 Task: Find connections with filter location Pare with filter topic #careertips with filter profile language French with filter current company Brillio with filter school Indian Institute of Management Kashipur with filter industry Alternative Dispute Resolution with filter service category Portrait Photography with filter keywords title Cosmetologist
Action: Mouse moved to (669, 60)
Screenshot: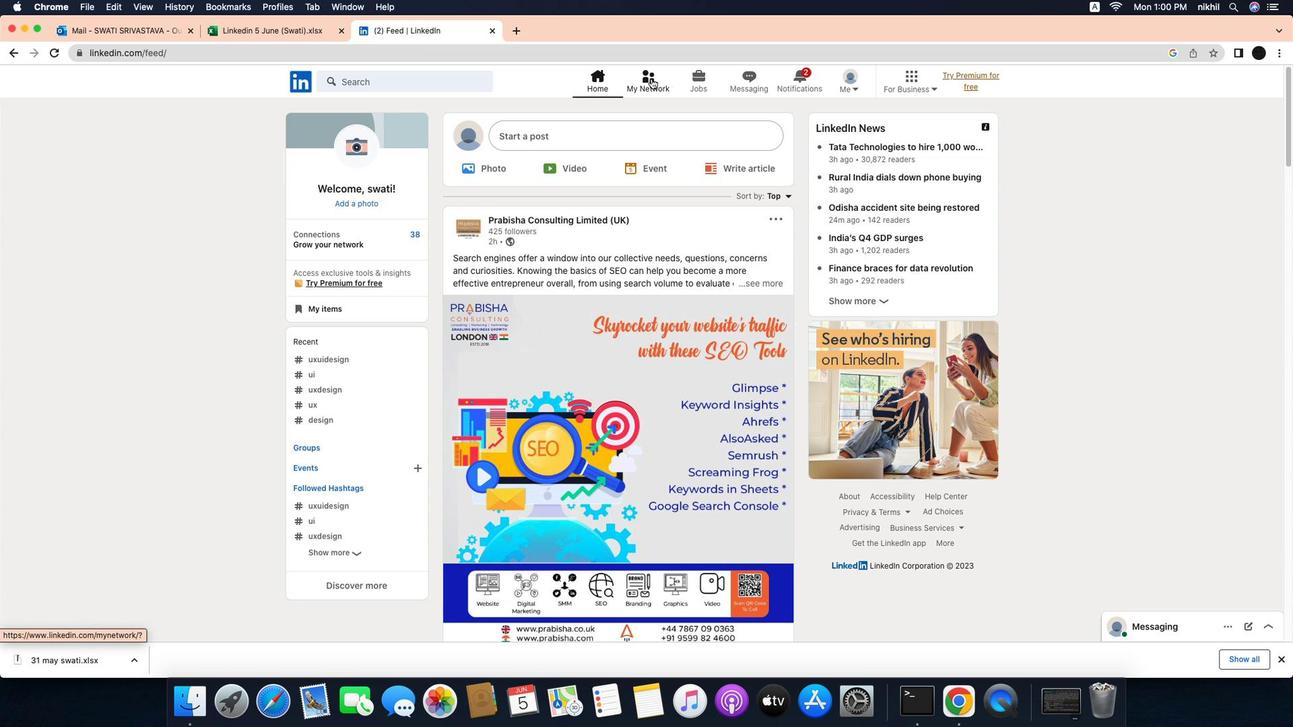 
Action: Mouse pressed left at (669, 60)
Screenshot: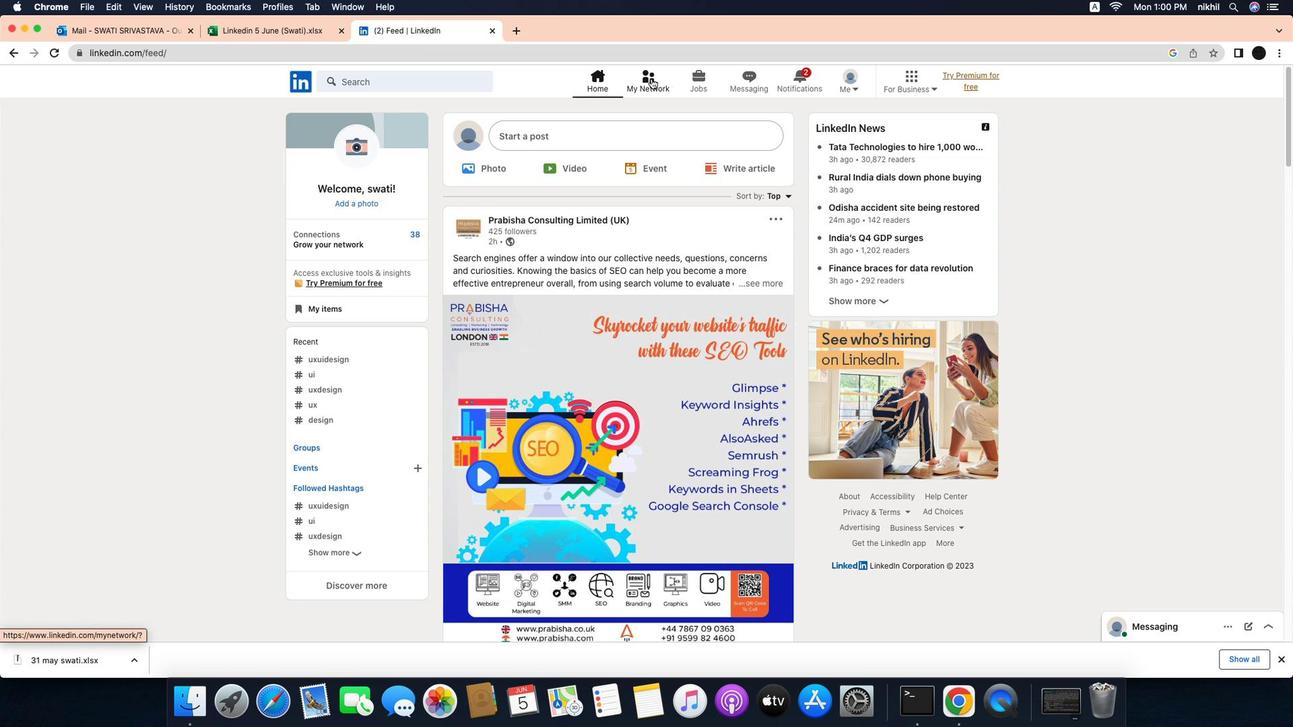 
Action: Mouse moved to (663, 51)
Screenshot: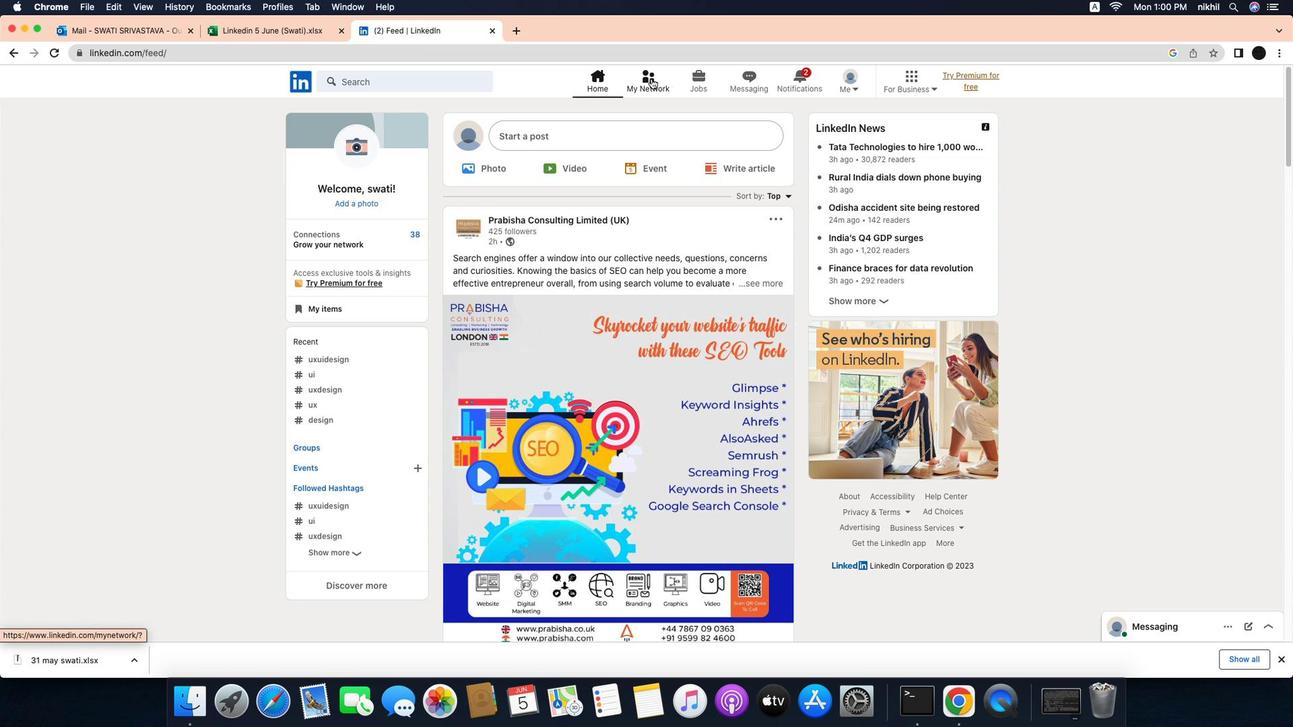 
Action: Mouse pressed left at (663, 51)
Screenshot: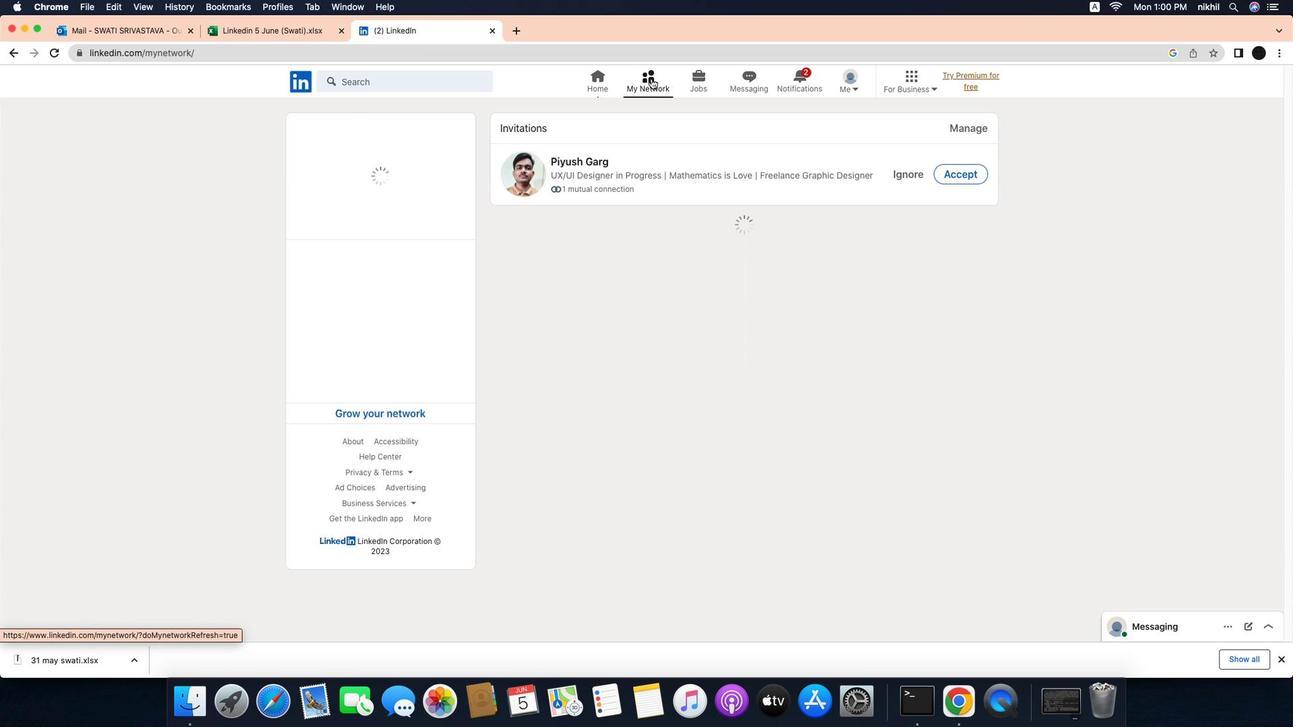 
Action: Mouse moved to (411, 128)
Screenshot: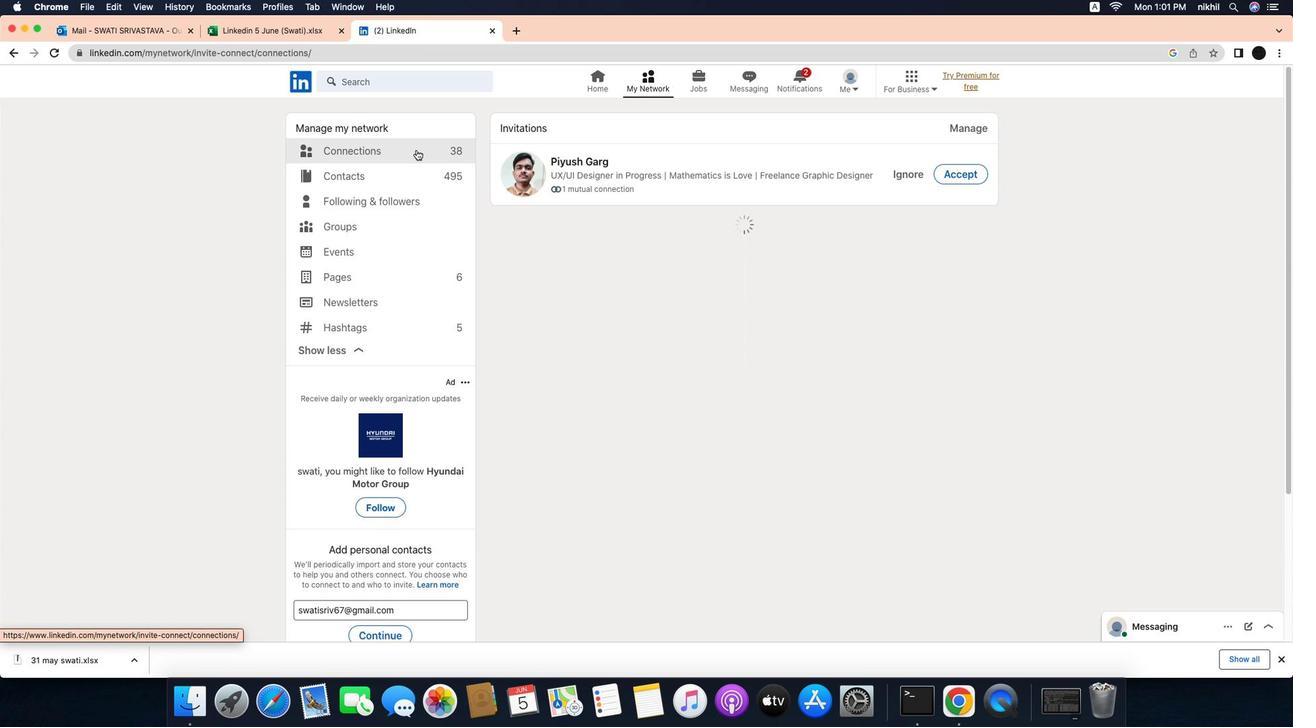
Action: Mouse pressed left at (411, 128)
Screenshot: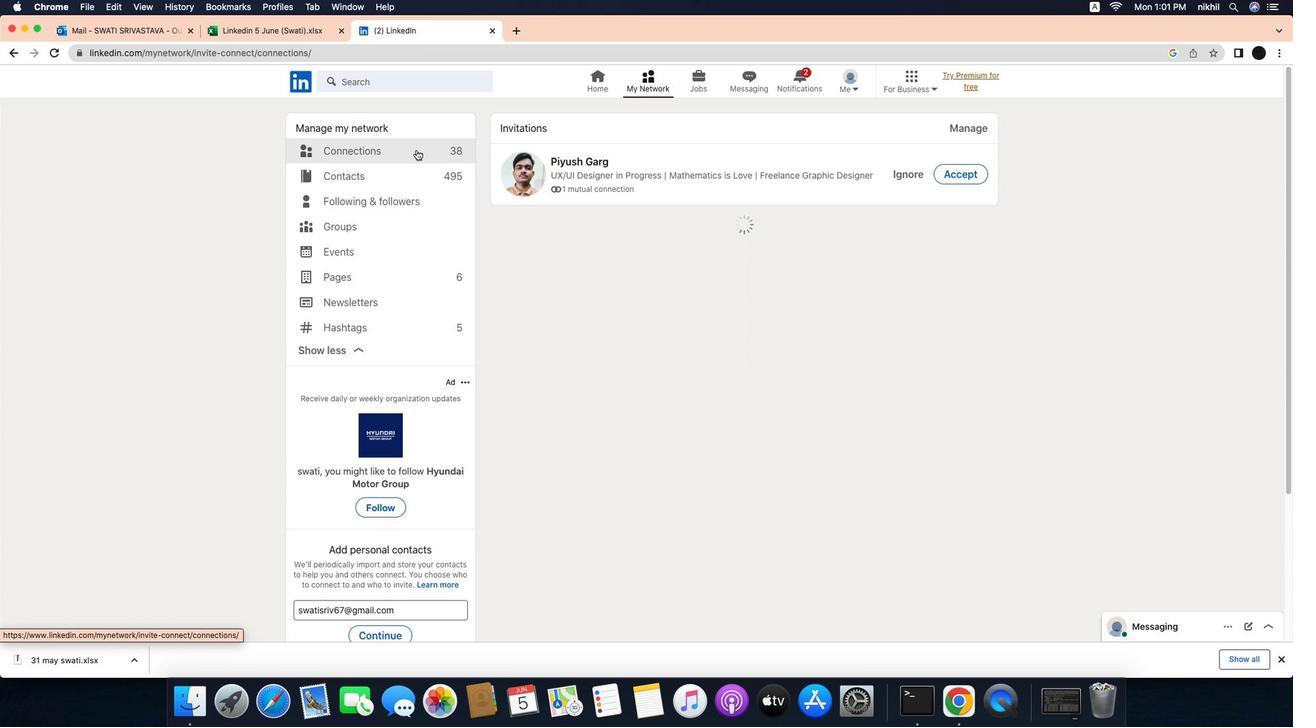 
Action: Mouse moved to (764, 131)
Screenshot: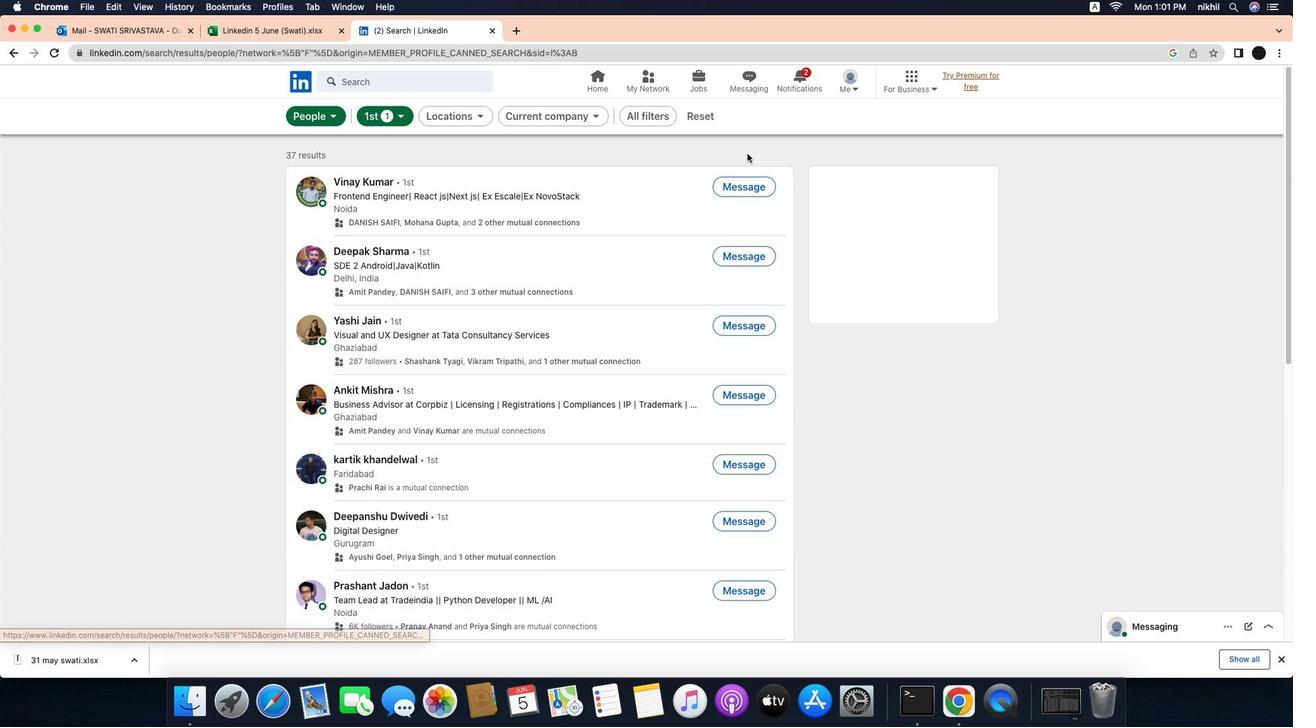 
Action: Mouse pressed left at (764, 131)
Screenshot: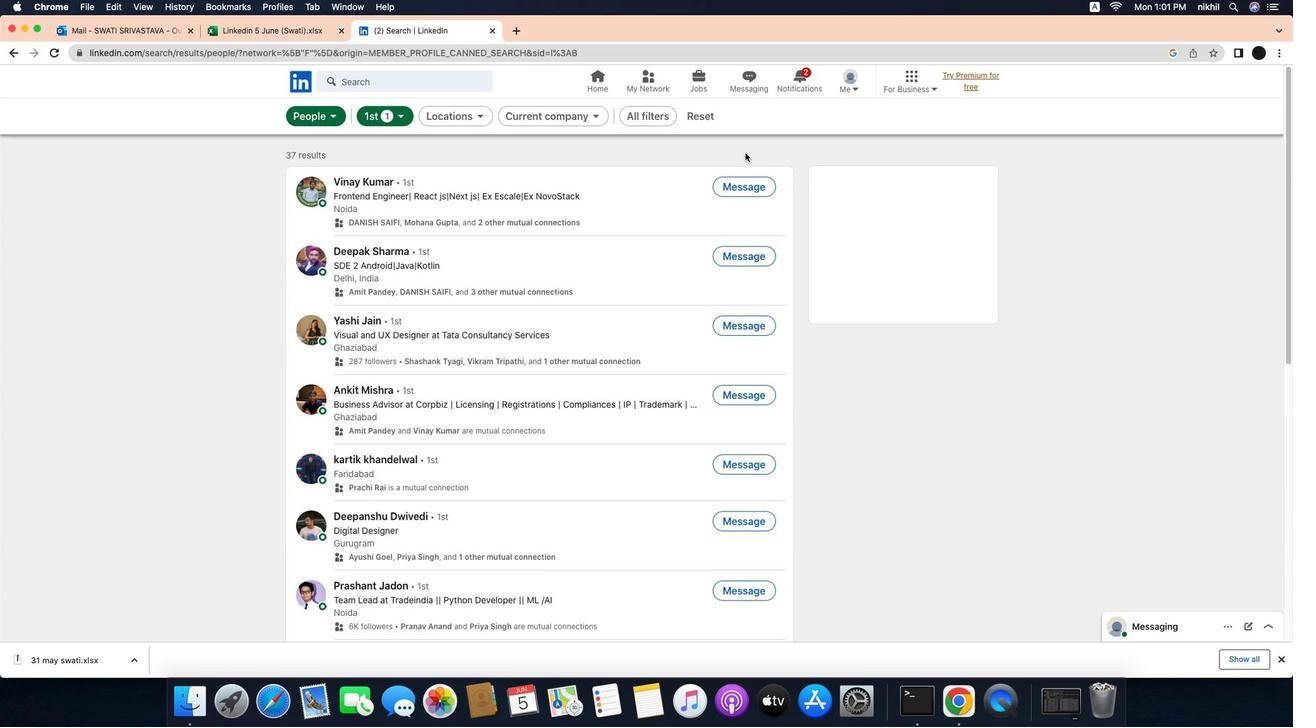 
Action: Mouse moved to (721, 92)
Screenshot: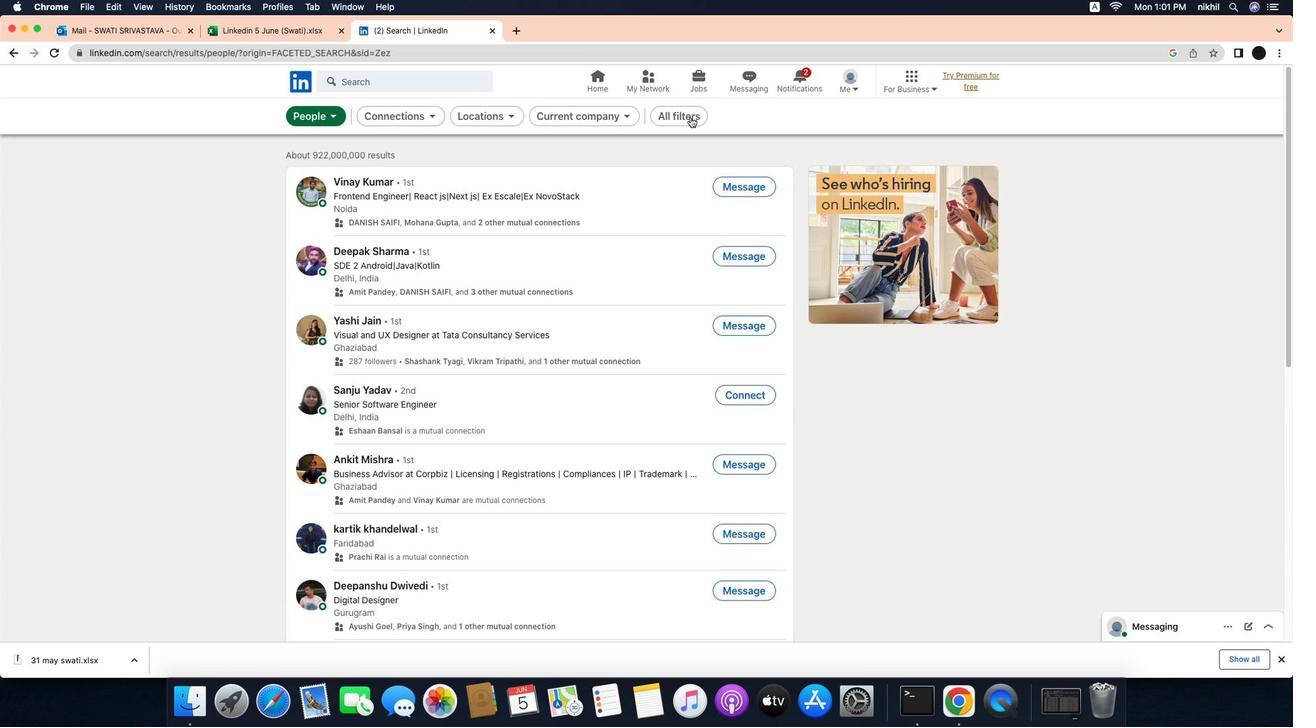 
Action: Mouse pressed left at (721, 92)
Screenshot: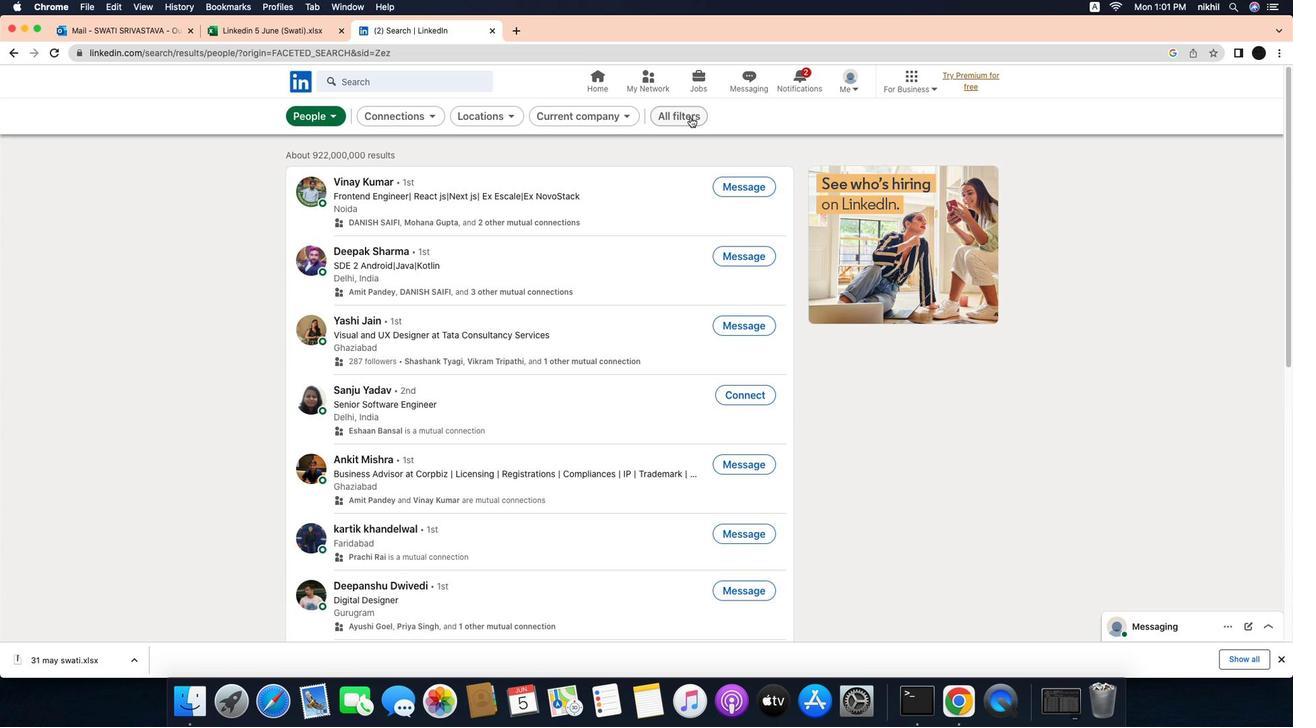 
Action: Mouse moved to (704, 92)
Screenshot: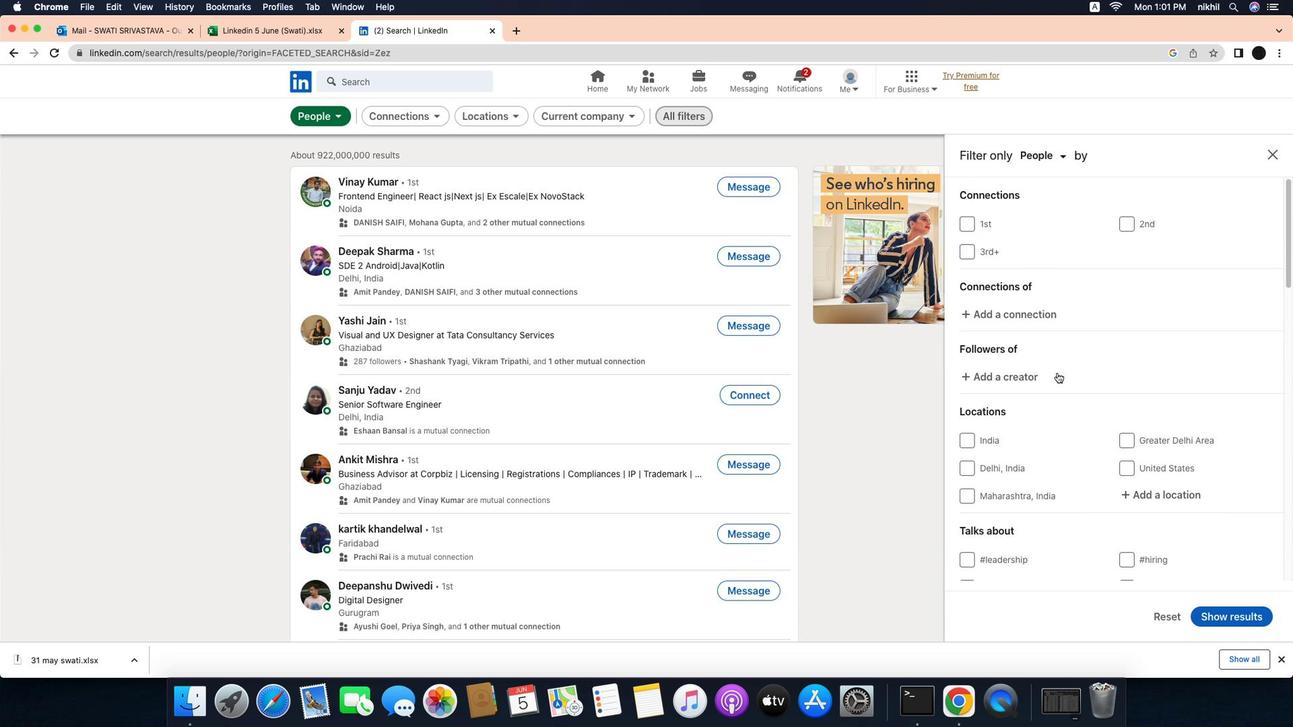 
Action: Mouse pressed left at (704, 92)
Screenshot: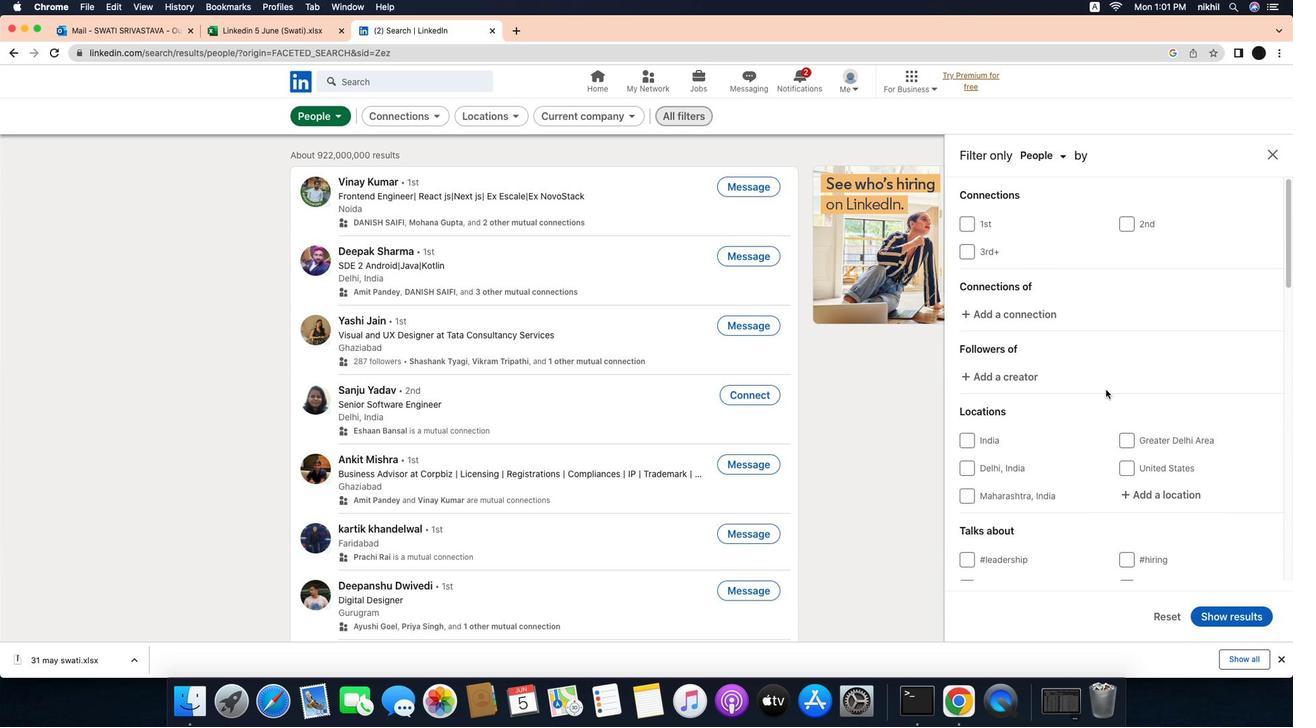 
Action: Mouse moved to (1147, 371)
Screenshot: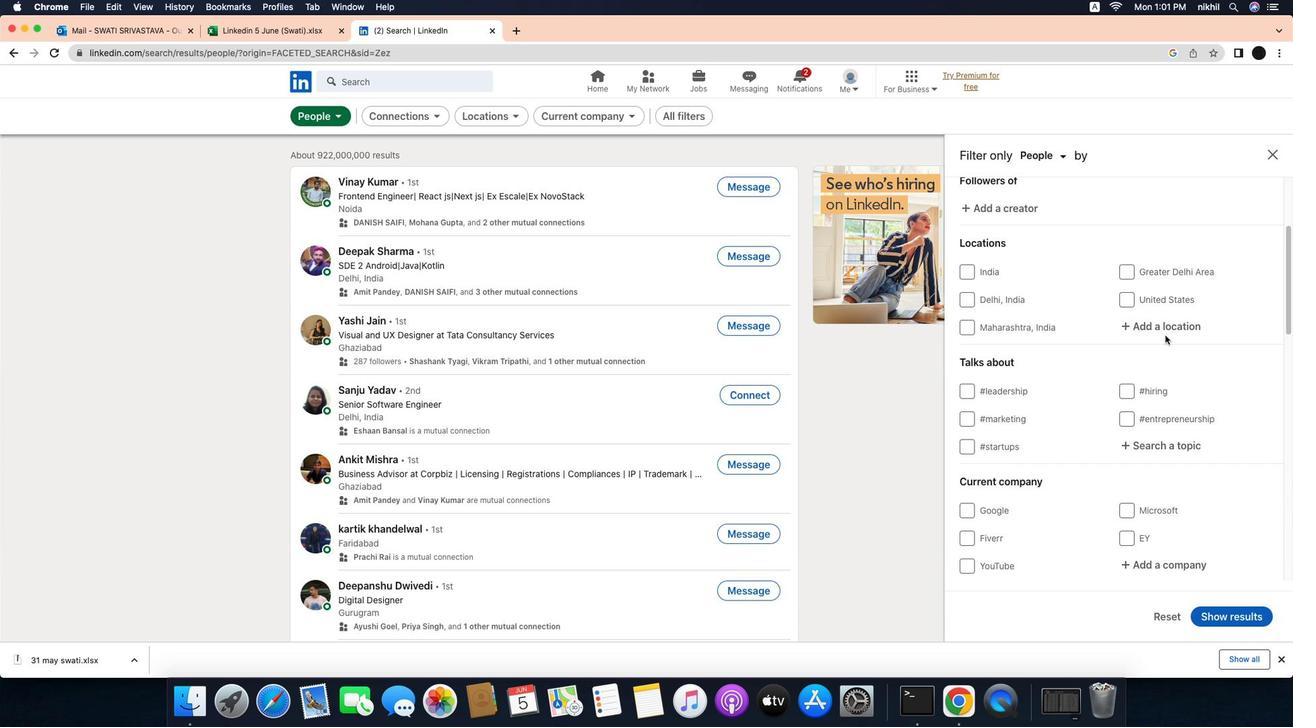 
Action: Mouse scrolled (1147, 371) with delta (-31, -32)
Screenshot: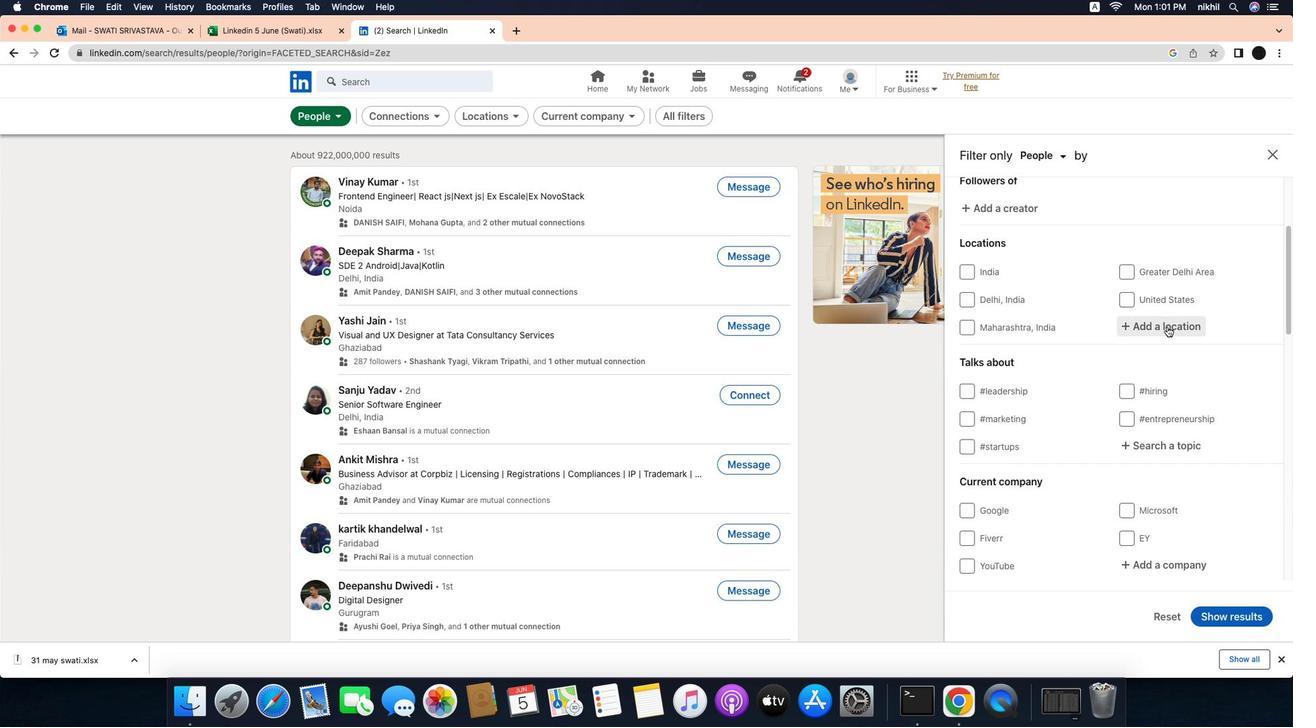 
Action: Mouse scrolled (1147, 371) with delta (-31, -32)
Screenshot: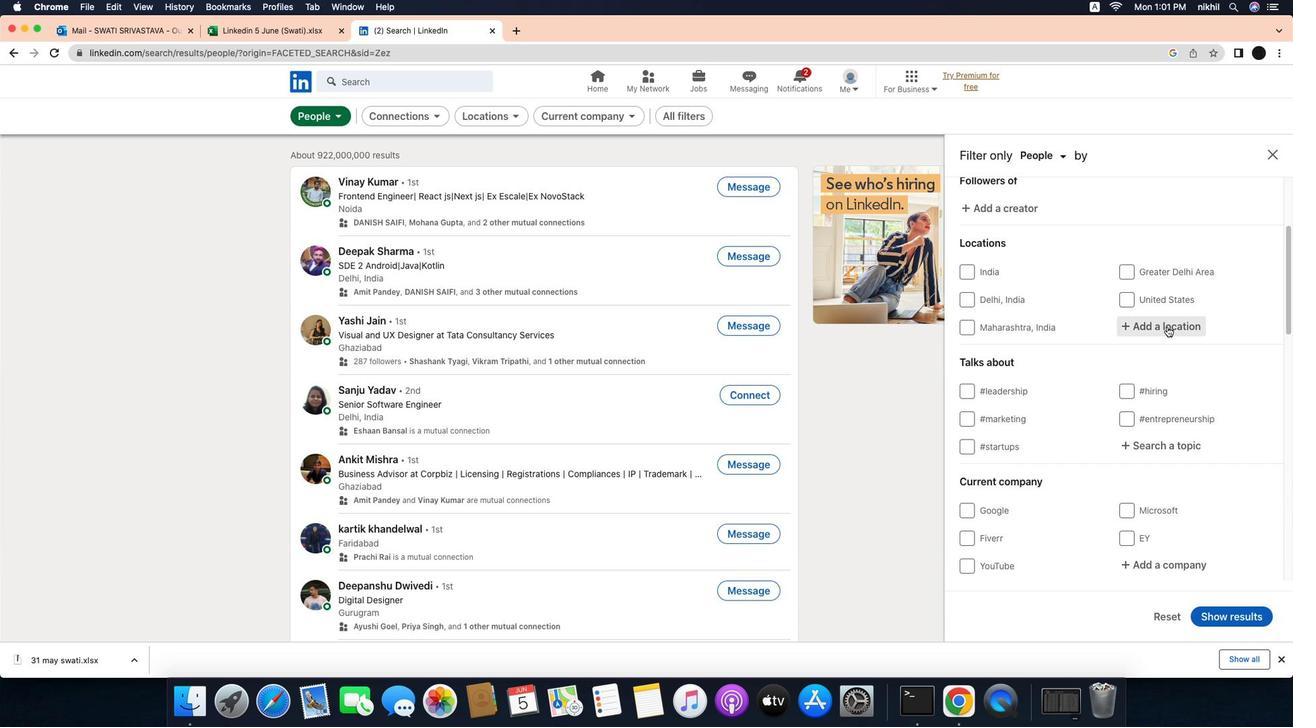 
Action: Mouse scrolled (1147, 371) with delta (-31, -33)
Screenshot: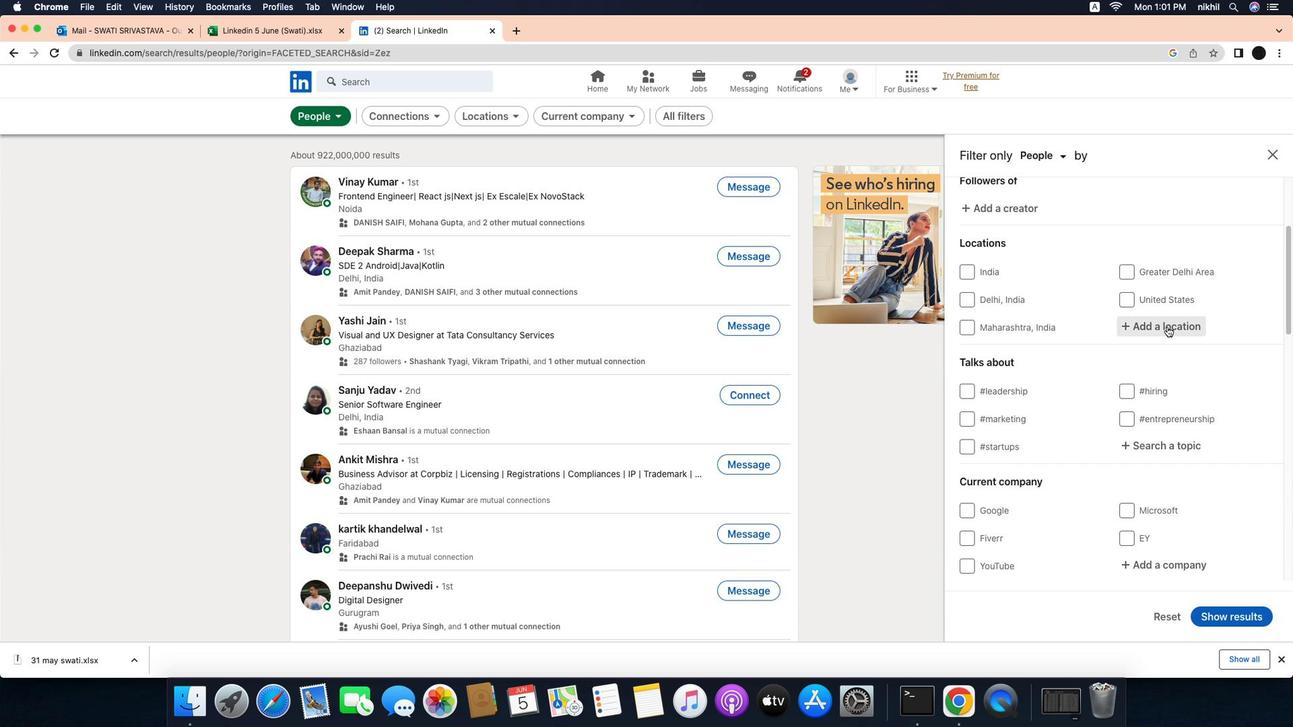 
Action: Mouse scrolled (1147, 371) with delta (-31, -33)
Screenshot: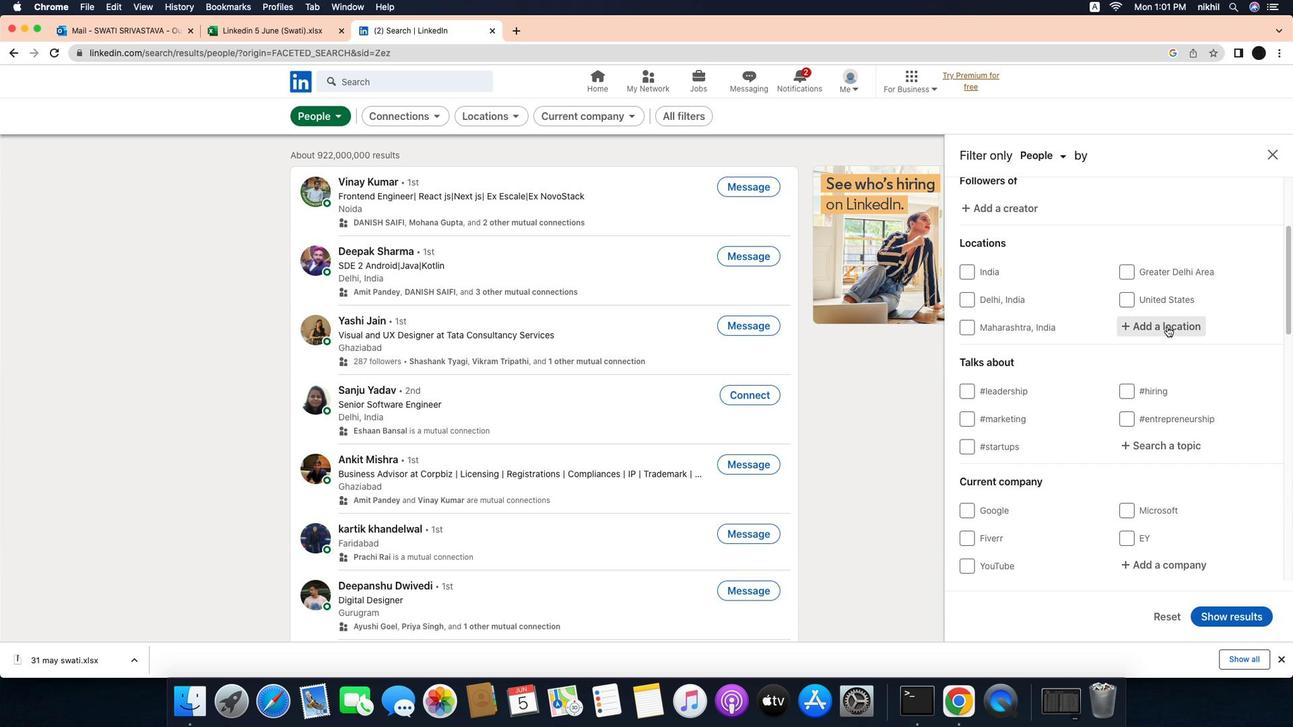 
Action: Mouse moved to (1212, 316)
Screenshot: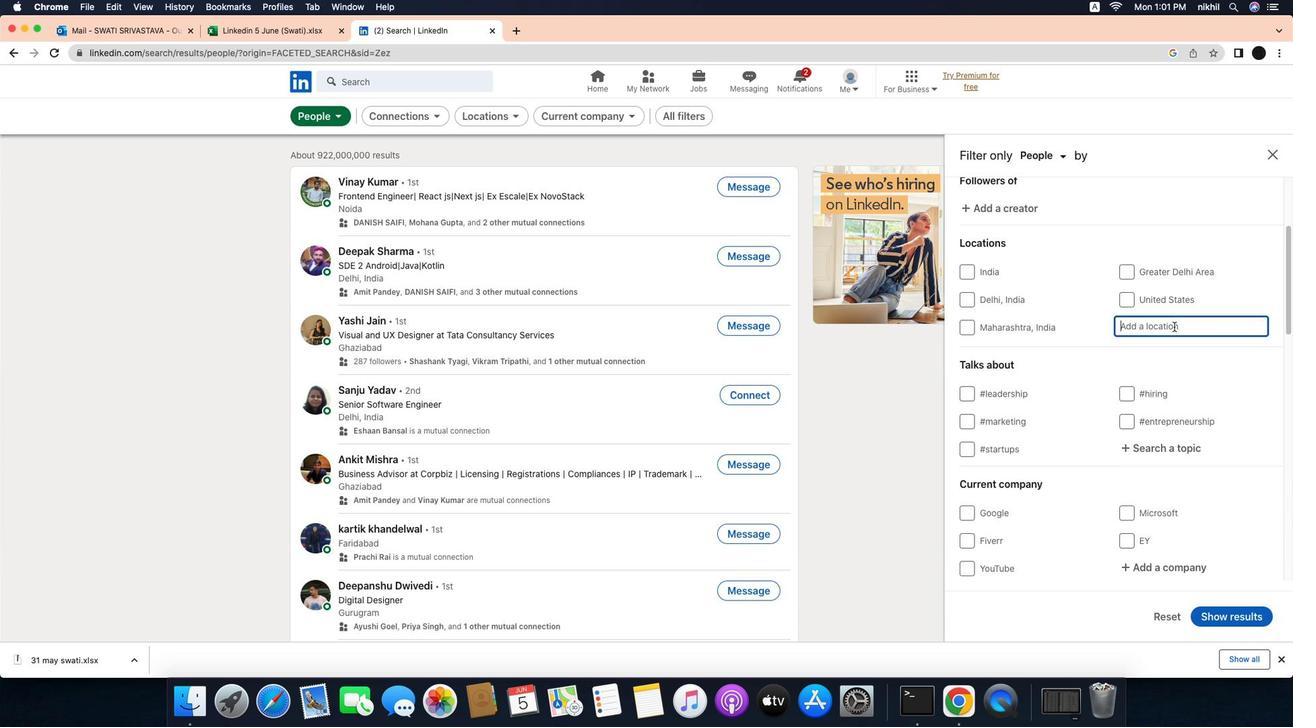 
Action: Mouse pressed left at (1212, 316)
Screenshot: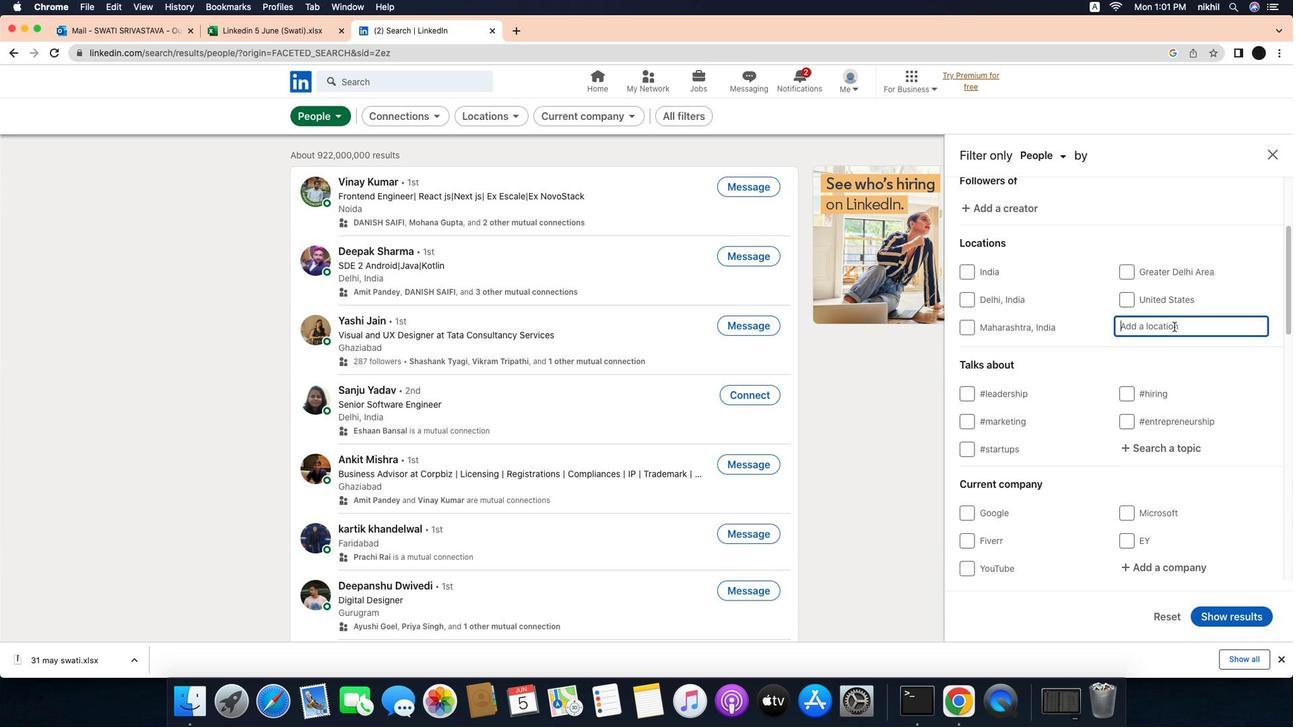 
Action: Mouse moved to (1220, 316)
Screenshot: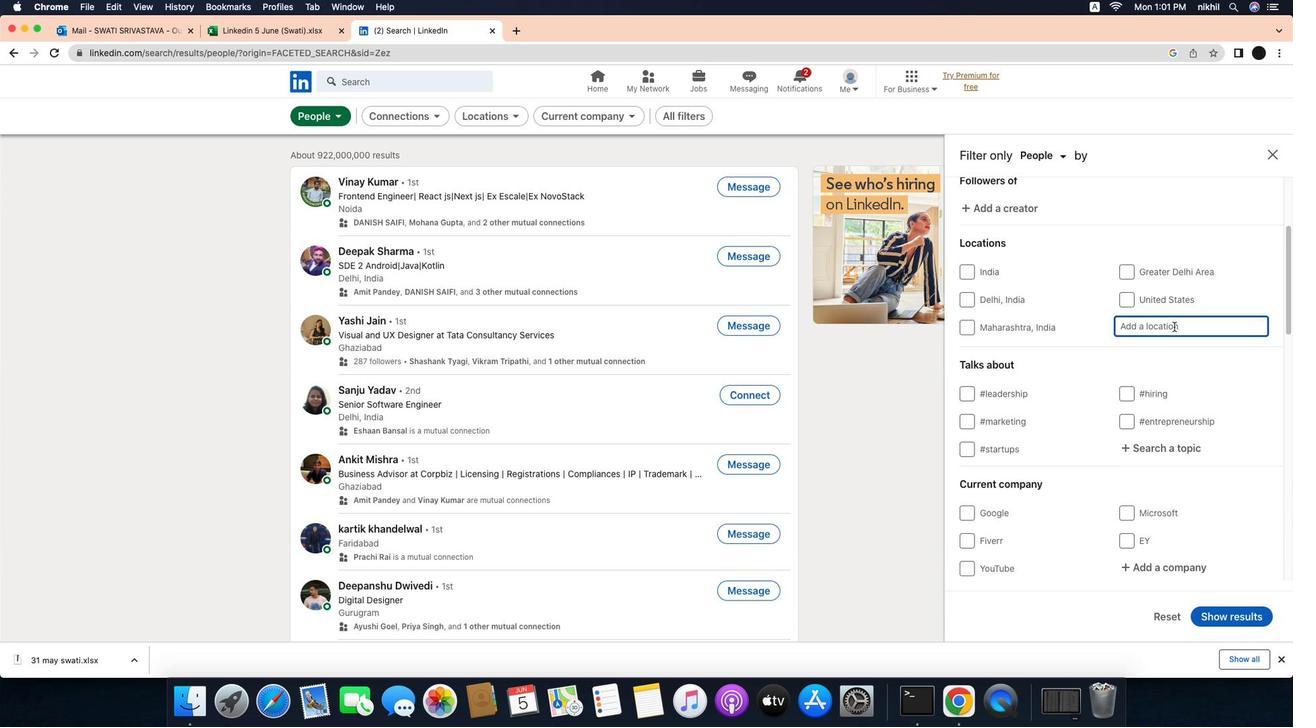 
Action: Mouse pressed left at (1220, 316)
Screenshot: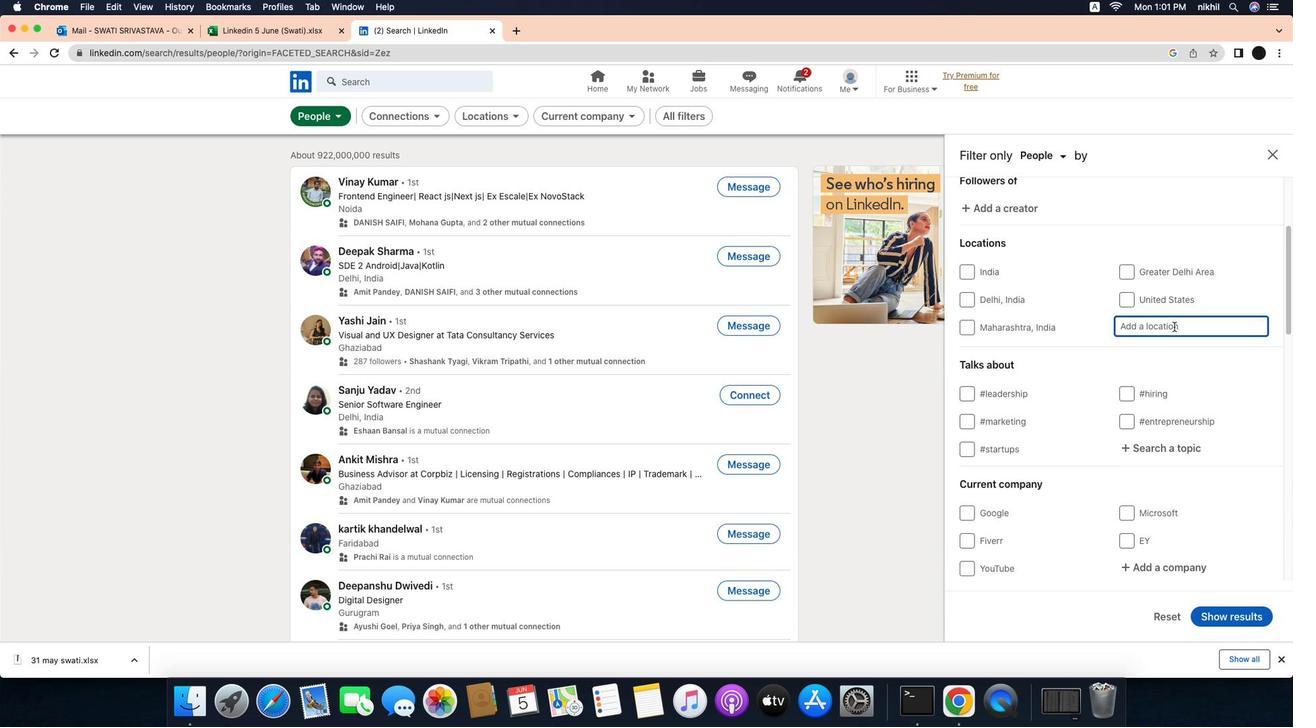 
Action: Key pressed Key.caps_lock'P'Key.caps_lock'a''r''e'Key.enter
Screenshot: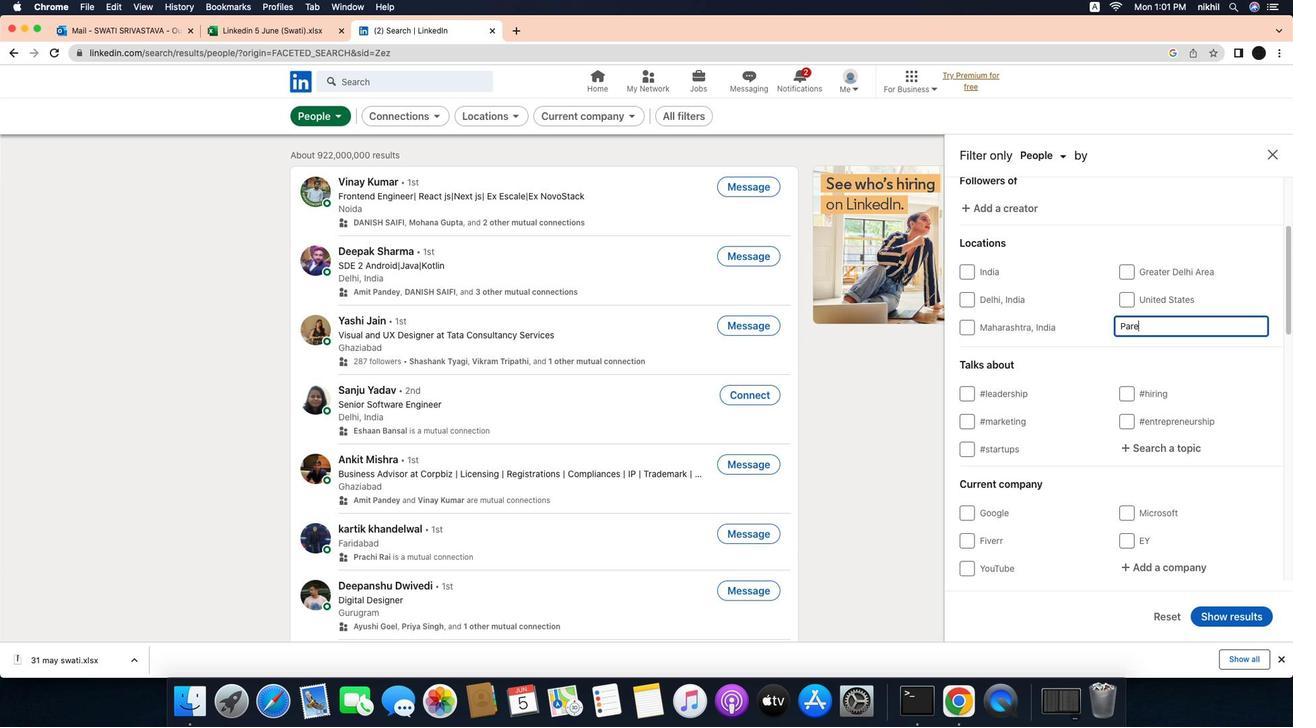 
Action: Mouse moved to (1159, 349)
Screenshot: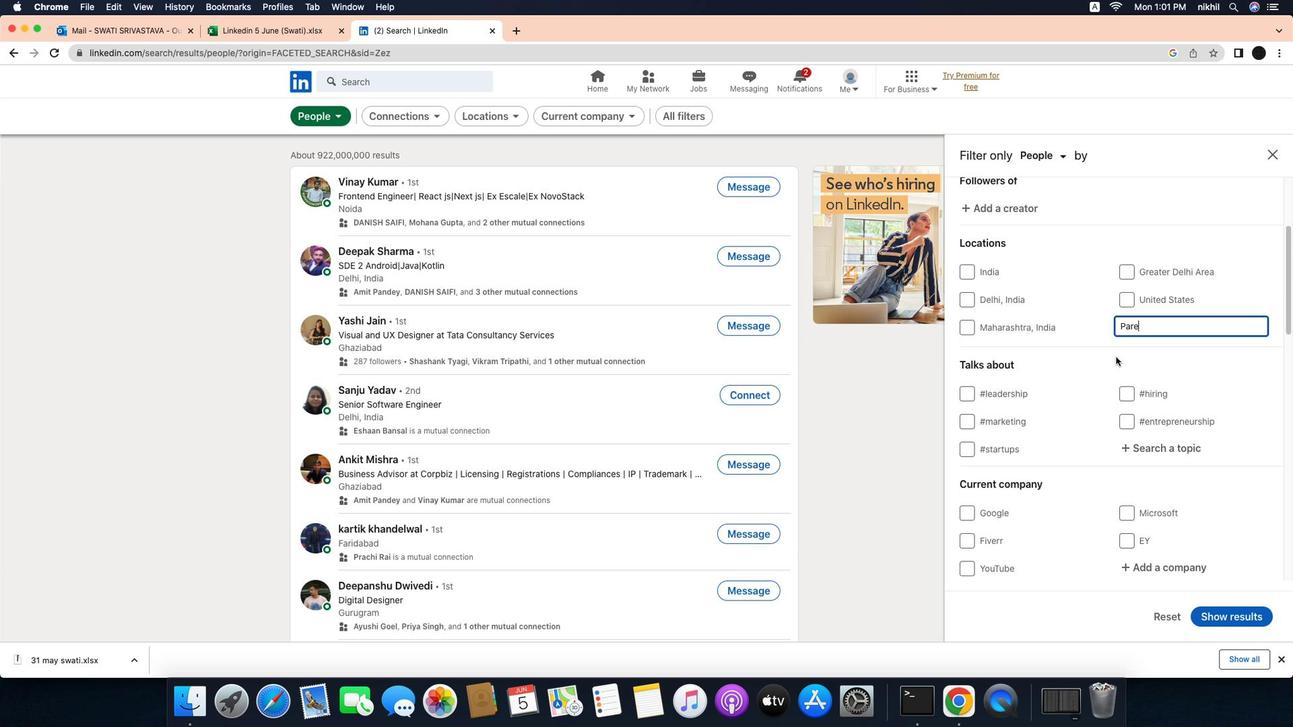 
Action: Mouse scrolled (1159, 349) with delta (-31, -32)
Screenshot: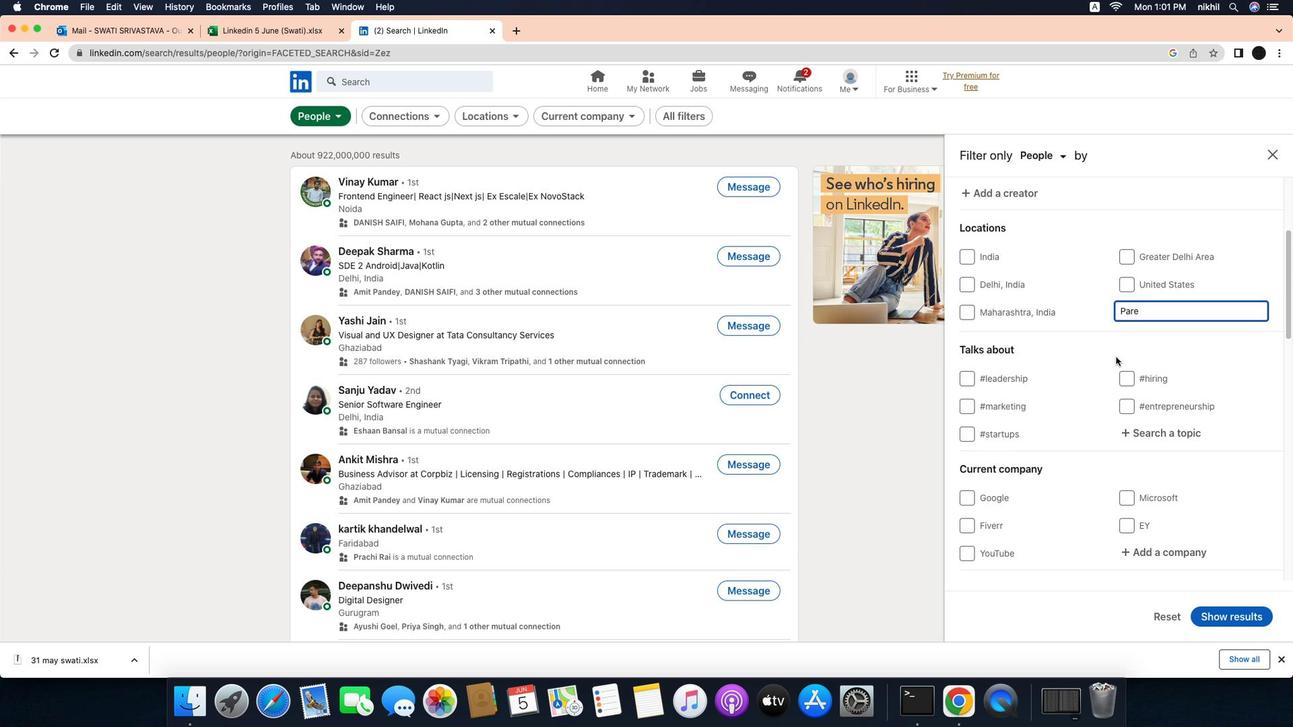 
Action: Mouse scrolled (1159, 349) with delta (-31, -32)
Screenshot: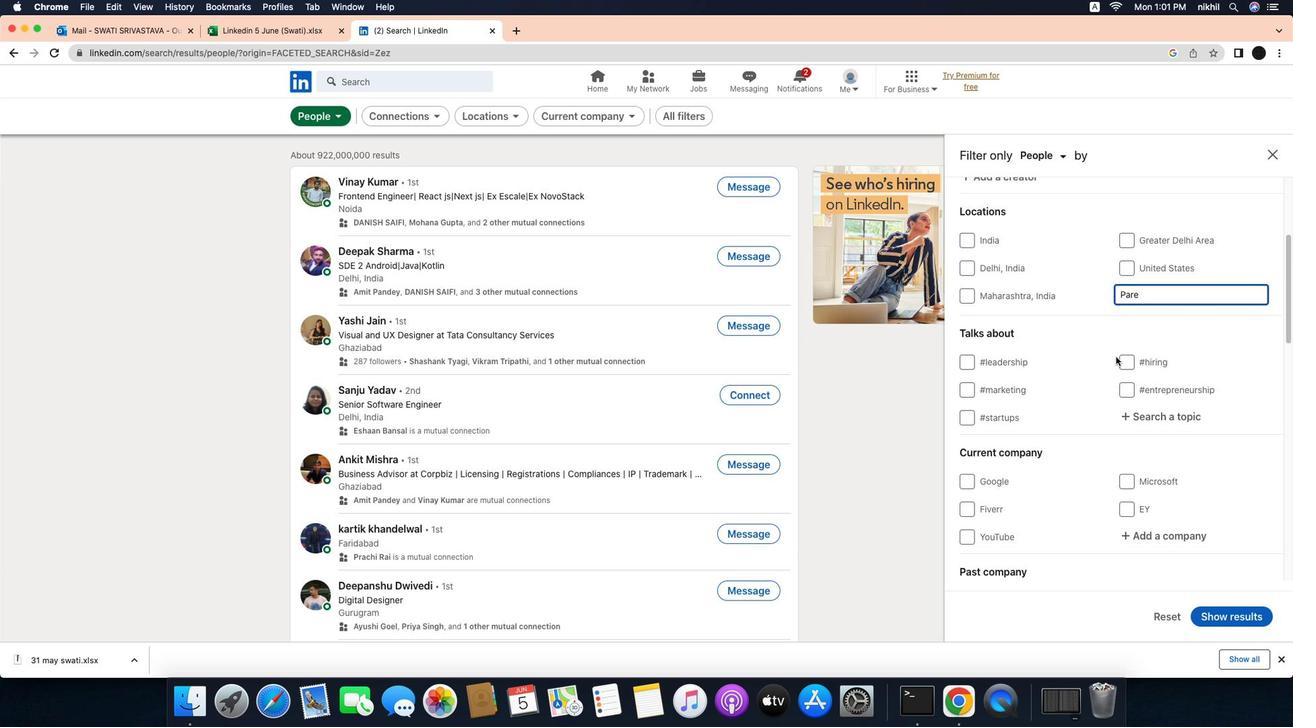 
Action: Mouse scrolled (1159, 349) with delta (-31, -32)
Screenshot: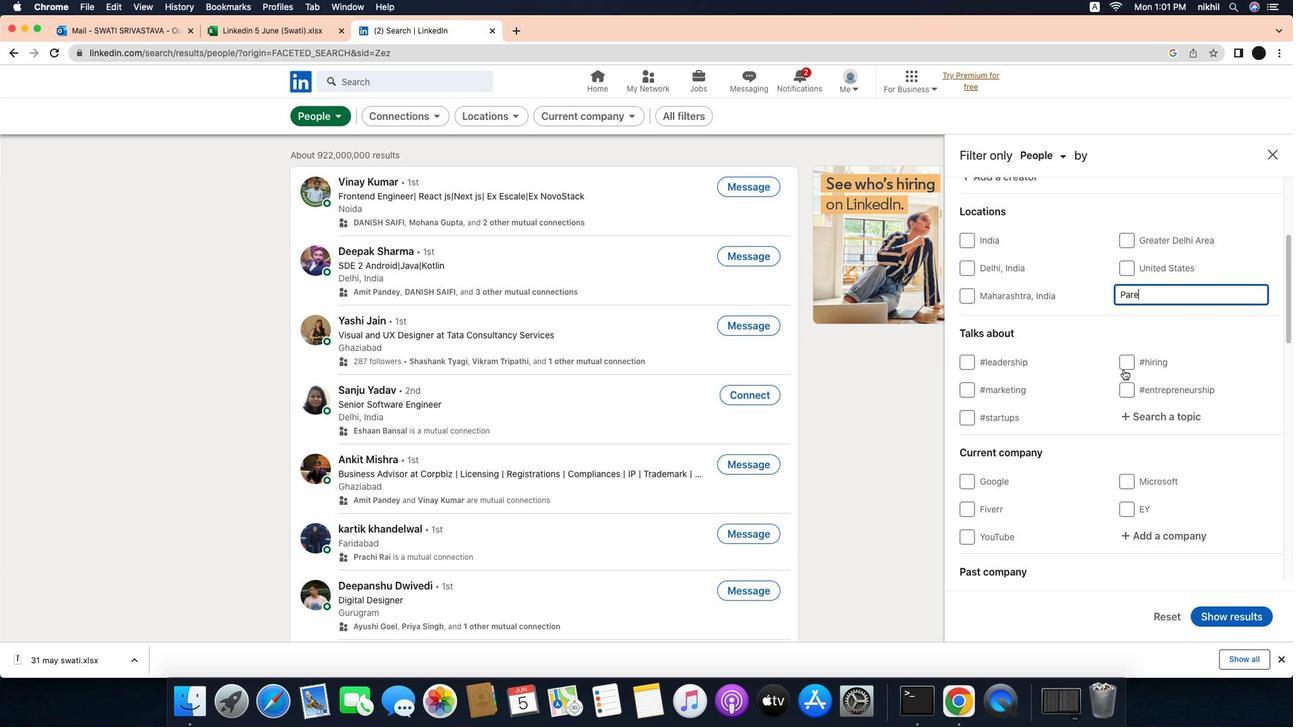 
Action: Mouse scrolled (1159, 349) with delta (-31, -32)
Screenshot: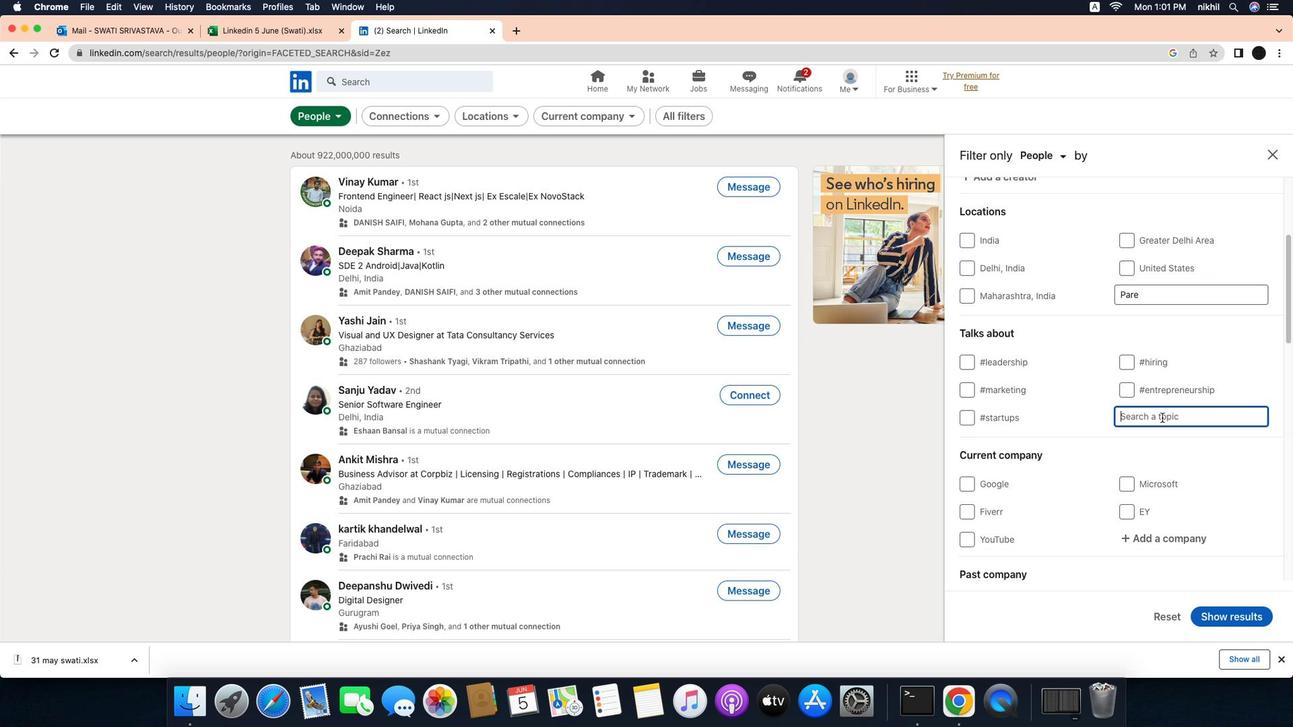 
Action: Mouse scrolled (1159, 349) with delta (-31, -32)
Screenshot: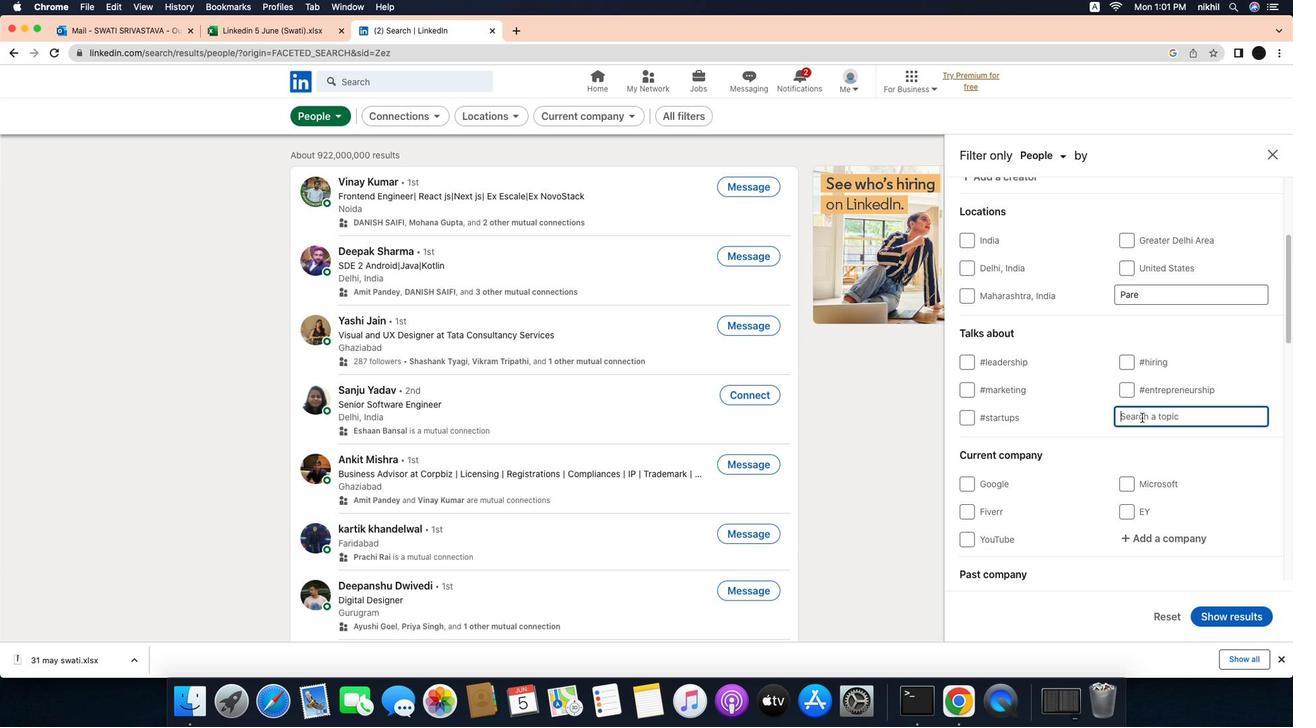 
Action: Mouse moved to (1219, 411)
Screenshot: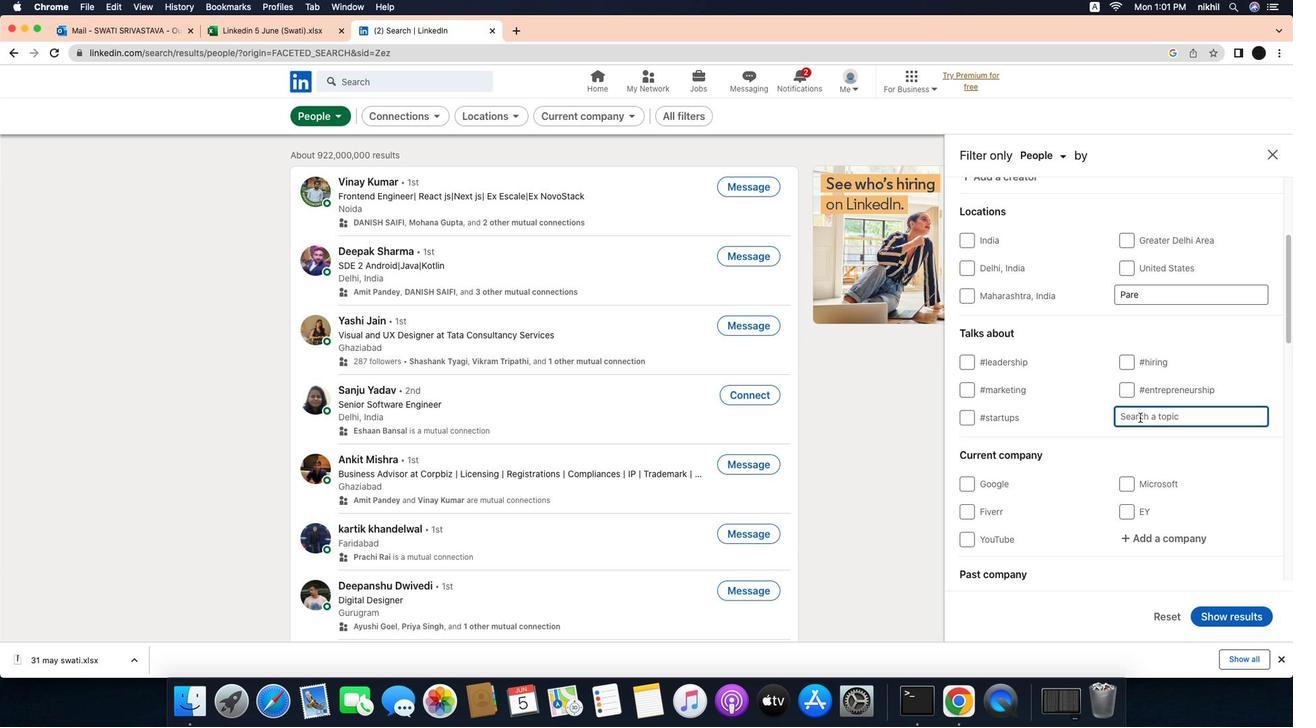 
Action: Mouse pressed left at (1219, 411)
Screenshot: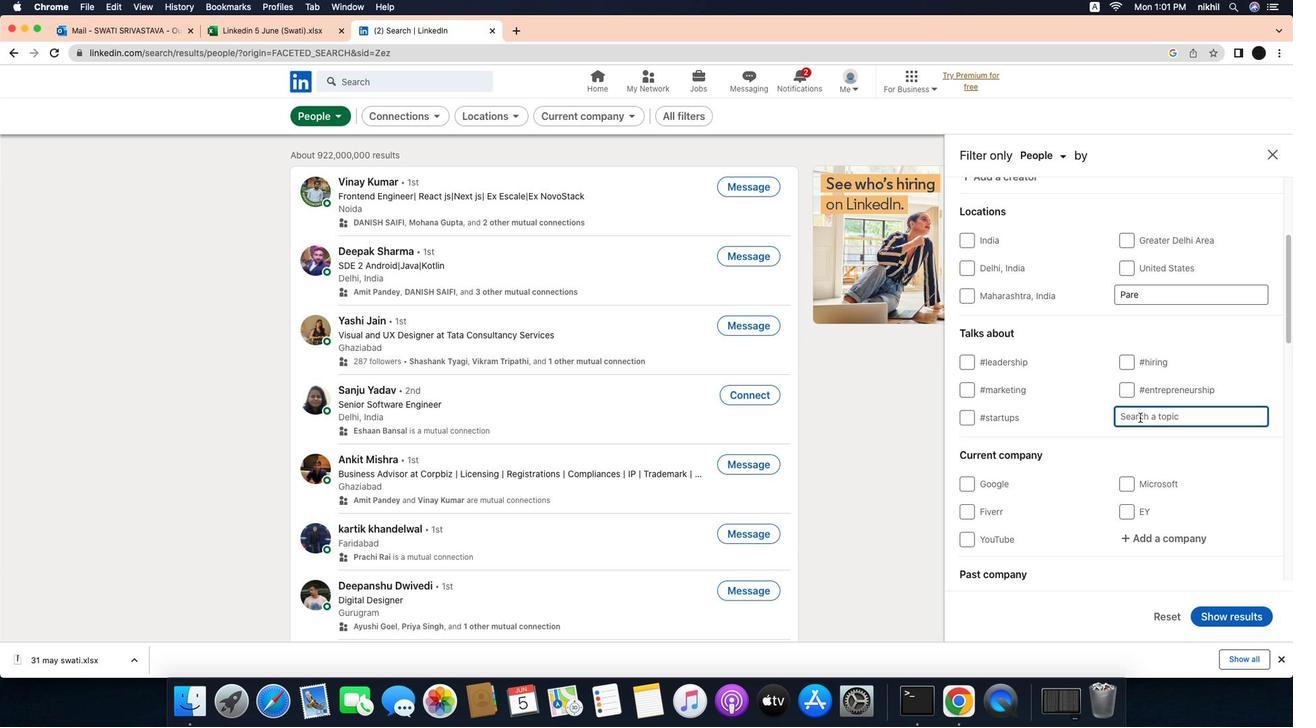
Action: Mouse moved to (1183, 413)
Screenshot: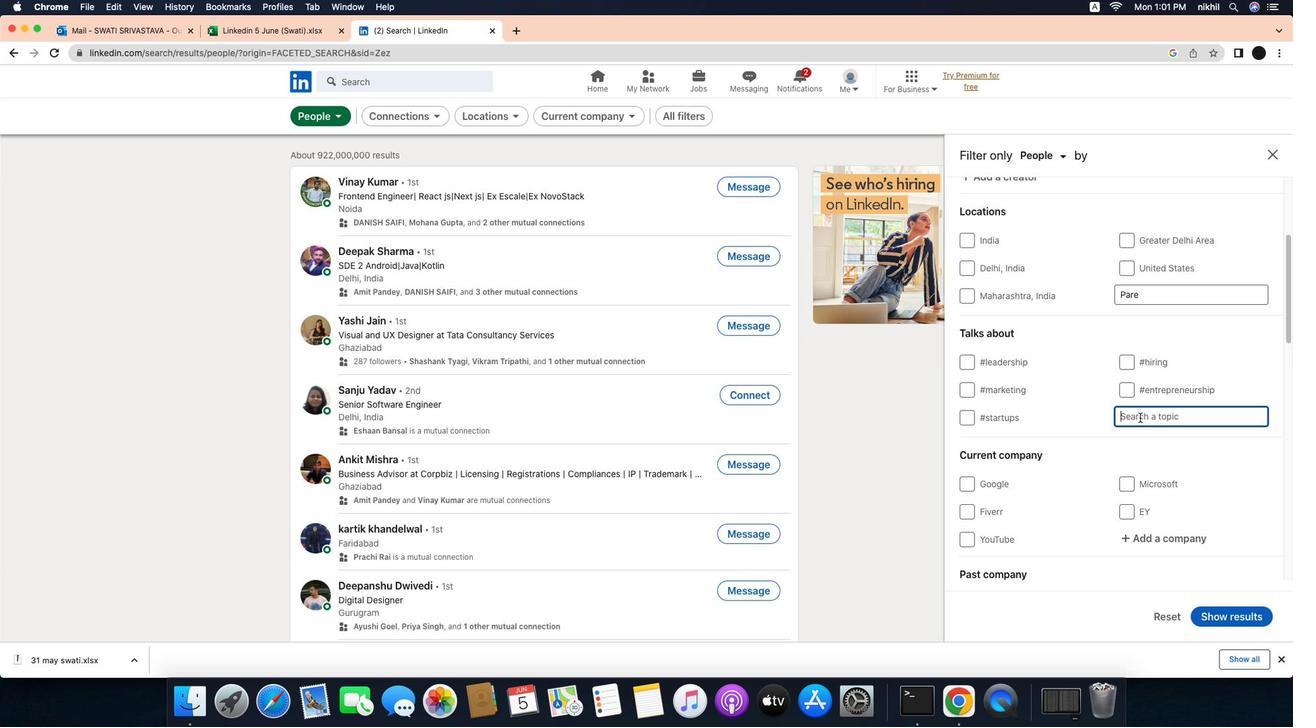 
Action: Mouse pressed left at (1183, 413)
Screenshot: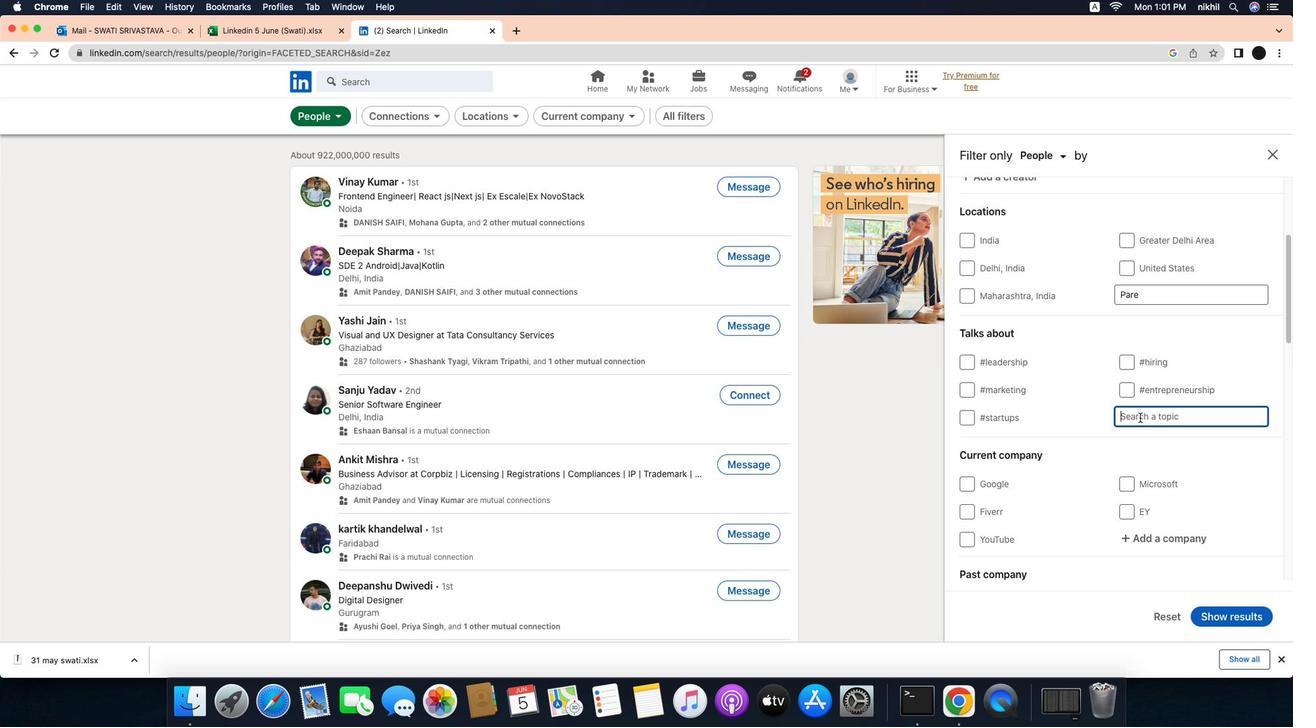
Action: Key pressed 'c''a''r''e''e''r''t''i''p''s'
Screenshot: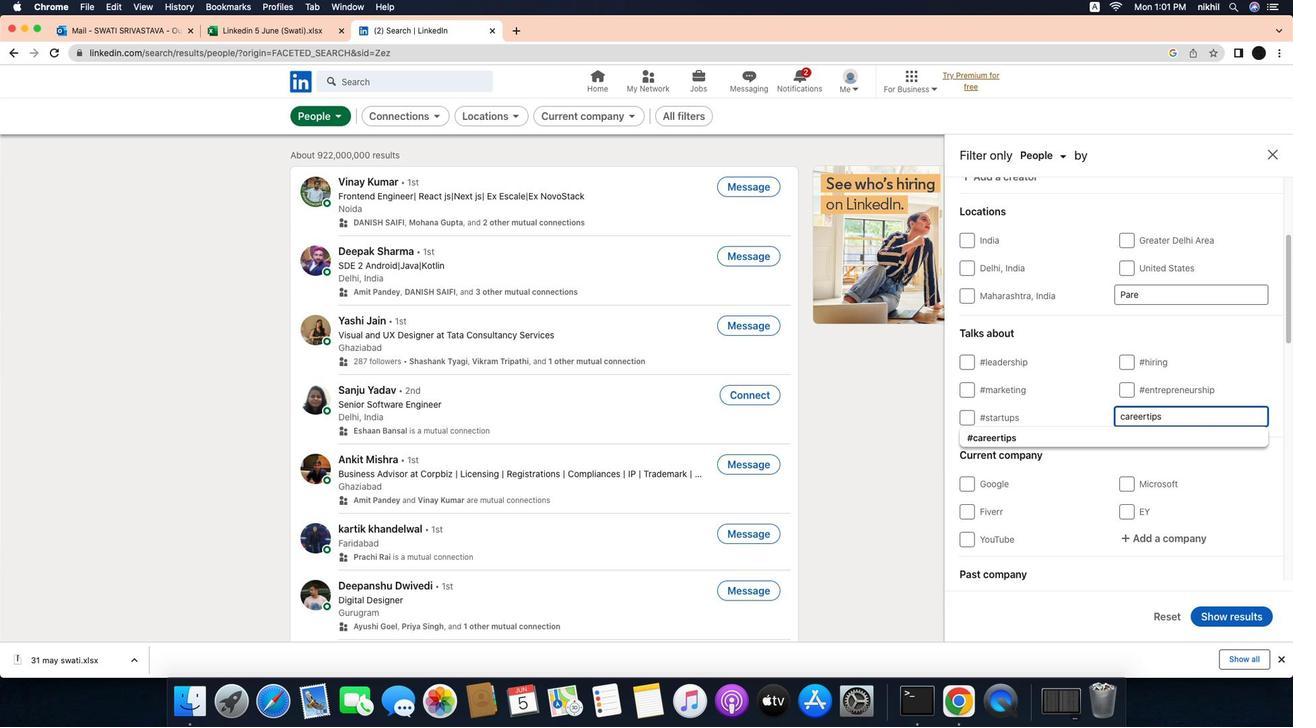 
Action: Mouse moved to (1153, 426)
Screenshot: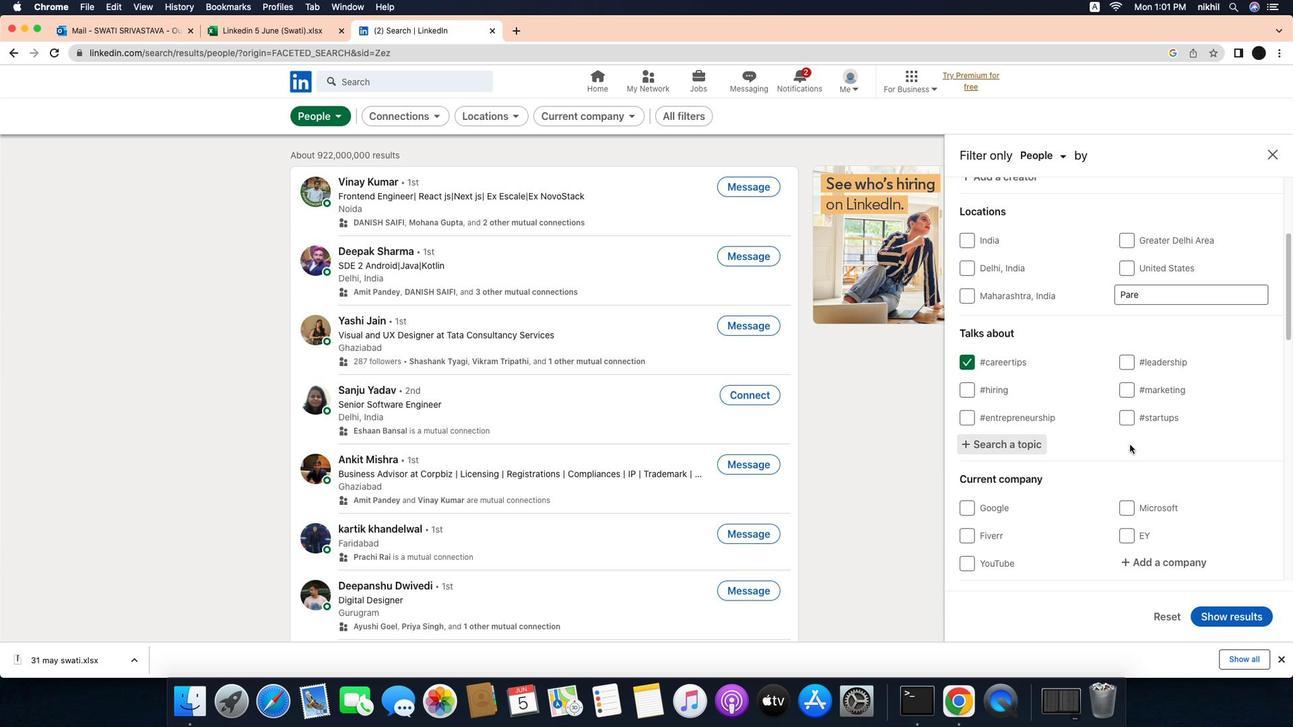 
Action: Mouse pressed left at (1153, 426)
Screenshot: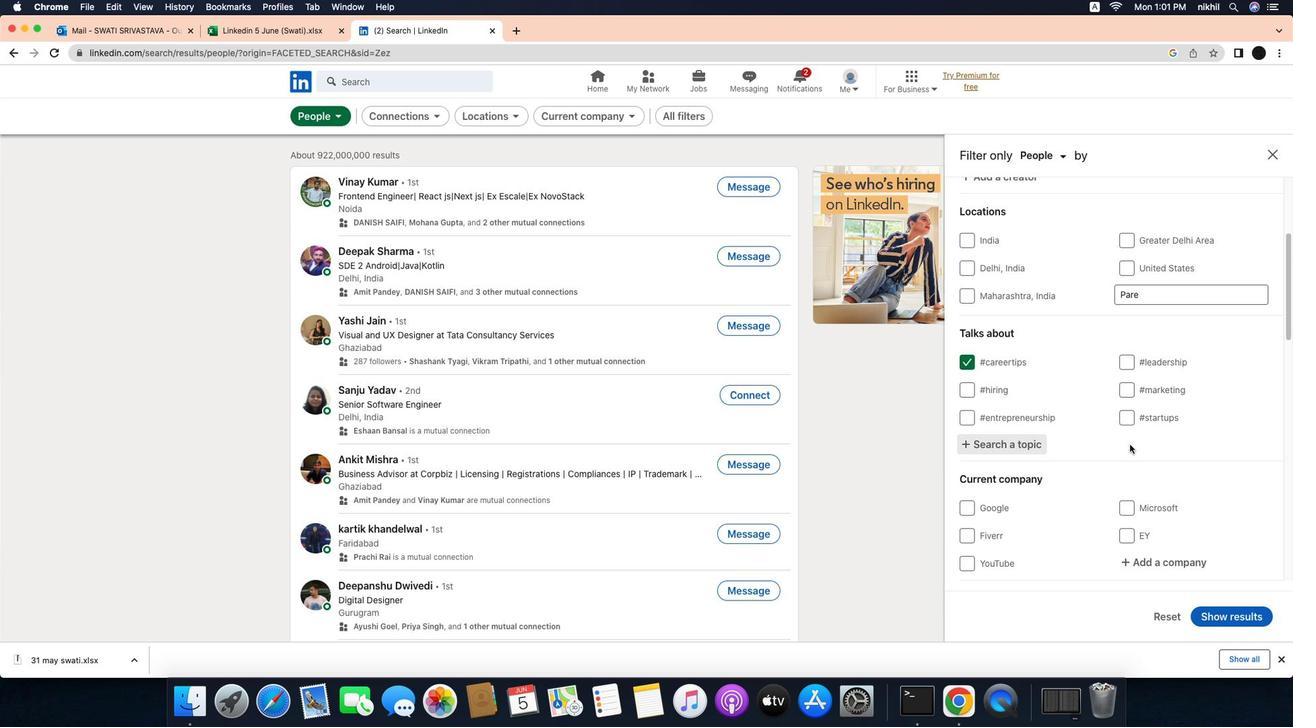 
Action: Mouse moved to (1173, 442)
Screenshot: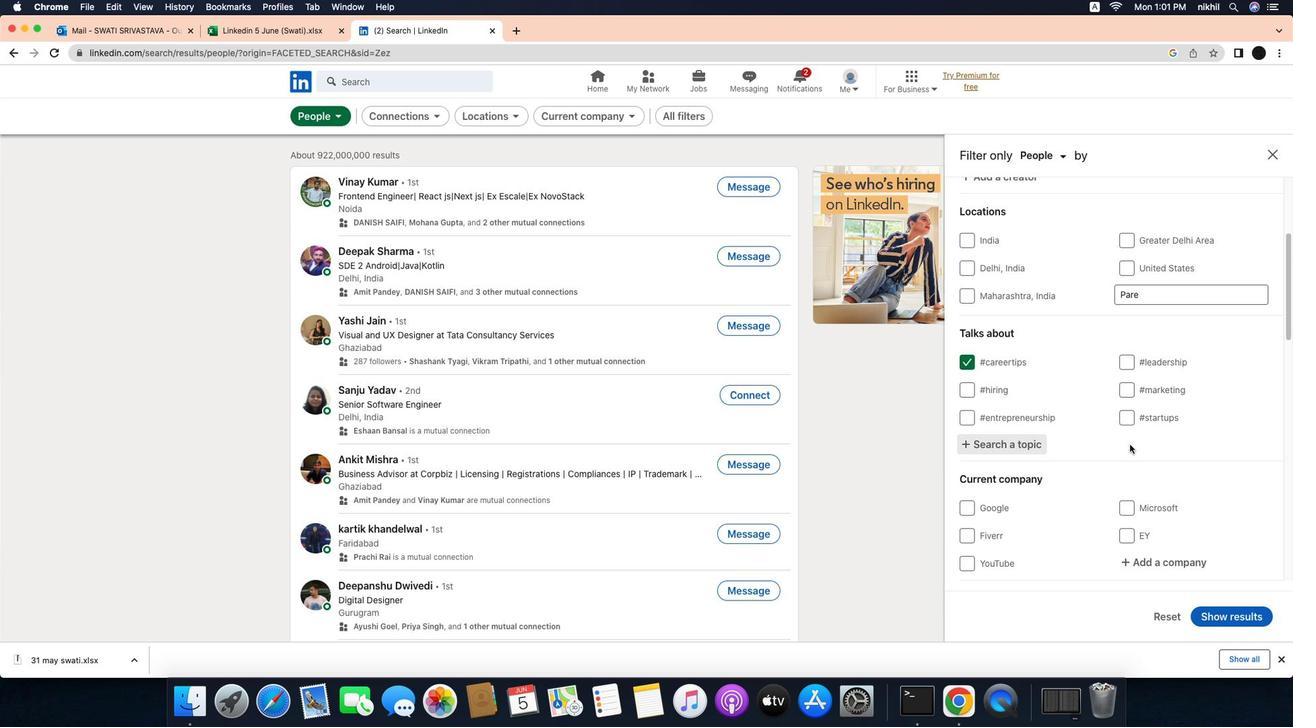 
Action: Mouse scrolled (1173, 442) with delta (-31, -32)
Screenshot: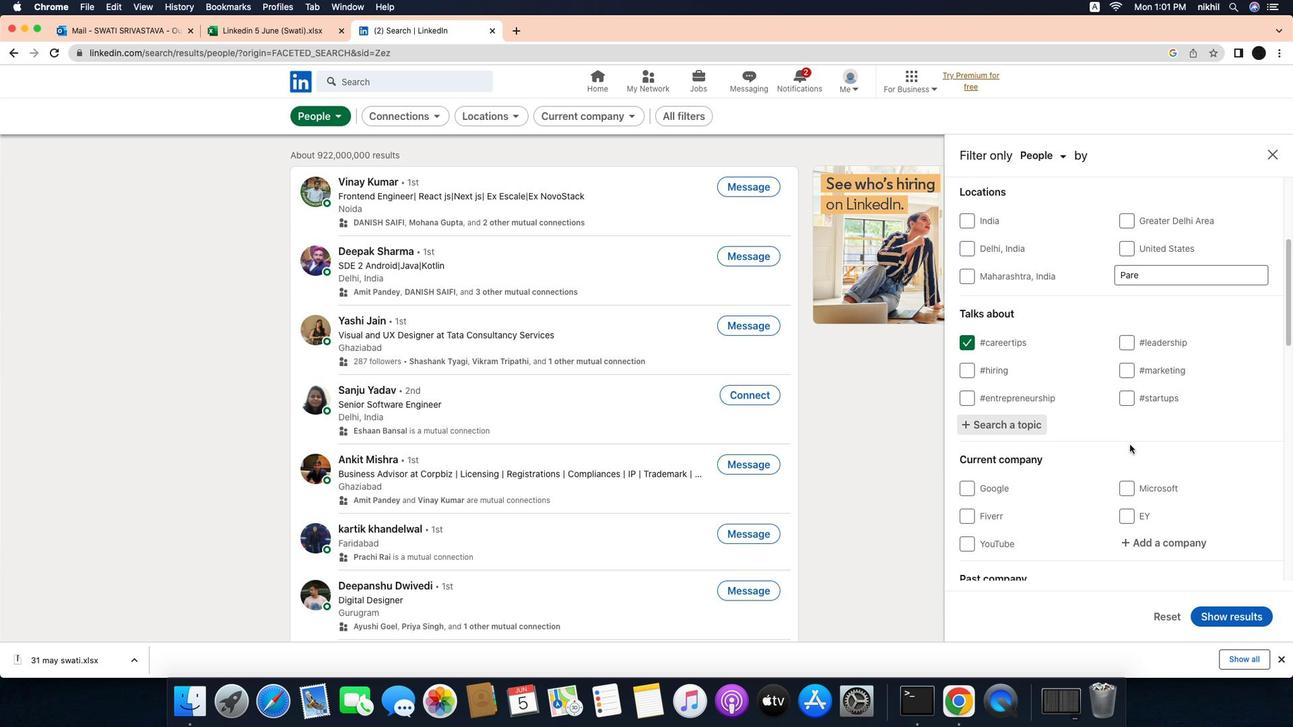
Action: Mouse scrolled (1173, 442) with delta (-31, -32)
Screenshot: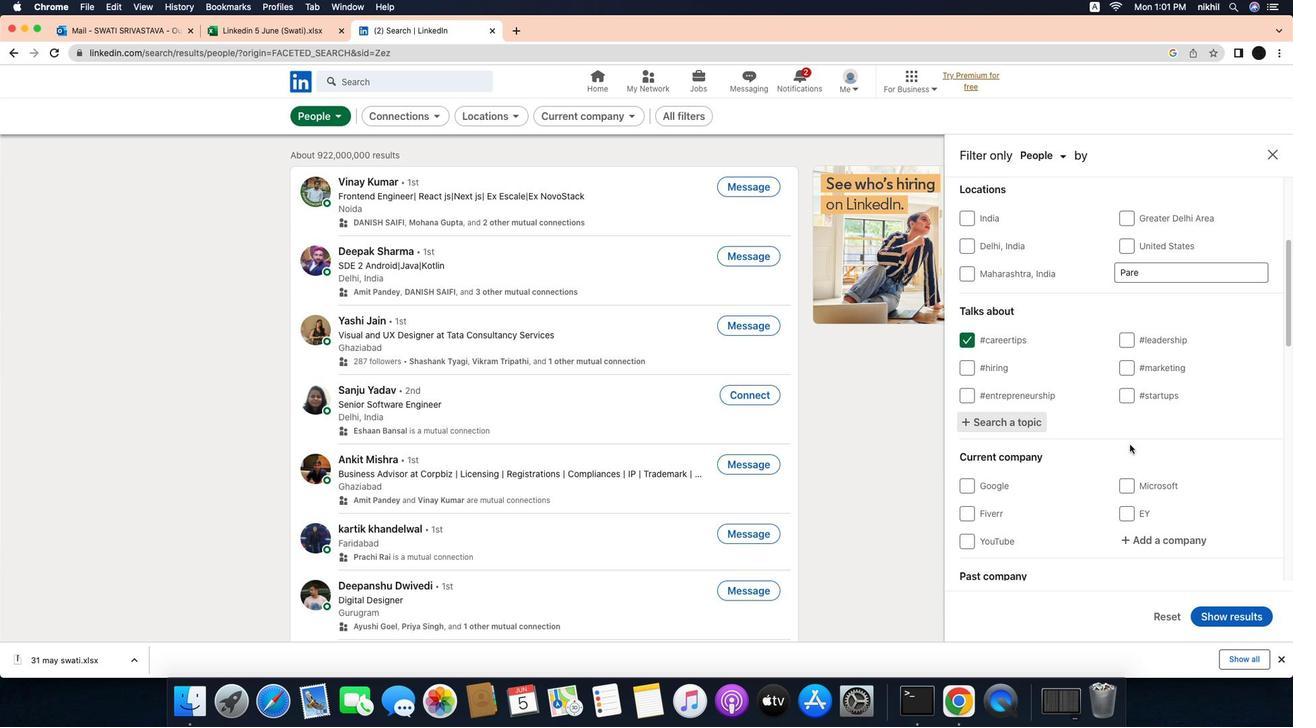 
Action: Mouse scrolled (1173, 442) with delta (-31, -32)
Screenshot: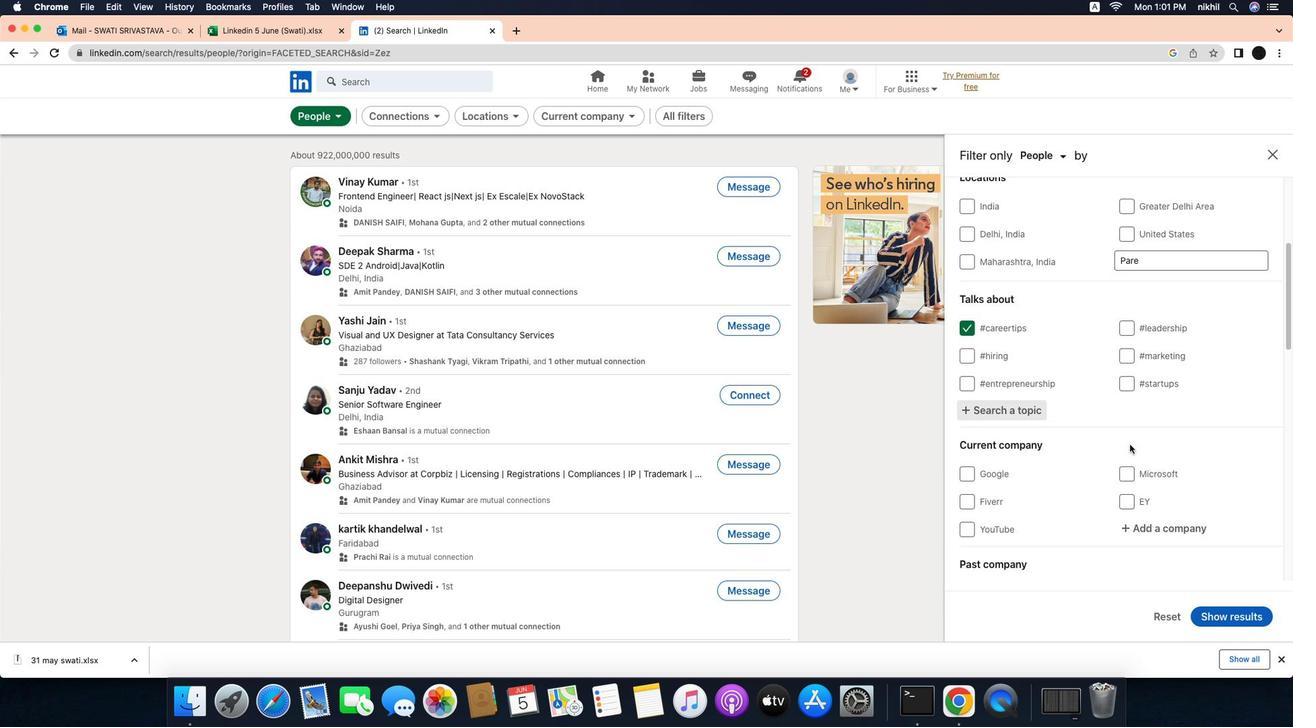 
Action: Mouse scrolled (1173, 442) with delta (-31, -32)
Screenshot: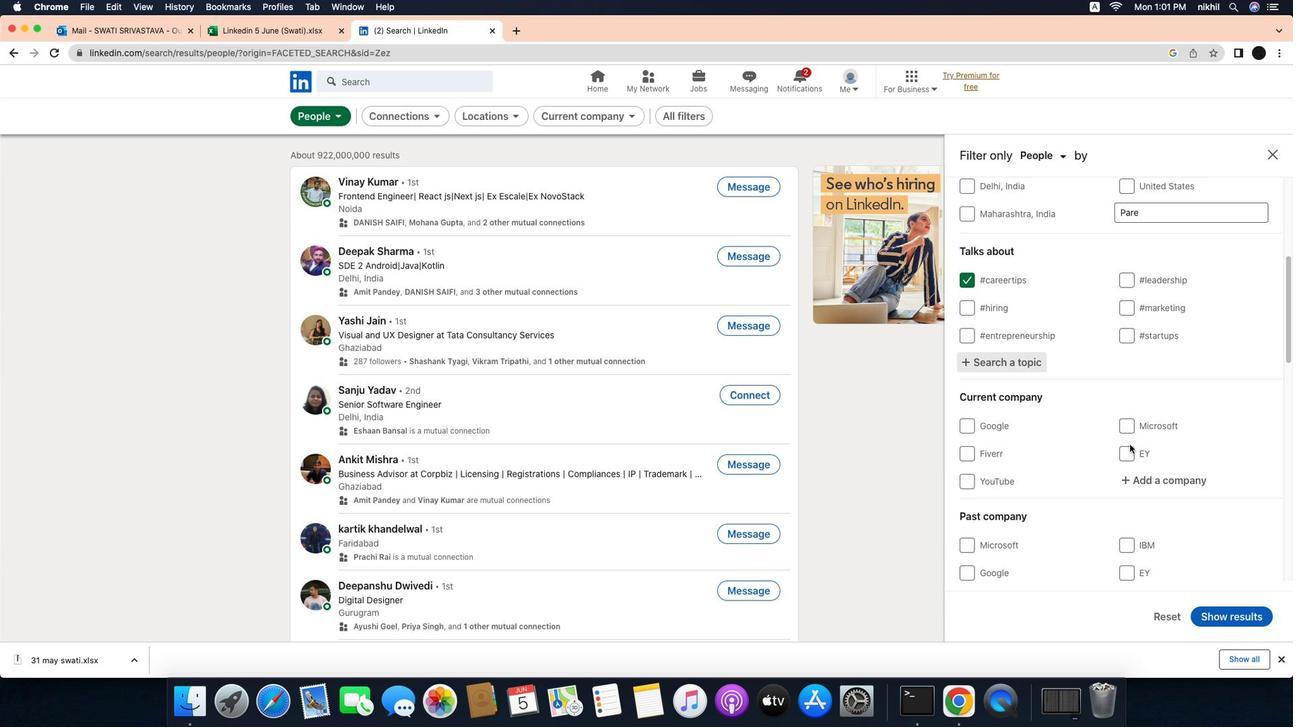 
Action: Mouse scrolled (1173, 442) with delta (-31, -32)
Screenshot: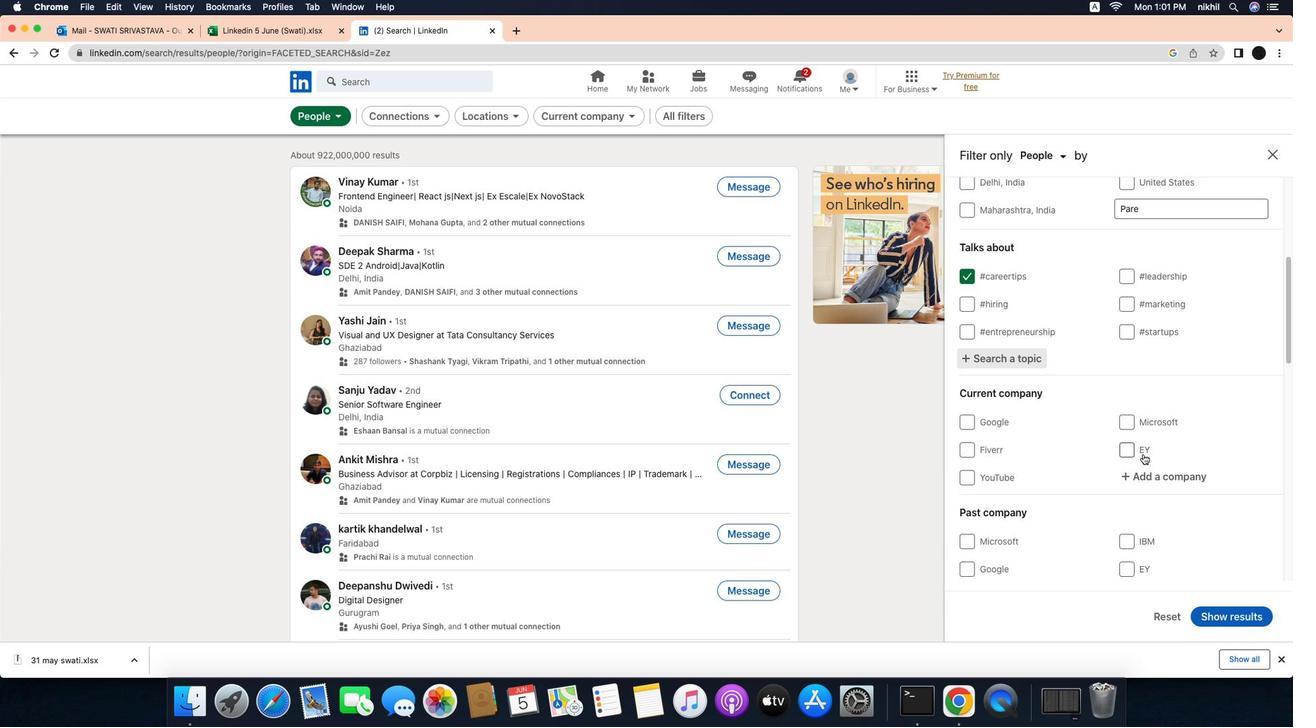 
Action: Mouse scrolled (1173, 442) with delta (-31, -32)
Screenshot: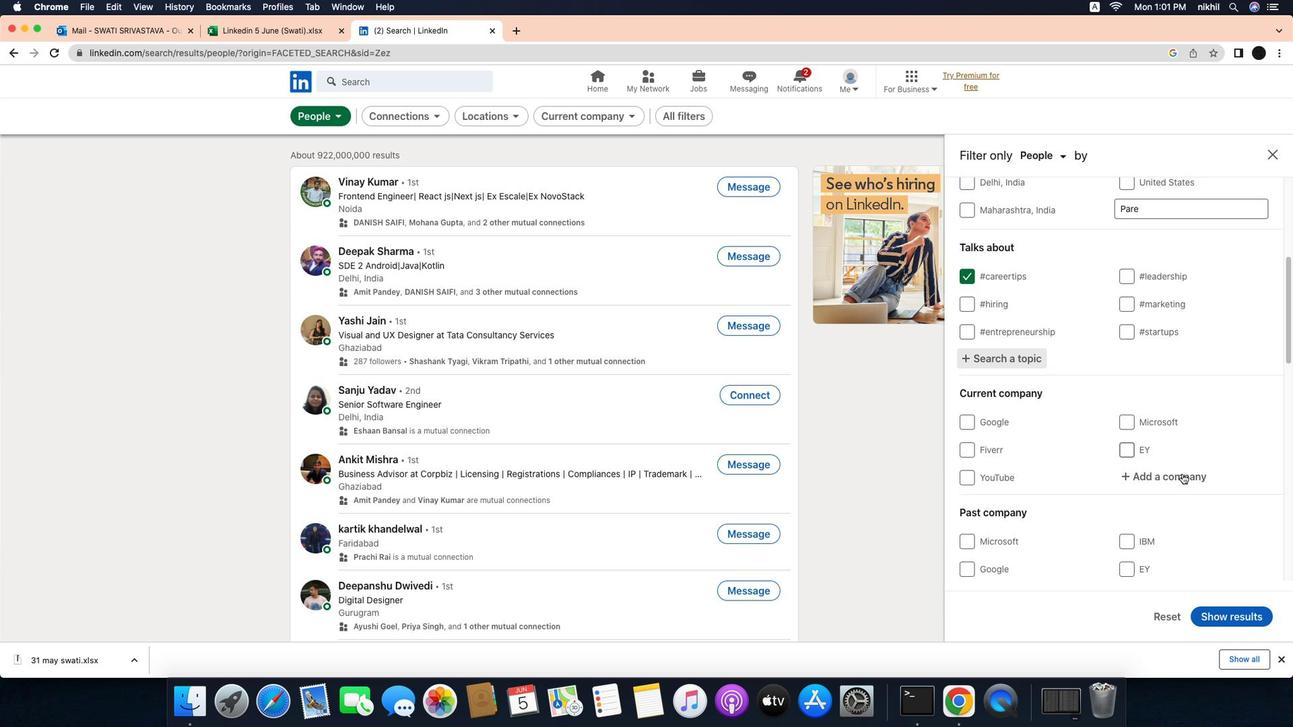 
Action: Mouse scrolled (1173, 442) with delta (-31, -32)
Screenshot: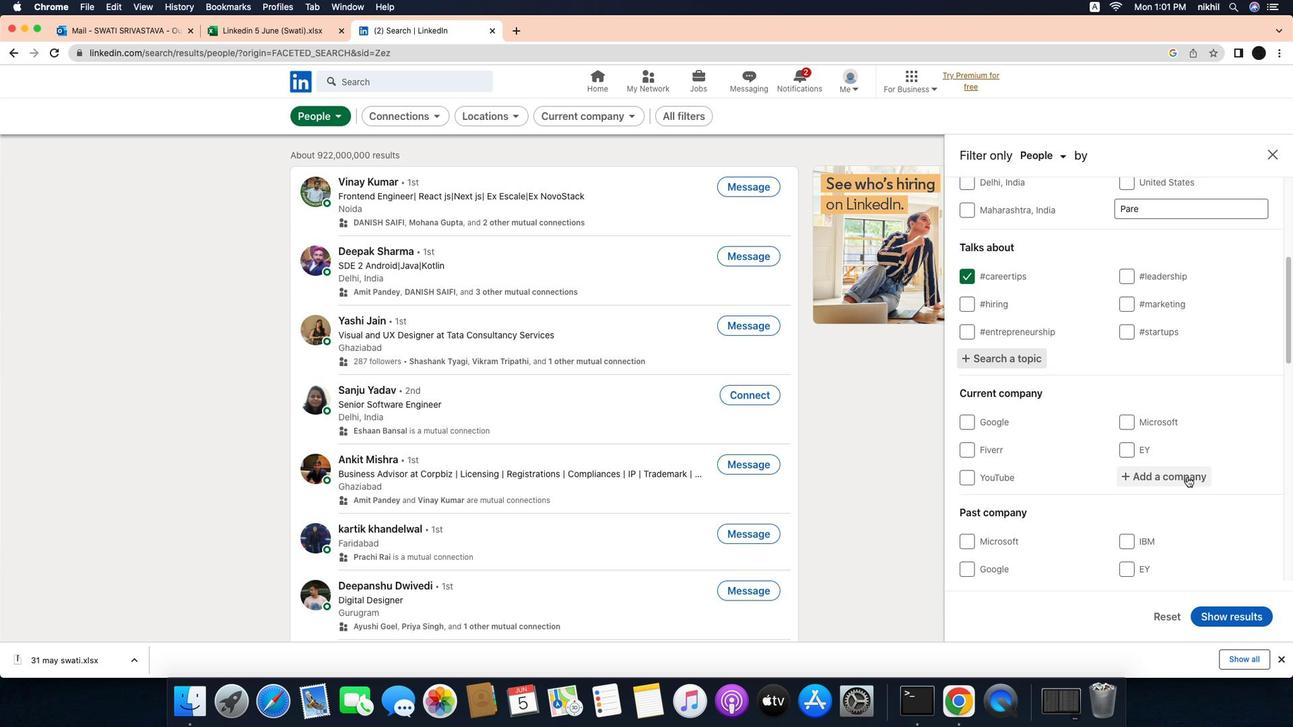 
Action: Mouse scrolled (1173, 442) with delta (-31, -32)
Screenshot: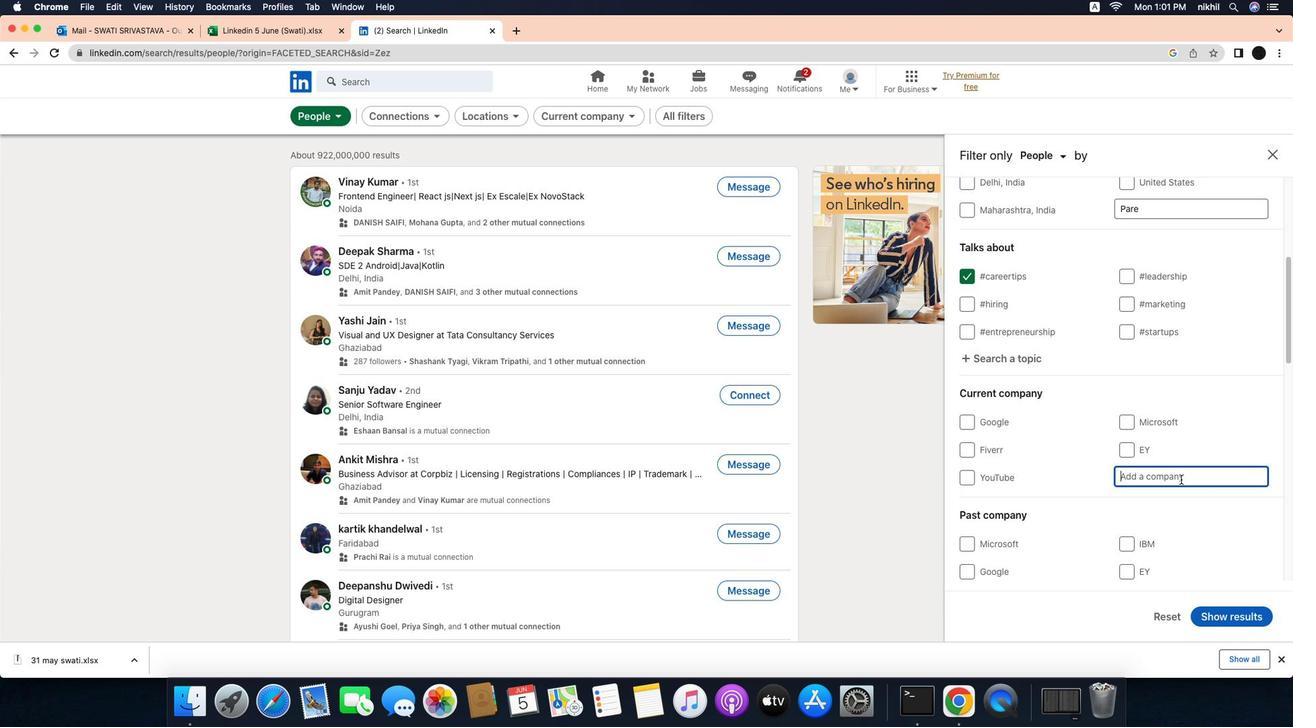 
Action: Mouse scrolled (1173, 442) with delta (-31, -32)
Screenshot: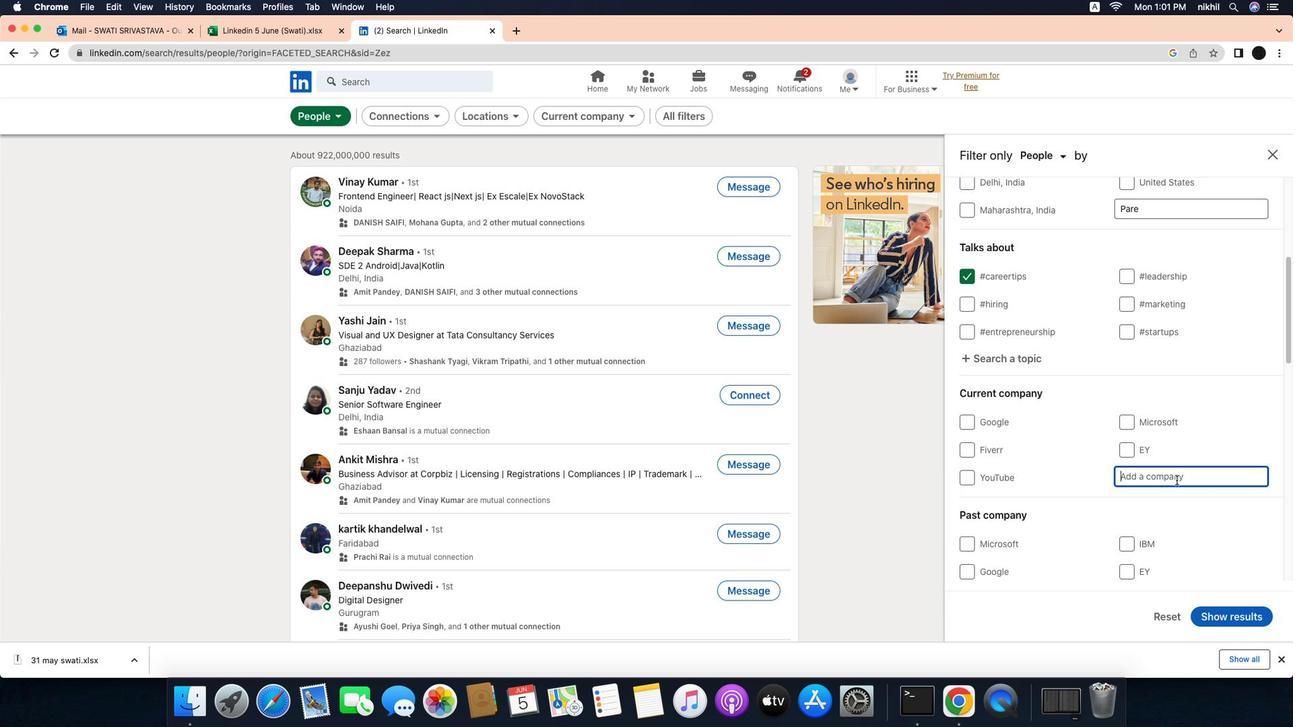 
Action: Mouse moved to (1234, 476)
Screenshot: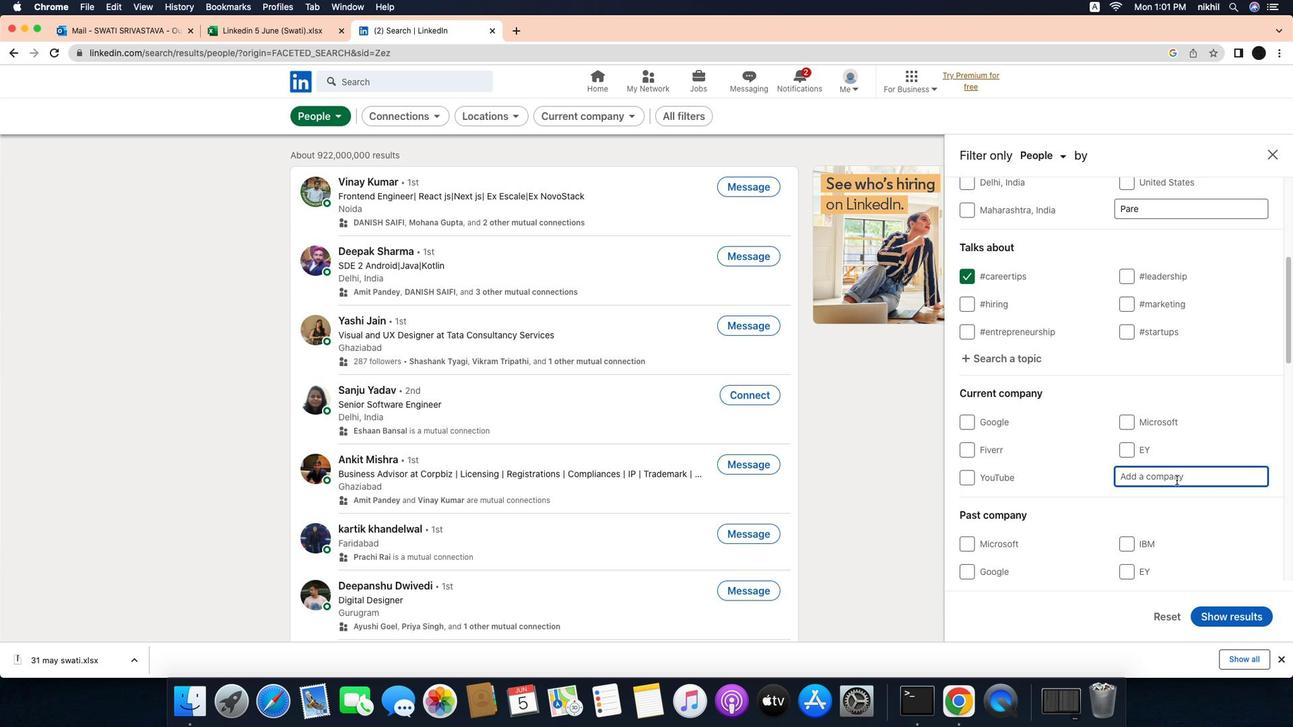 
Action: Mouse pressed left at (1234, 476)
Screenshot: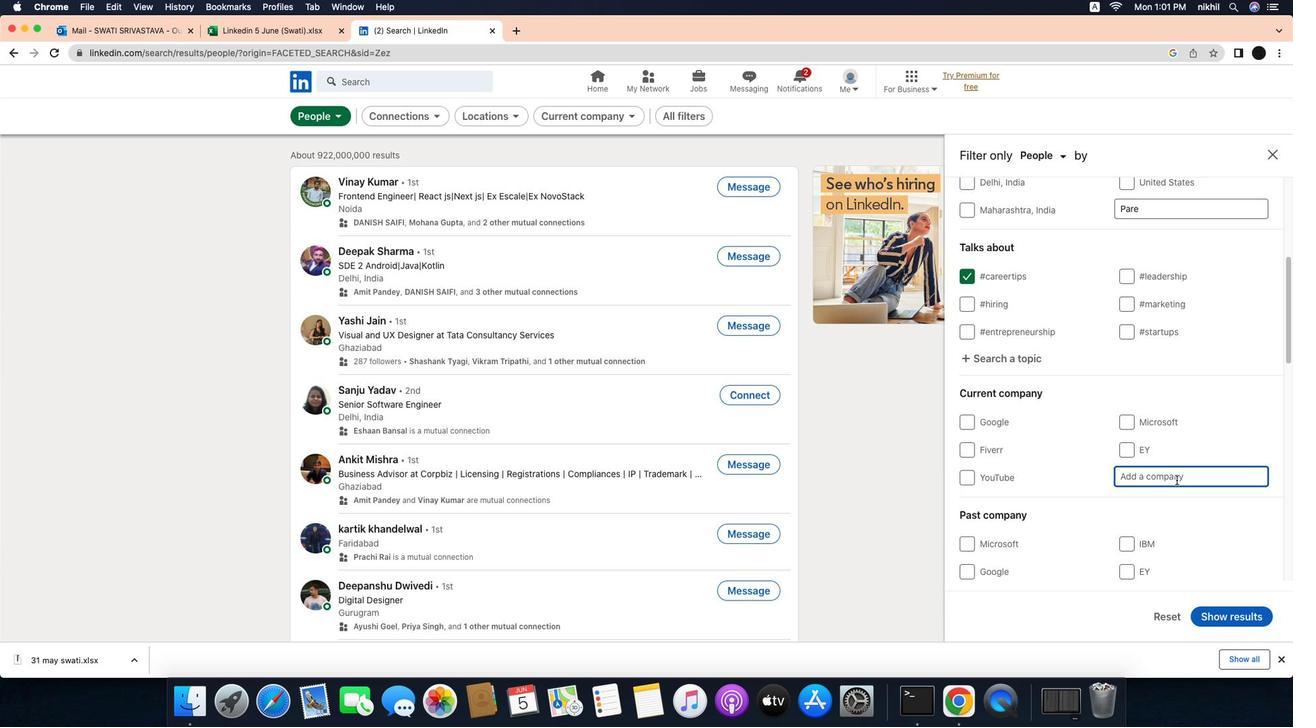 
Action: Mouse moved to (1223, 480)
Screenshot: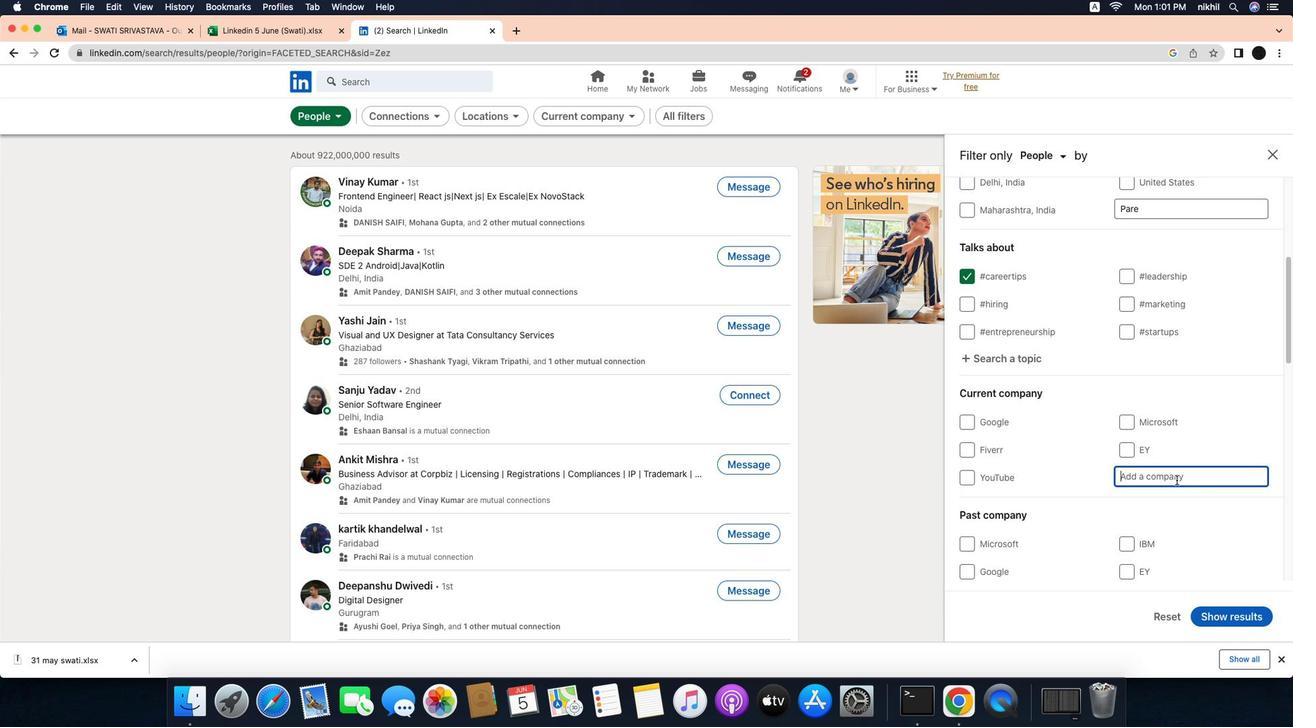 
Action: Mouse pressed left at (1223, 480)
Screenshot: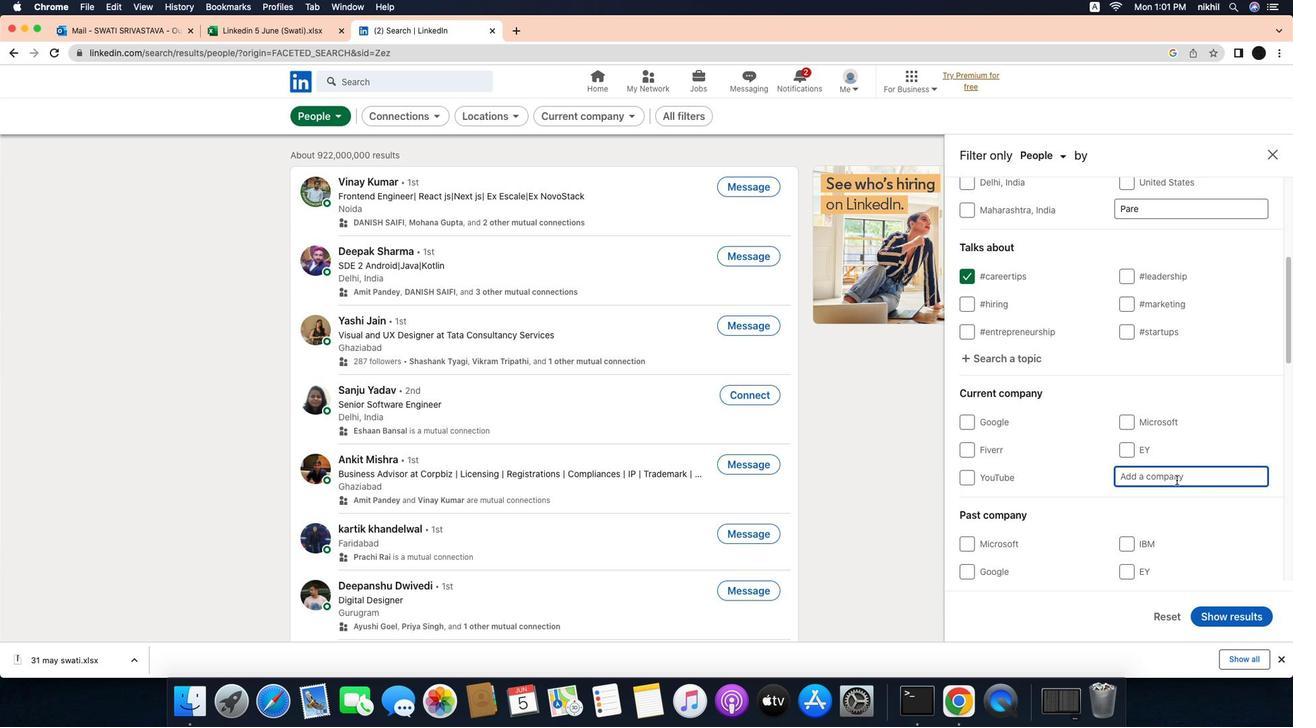 
Action: Key pressed Key.caps_lock'B'Key.caps_lock'r''i''l''l''i''o'
Screenshot: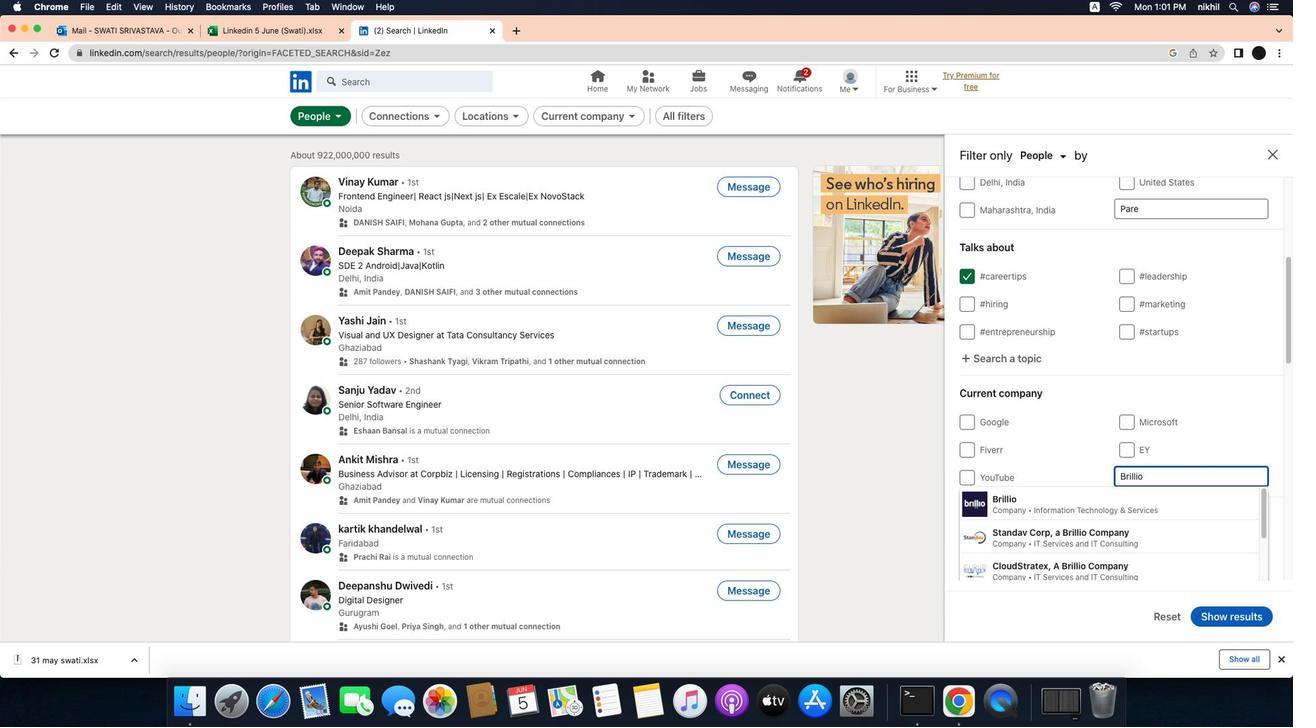 
Action: Mouse moved to (1189, 508)
Screenshot: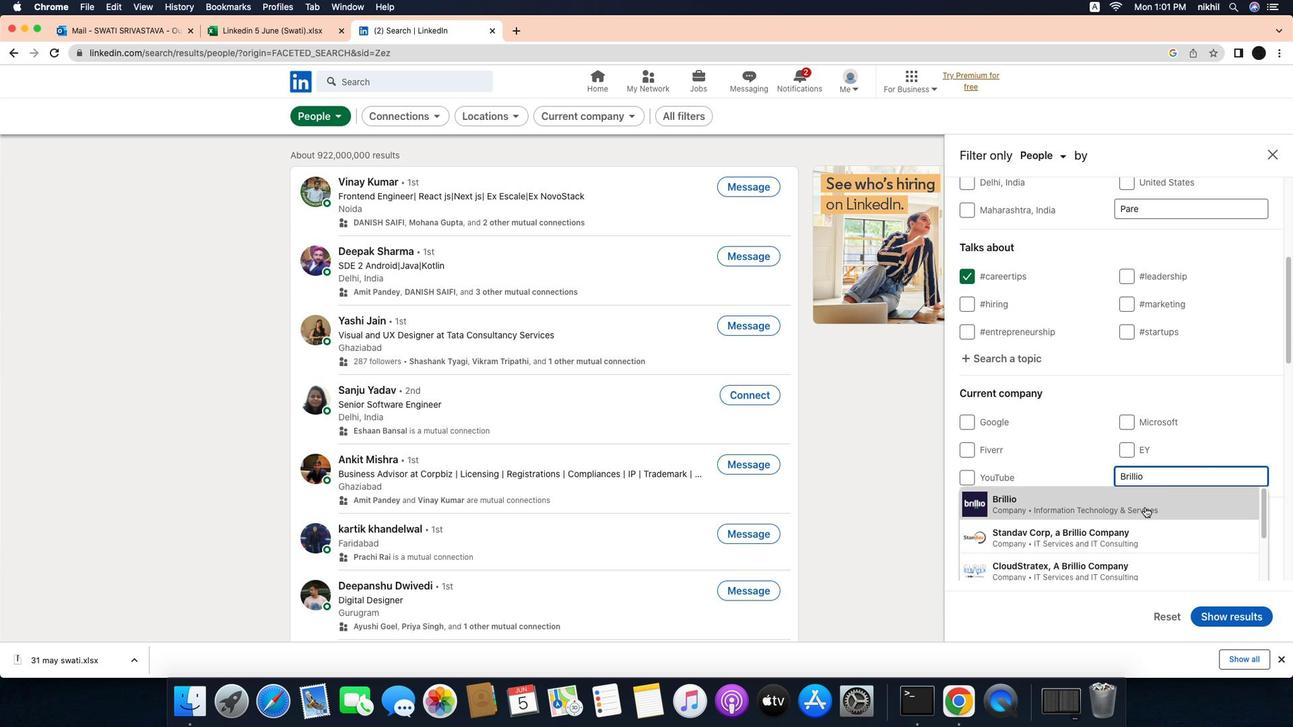 
Action: Mouse pressed left at (1189, 508)
Screenshot: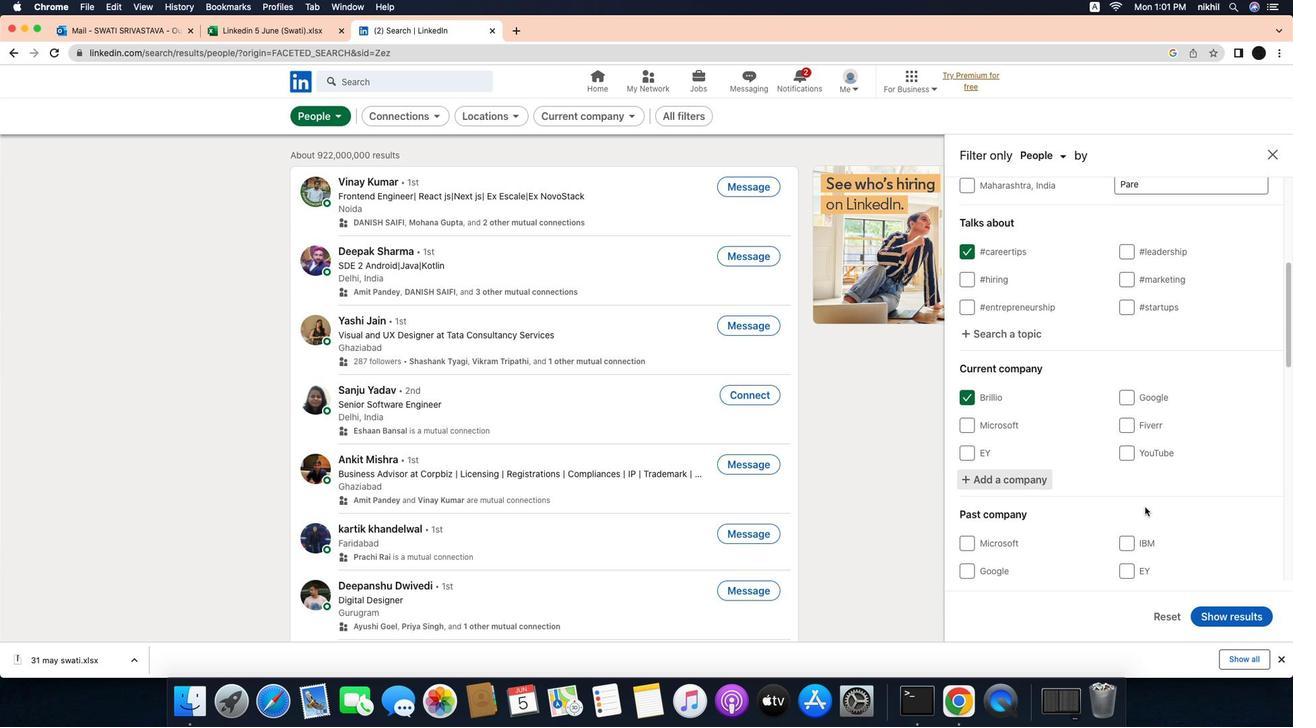 
Action: Mouse scrolled (1189, 508) with delta (-31, -32)
Screenshot: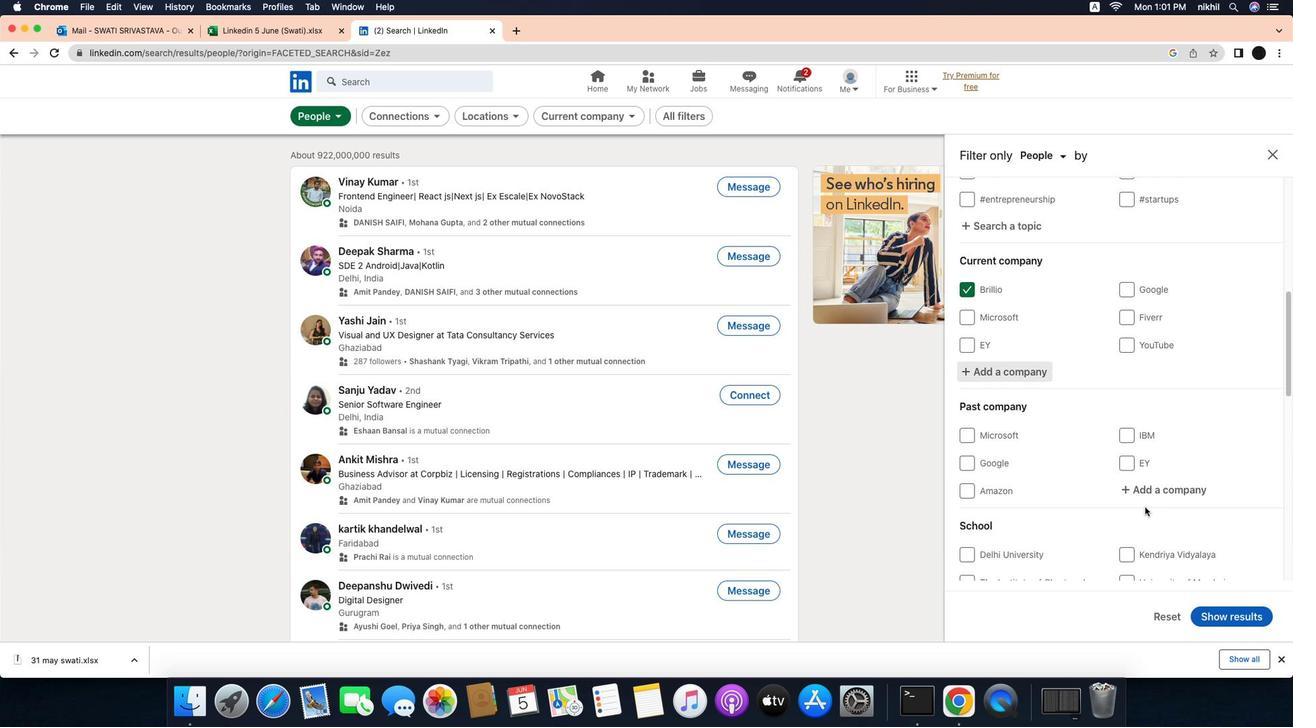 
Action: Mouse scrolled (1189, 508) with delta (-31, -32)
Screenshot: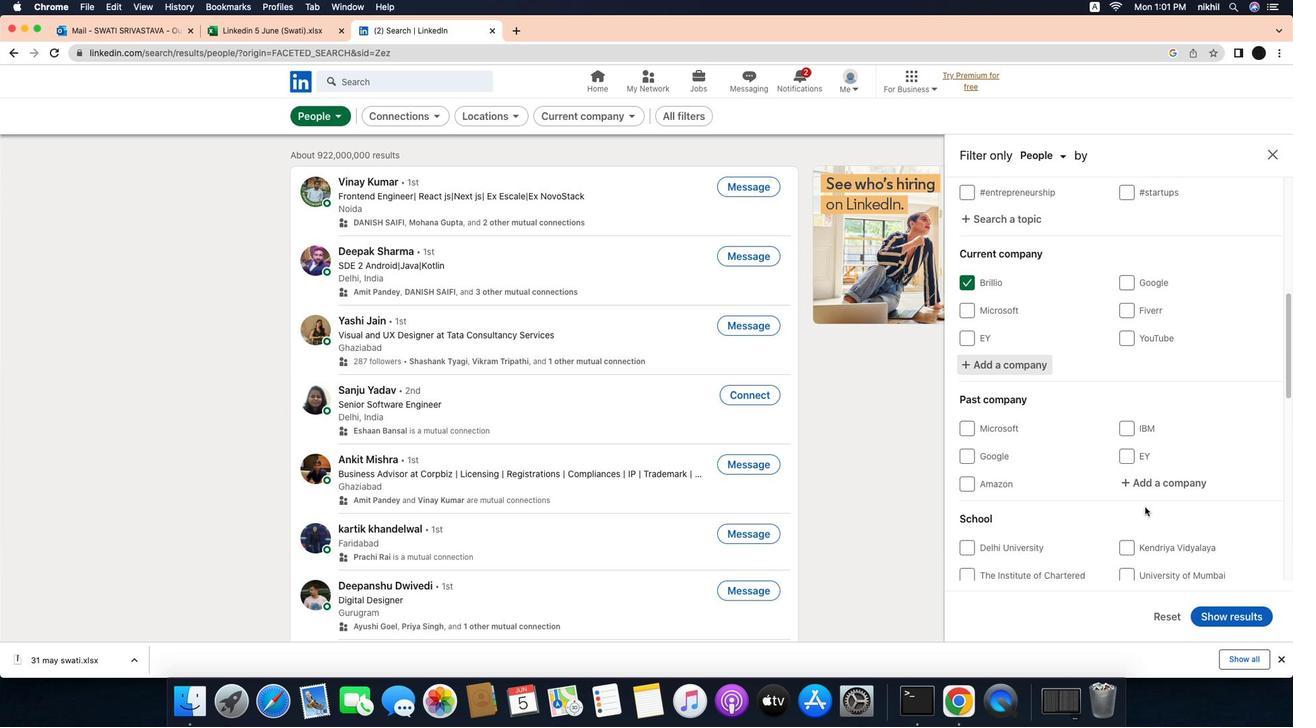 
Action: Mouse scrolled (1189, 508) with delta (-31, -32)
Screenshot: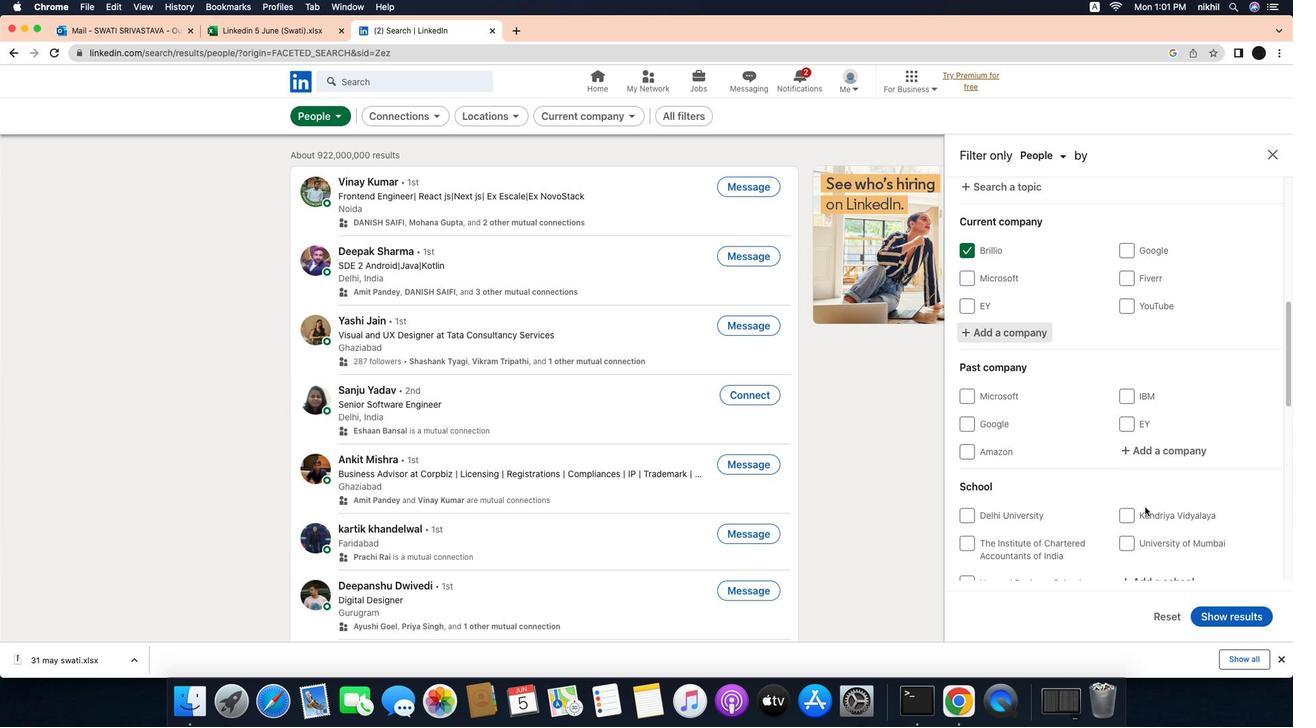 
Action: Mouse scrolled (1189, 508) with delta (-31, -33)
Screenshot: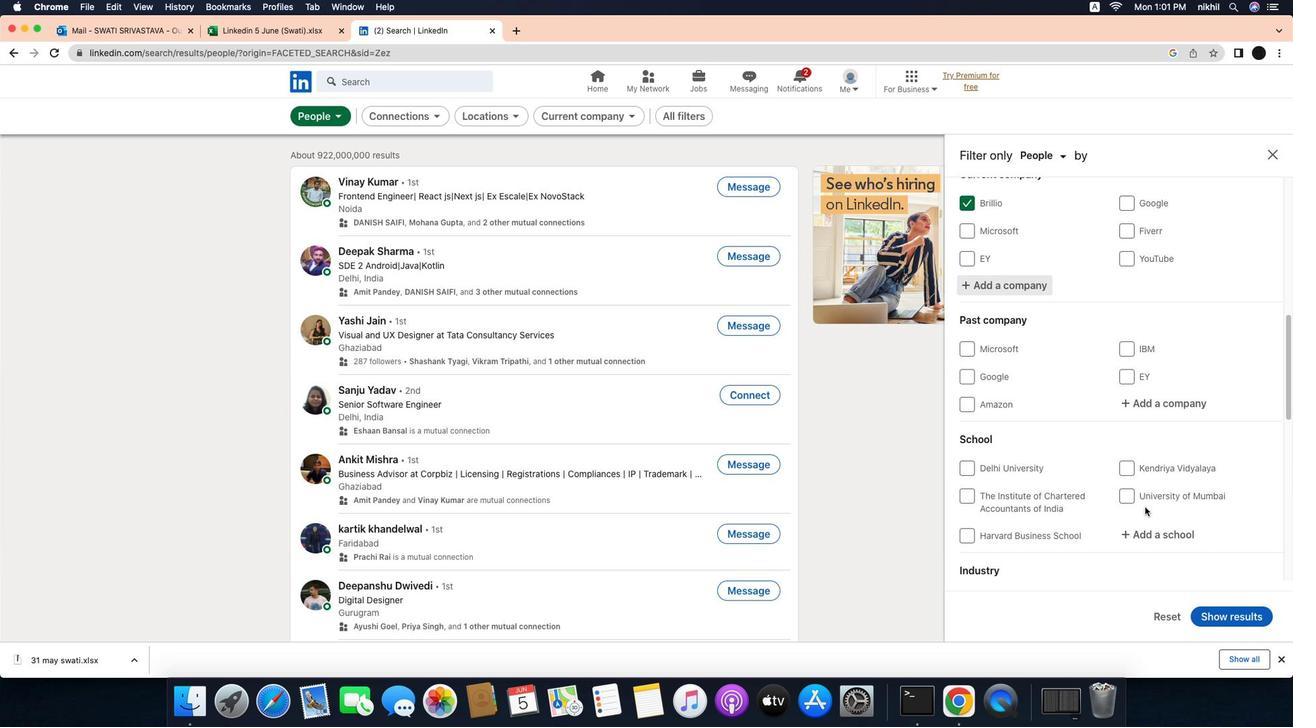 
Action: Mouse scrolled (1189, 508) with delta (-31, -32)
Screenshot: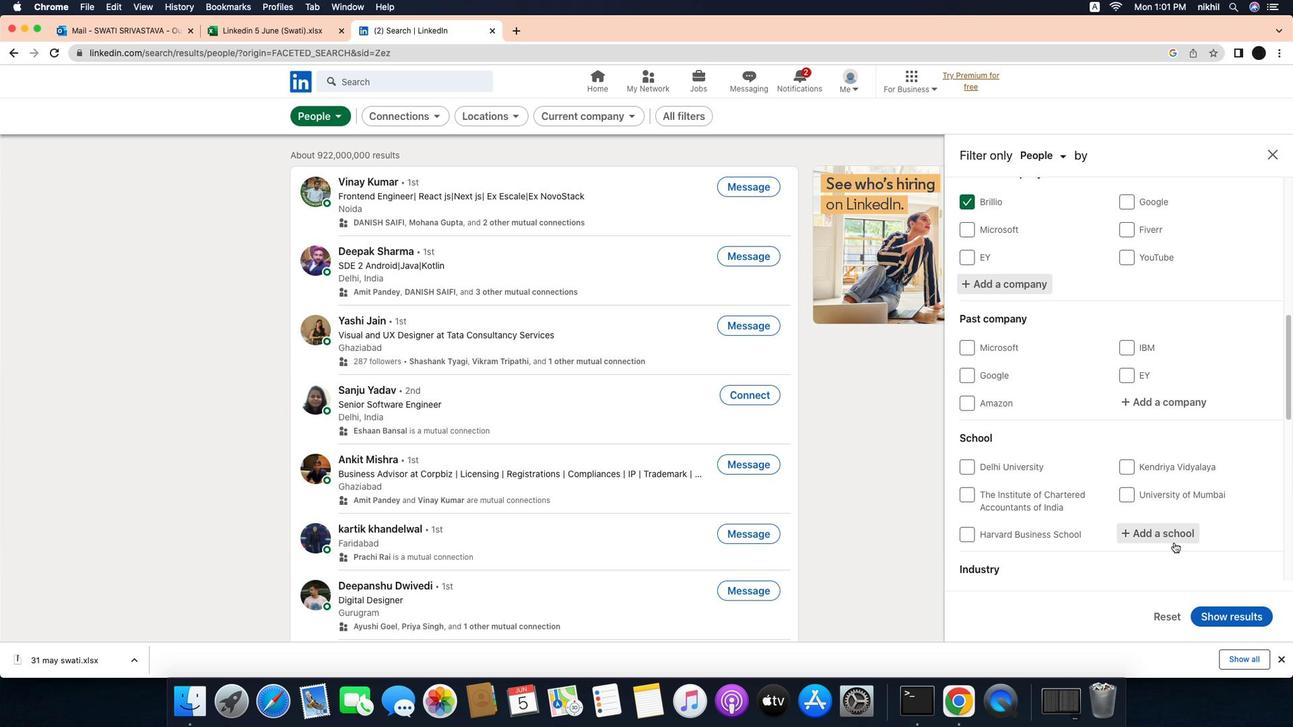
Action: Mouse scrolled (1189, 508) with delta (-31, -32)
Screenshot: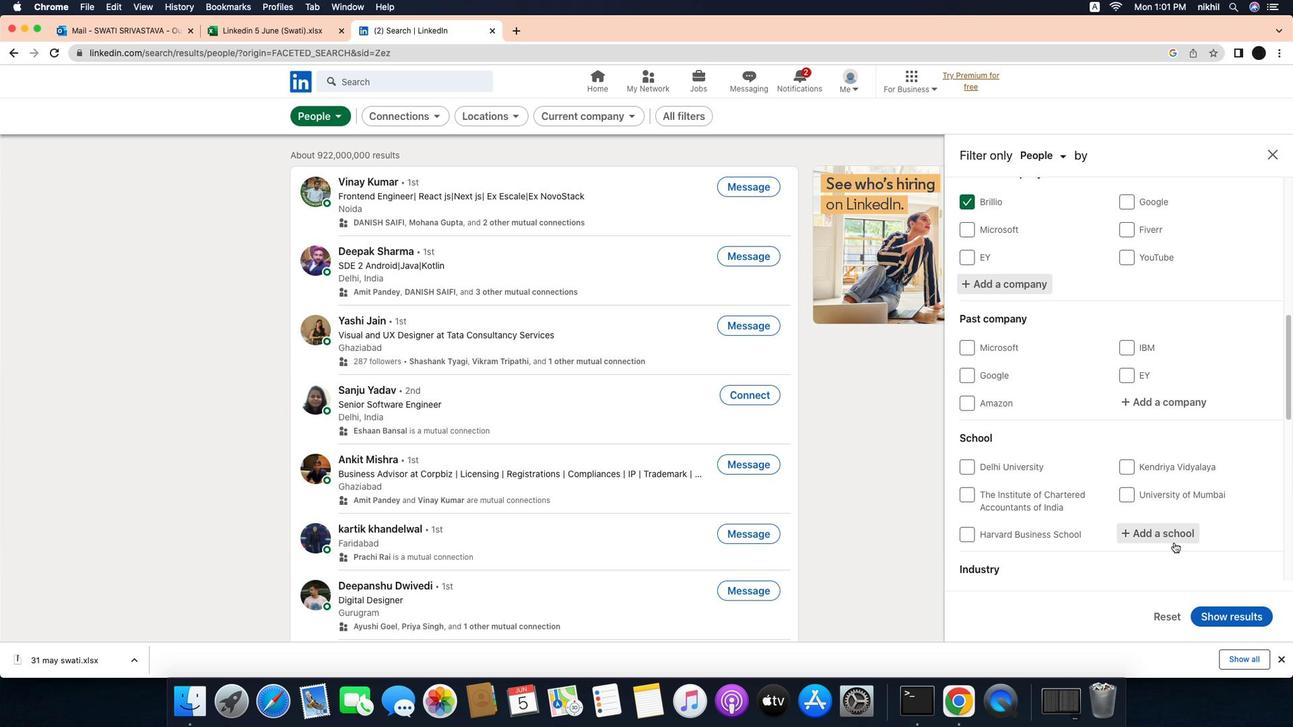 
Action: Mouse scrolled (1189, 508) with delta (-31, -32)
Screenshot: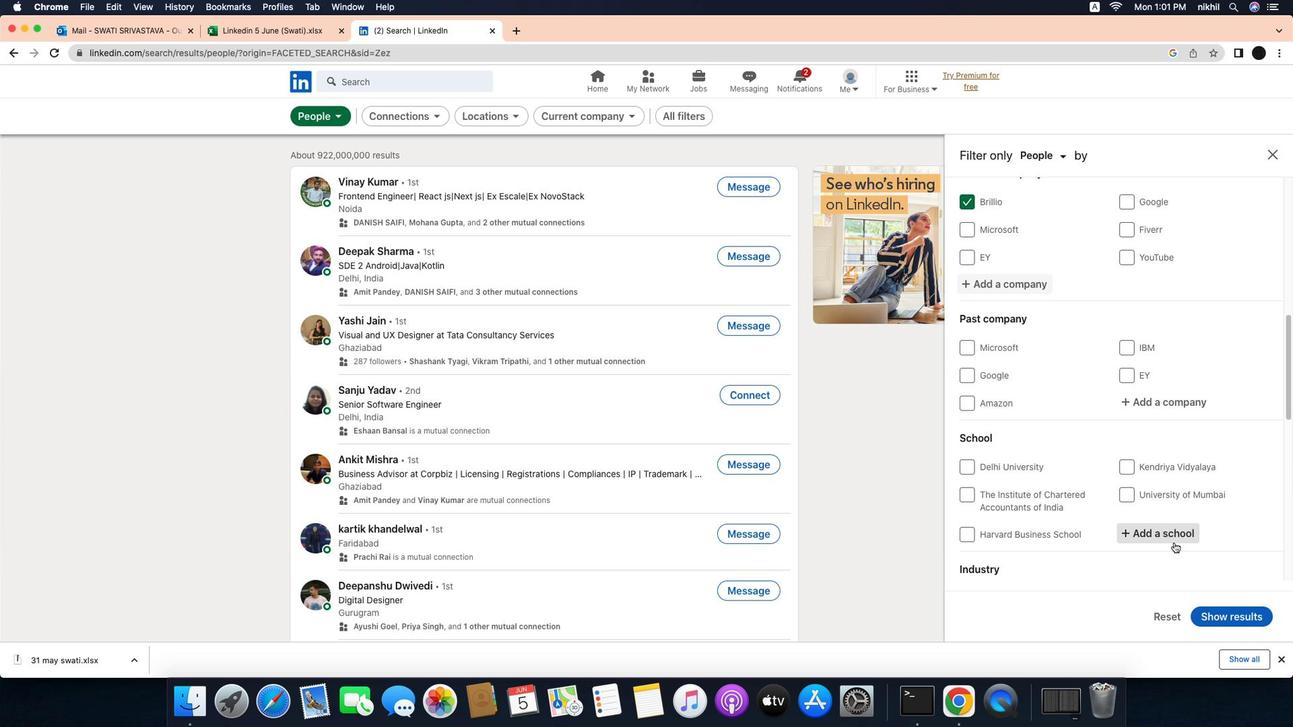 
Action: Mouse scrolled (1189, 508) with delta (-31, -33)
Screenshot: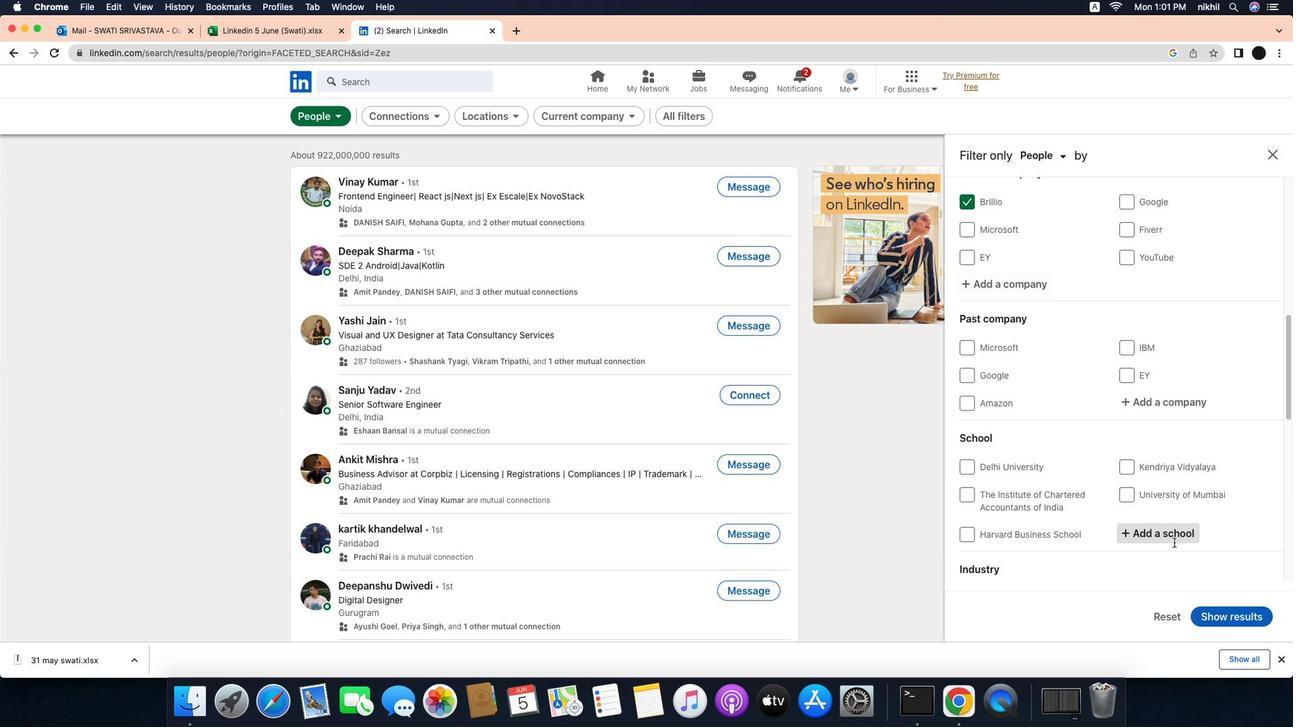 
Action: Mouse moved to (1220, 547)
Screenshot: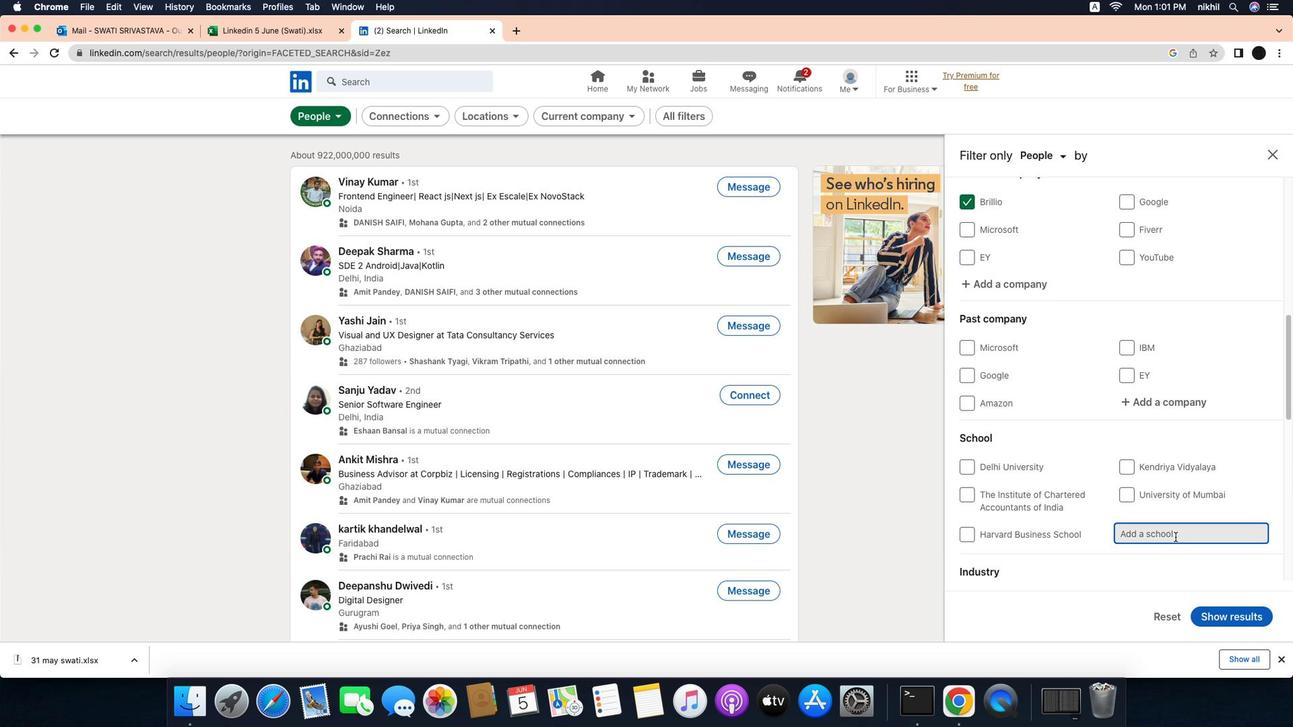 
Action: Mouse pressed left at (1220, 547)
Screenshot: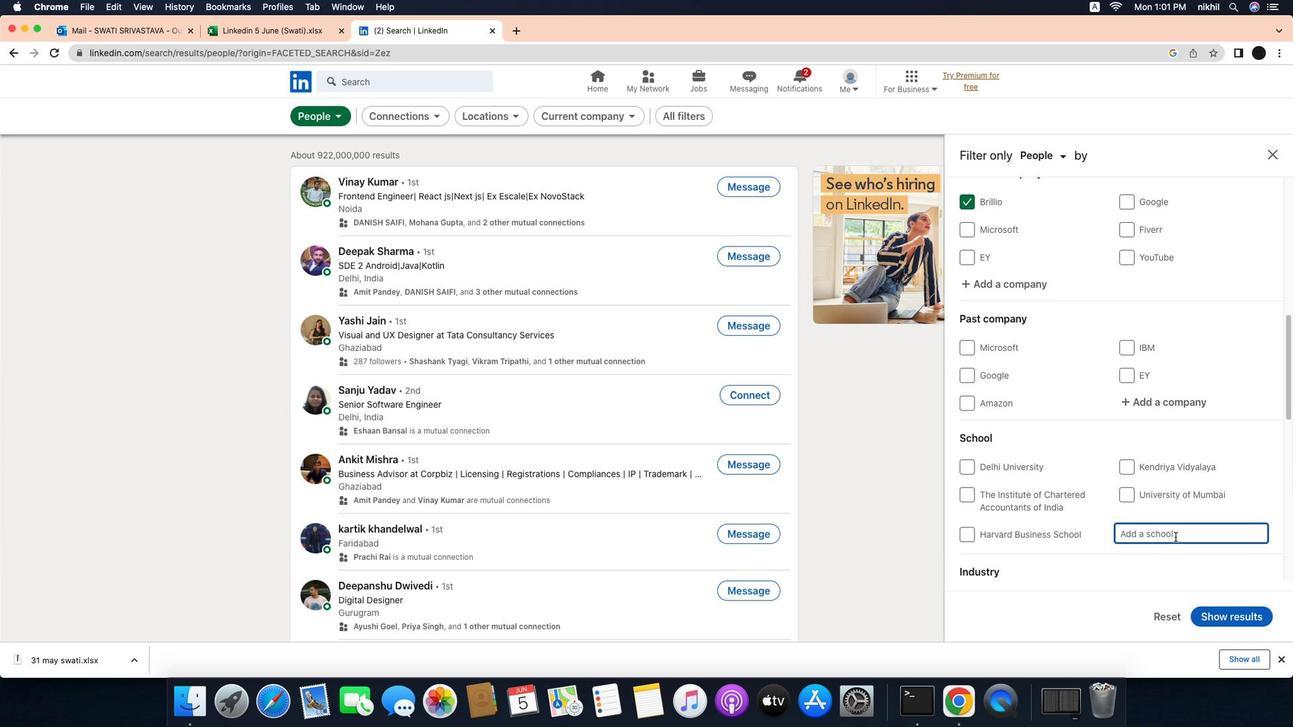 
Action: Mouse moved to (1222, 540)
Screenshot: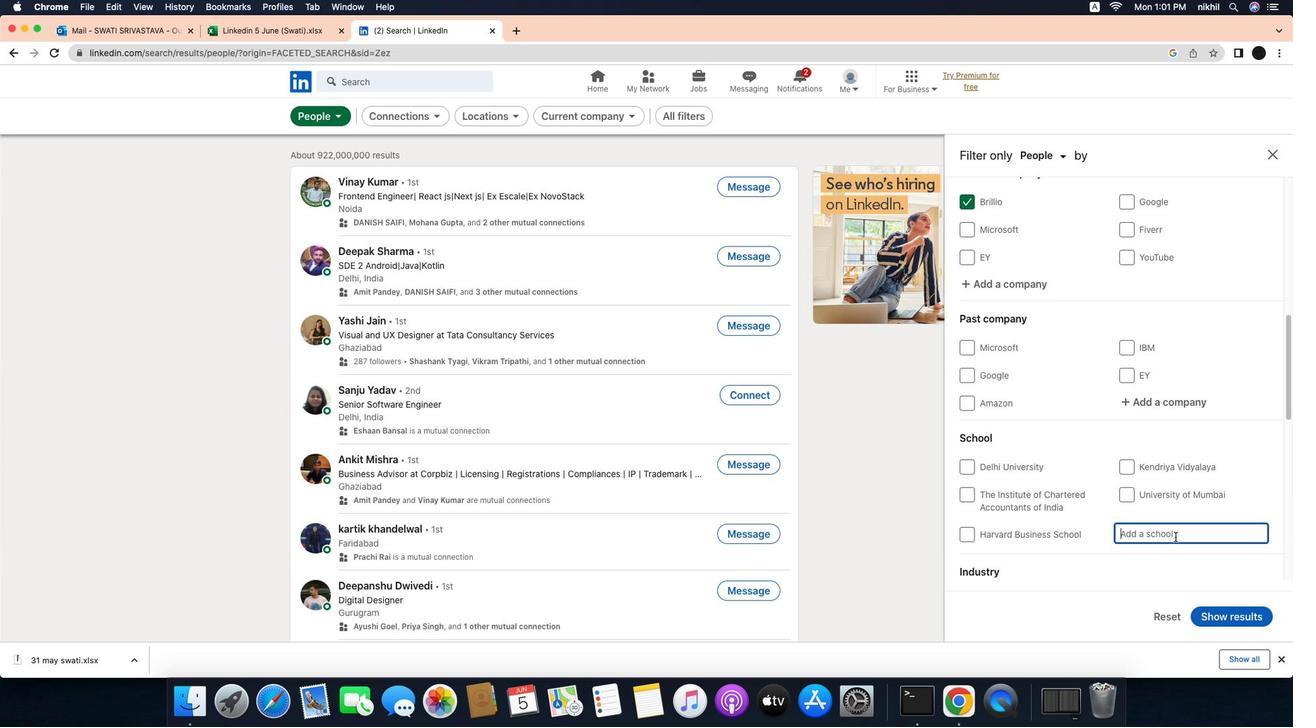 
Action: Mouse pressed left at (1222, 540)
Screenshot: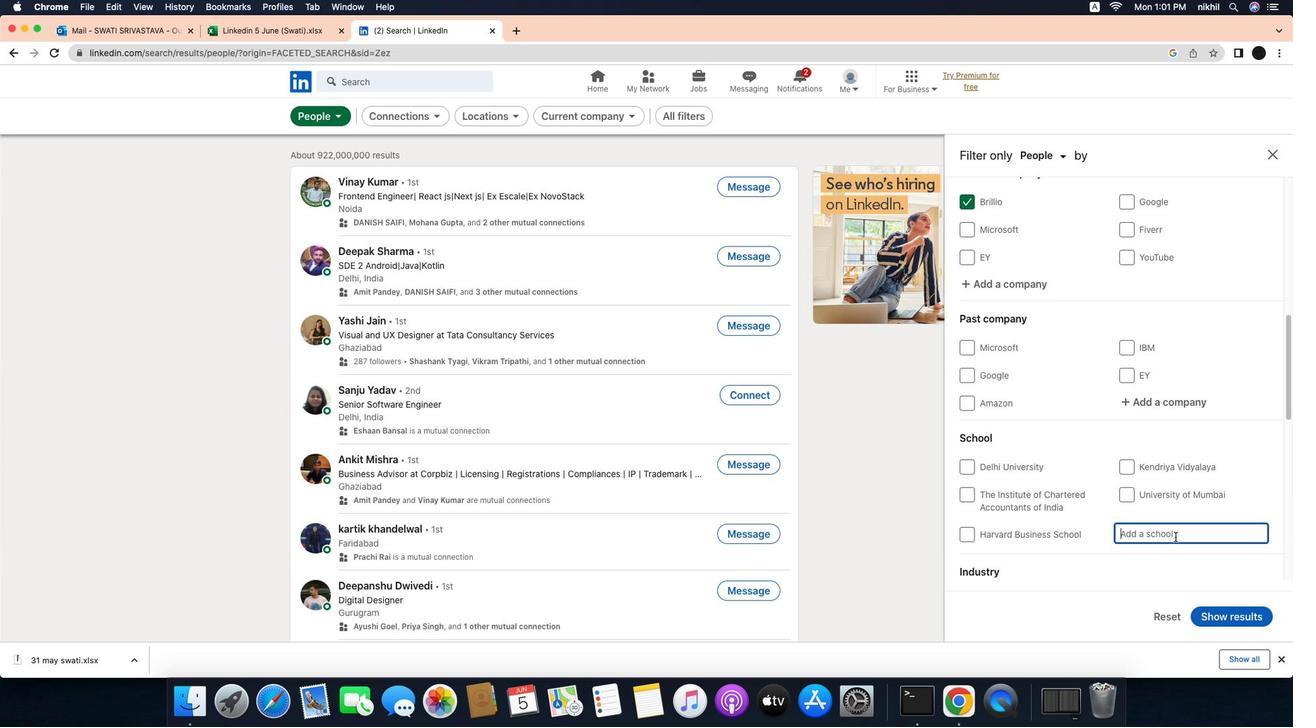 
Action: Key pressed Key.caps_lock'I'Key.caps_lock'n''d''i''a''n'Key.spaceKey.caps_lock'I'Key.caps_lock'n''s''t''i''t''u''t''e'Key.space'o''f'Key.spaceKey.caps_lock'M'Key.caps_lock'a''n''a''g''e''m''e''n''t'Key.spaceKey.caps_lock'K'Key.caps_lock'a''h''i''p''u''r'
Screenshot: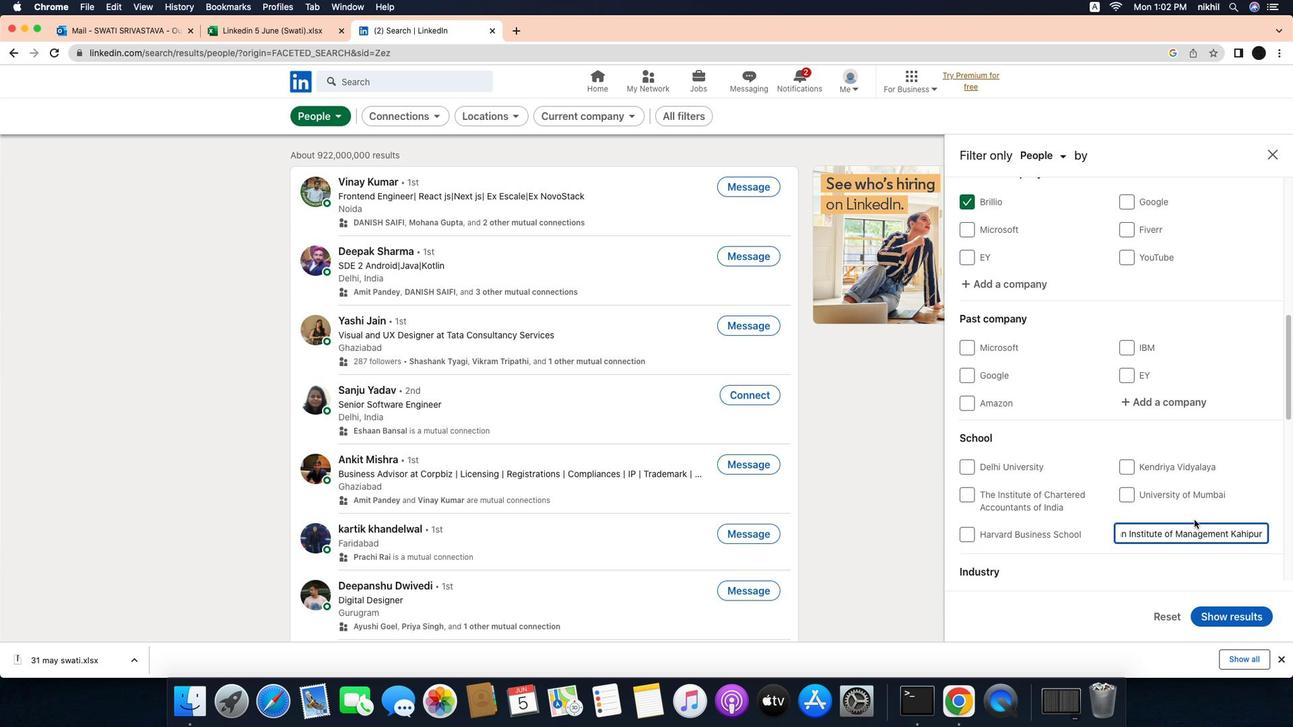 
Action: Mouse moved to (1241, 535)
Screenshot: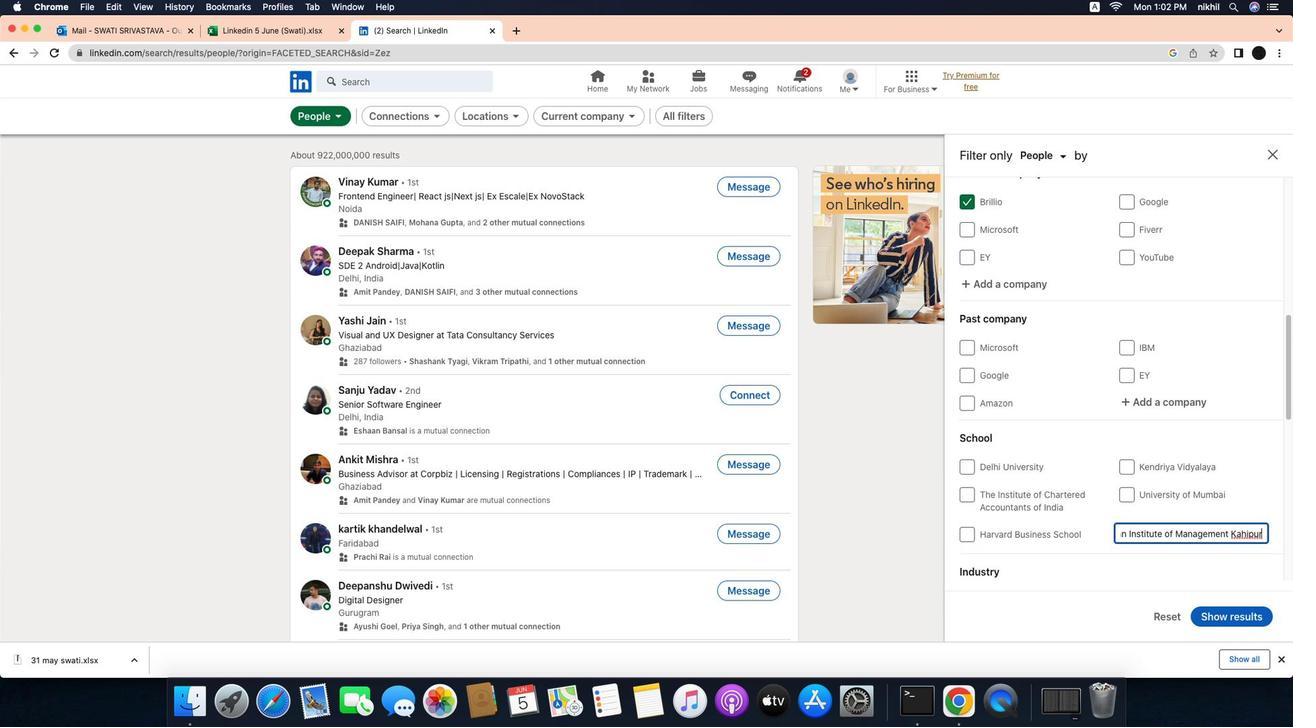 
Action: Key pressed Key.enter
Screenshot: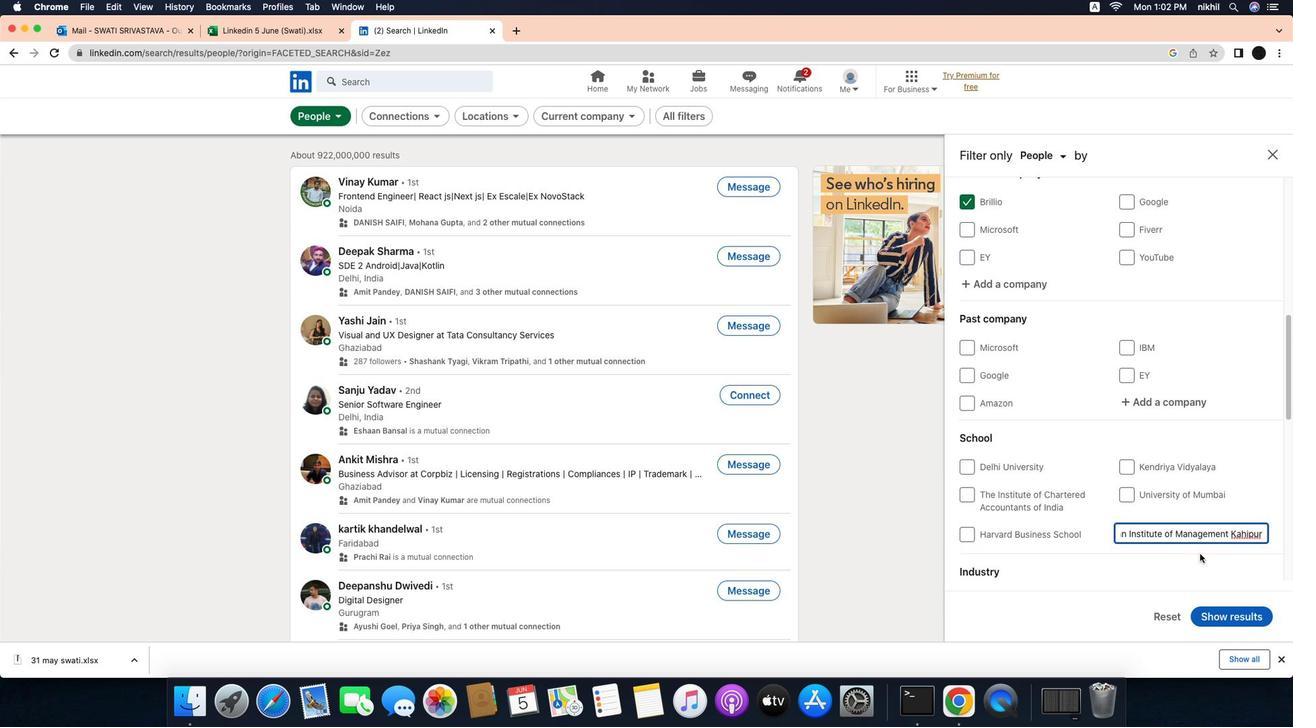 
Action: Mouse moved to (1248, 559)
Screenshot: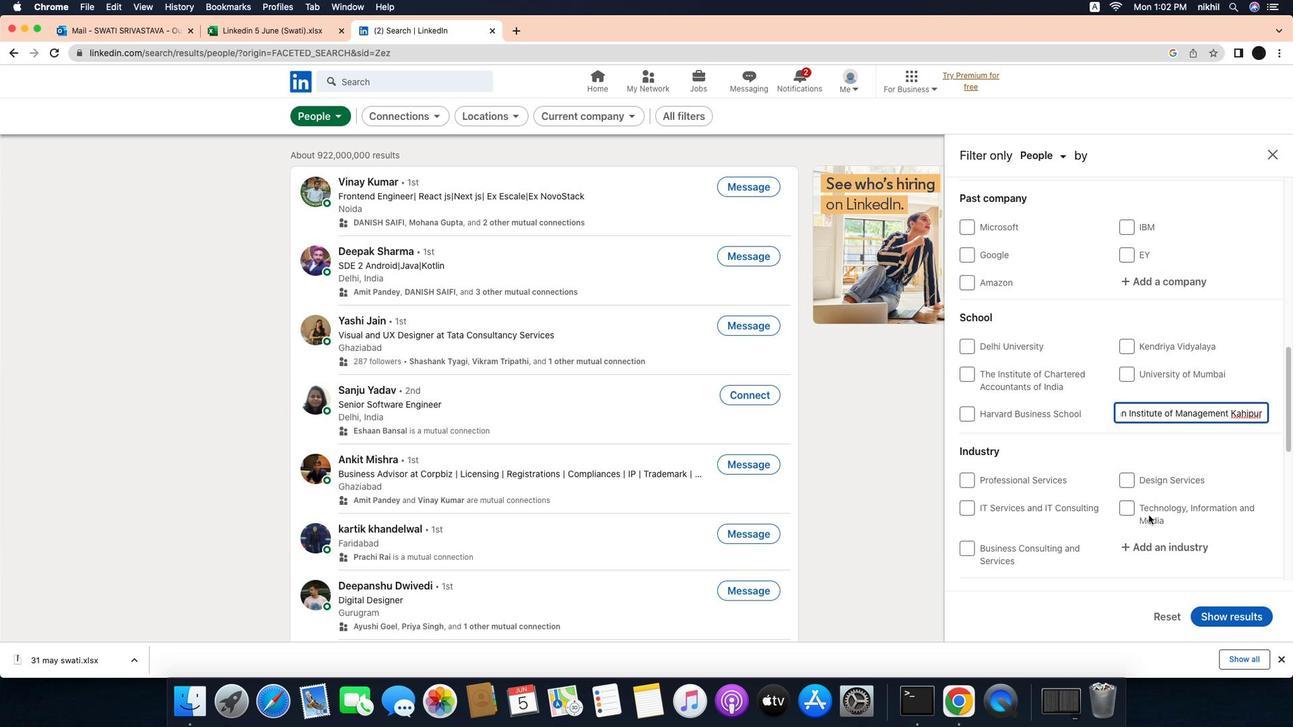 
Action: Mouse scrolled (1248, 559) with delta (-31, -32)
Screenshot: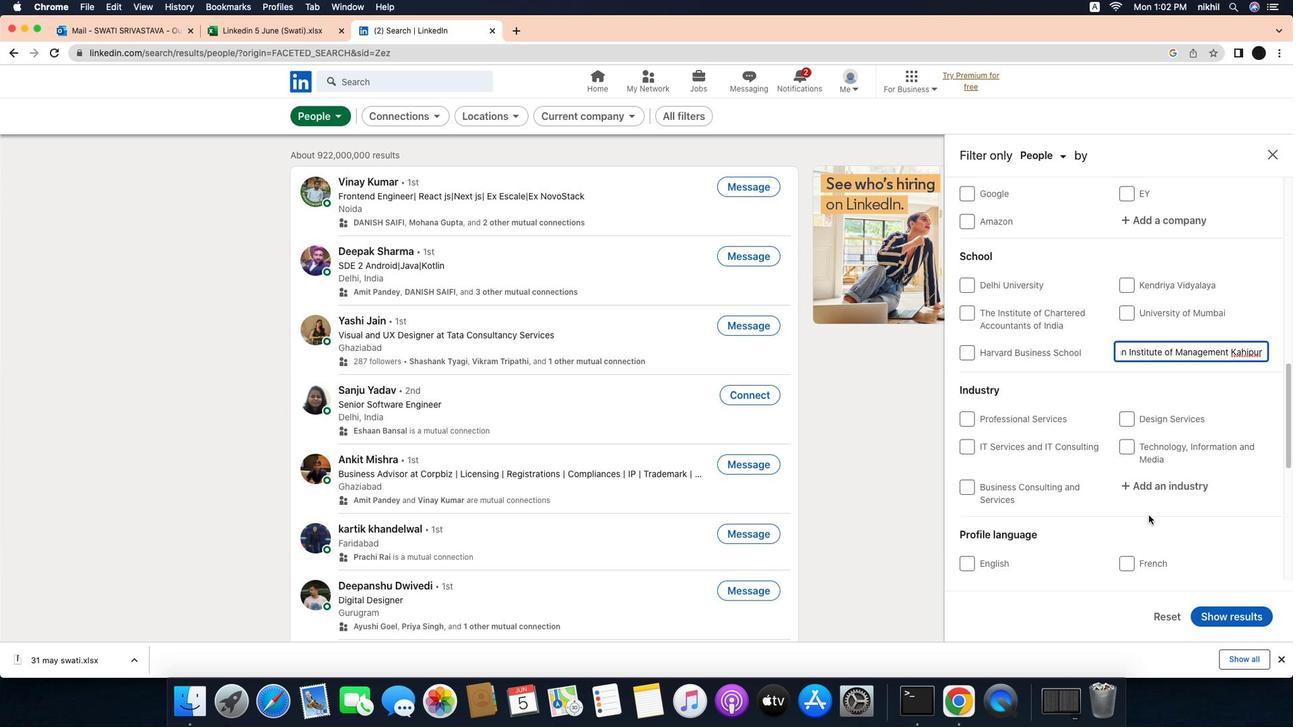 
Action: Mouse scrolled (1248, 559) with delta (-31, -32)
Screenshot: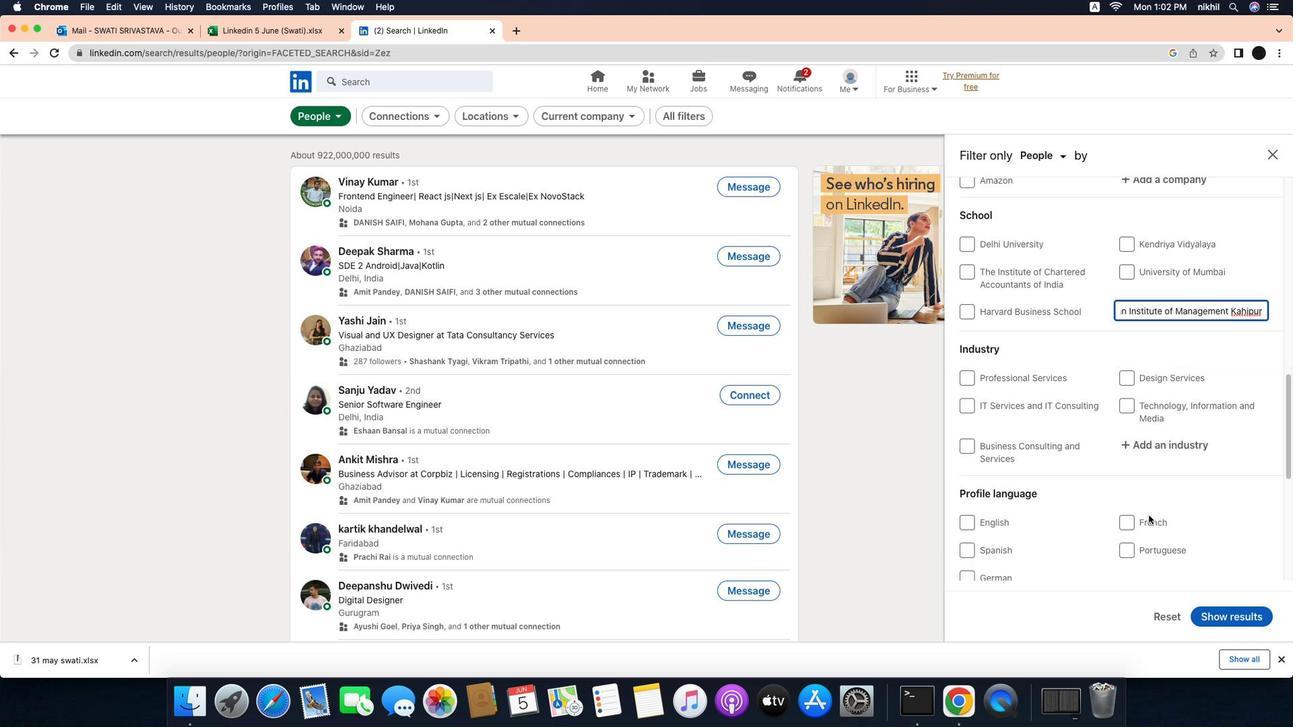 
Action: Mouse scrolled (1248, 559) with delta (-31, -33)
Screenshot: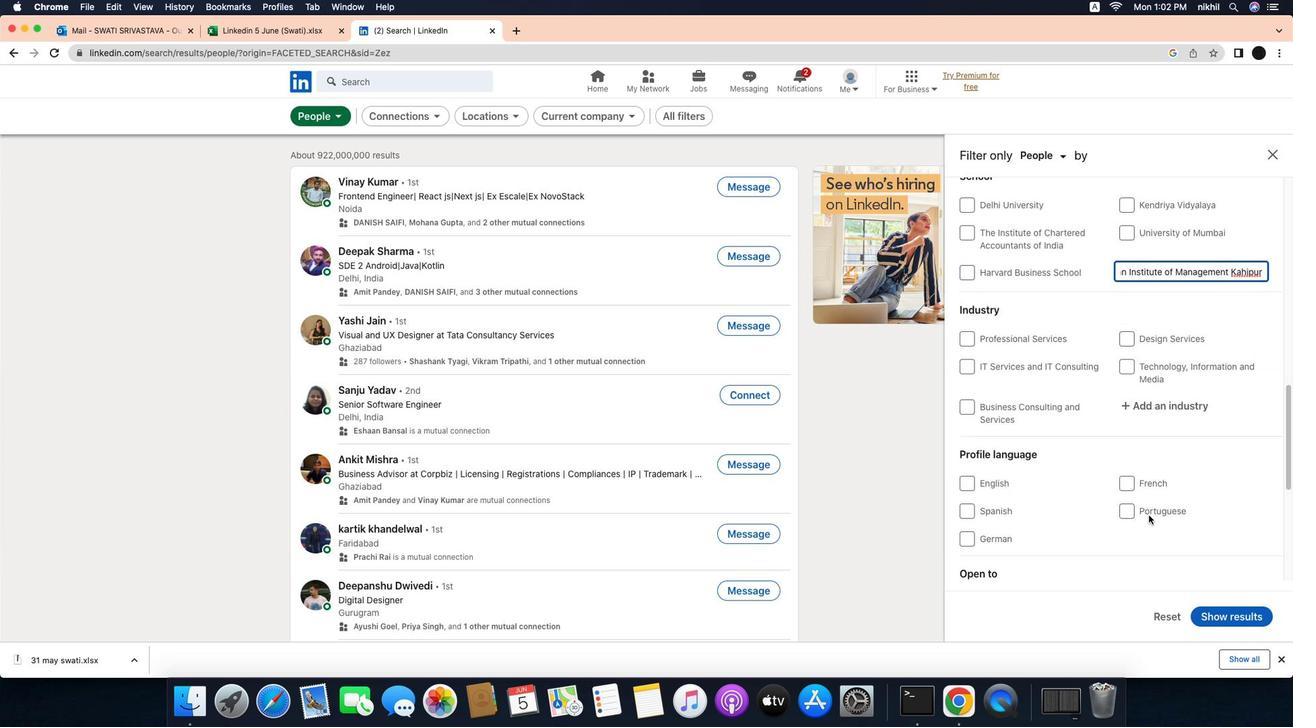 
Action: Mouse moved to (1193, 518)
Screenshot: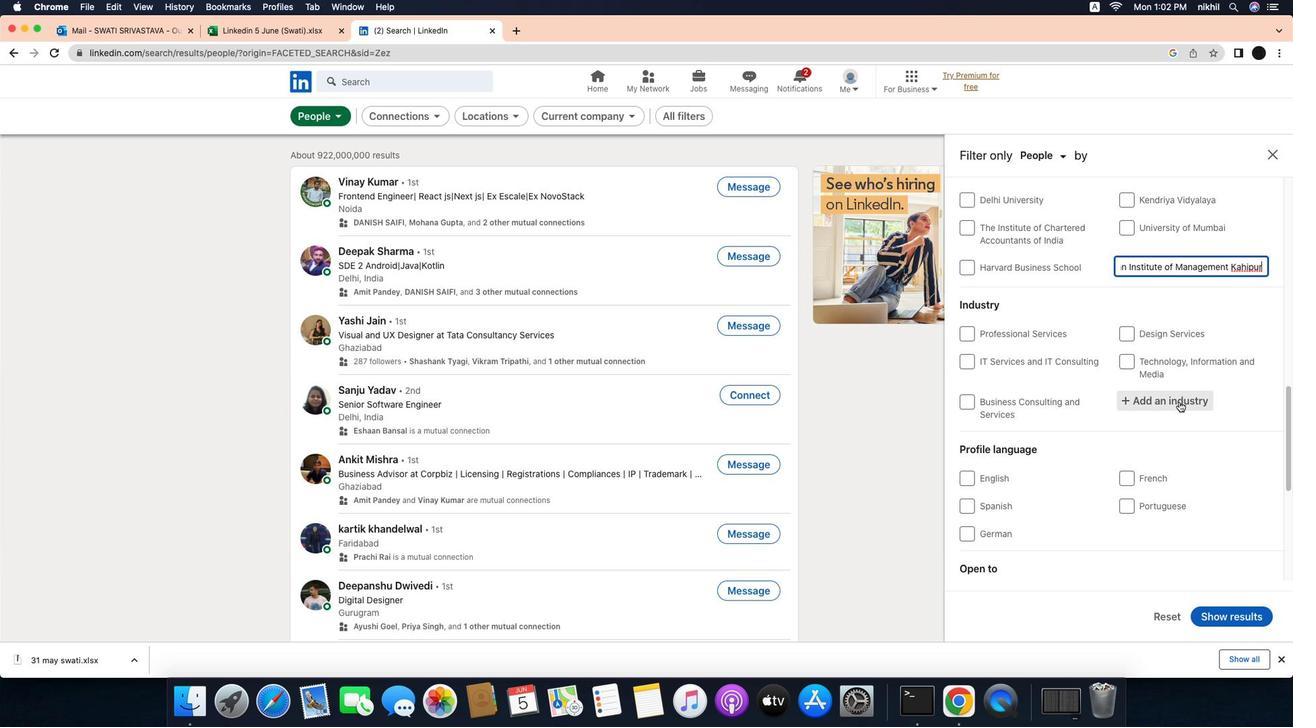 
Action: Mouse scrolled (1193, 518) with delta (-31, -32)
Screenshot: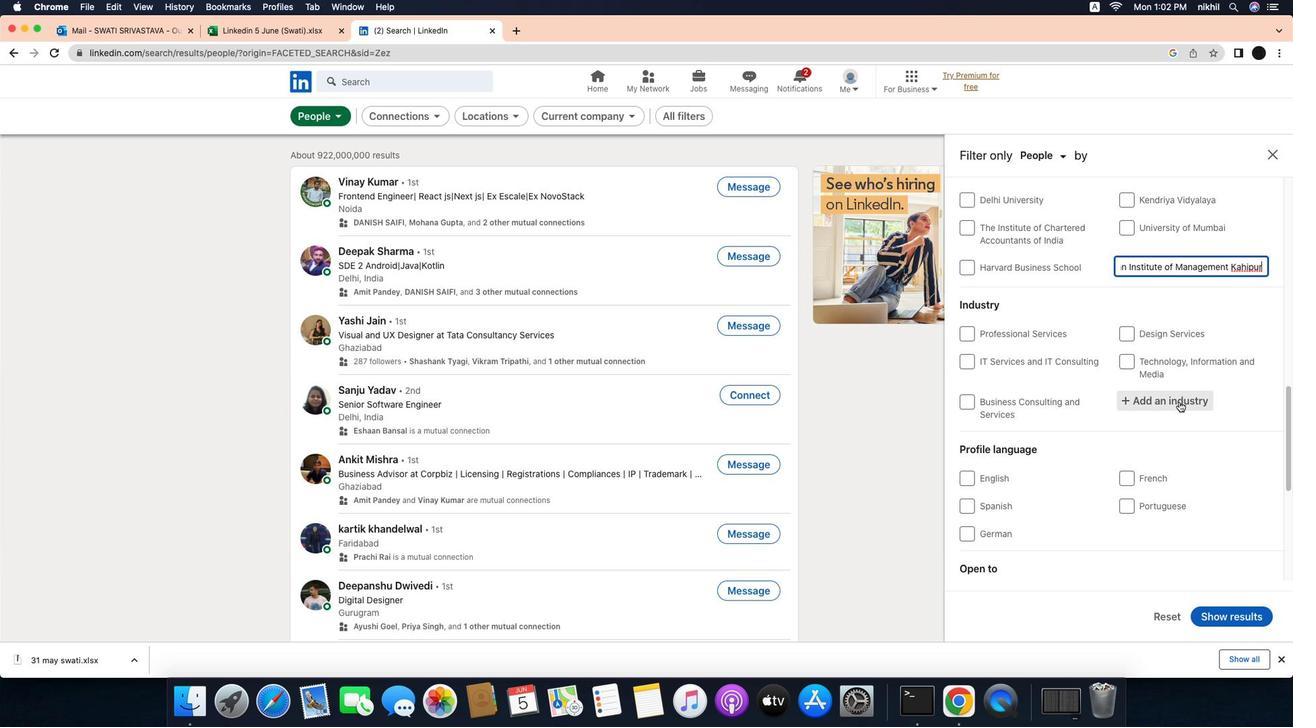 
Action: Mouse scrolled (1193, 518) with delta (-31, -32)
Screenshot: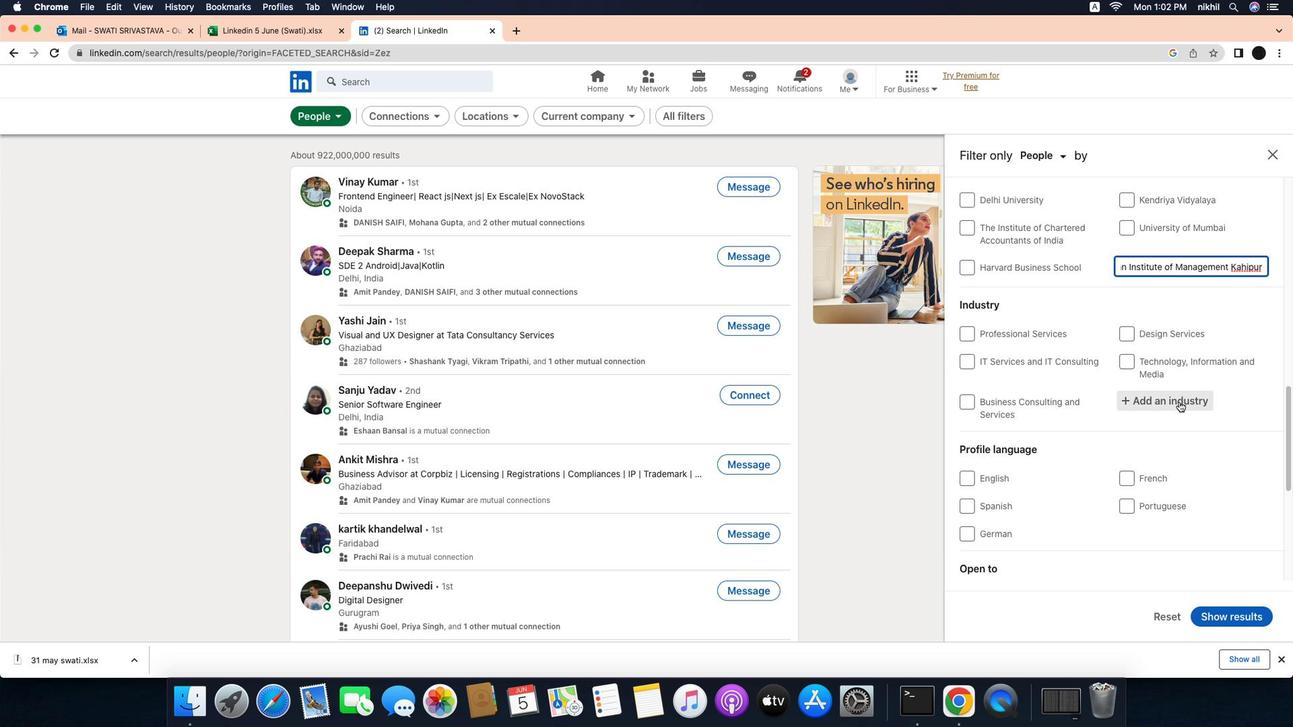 
Action: Mouse scrolled (1193, 518) with delta (-31, -33)
Screenshot: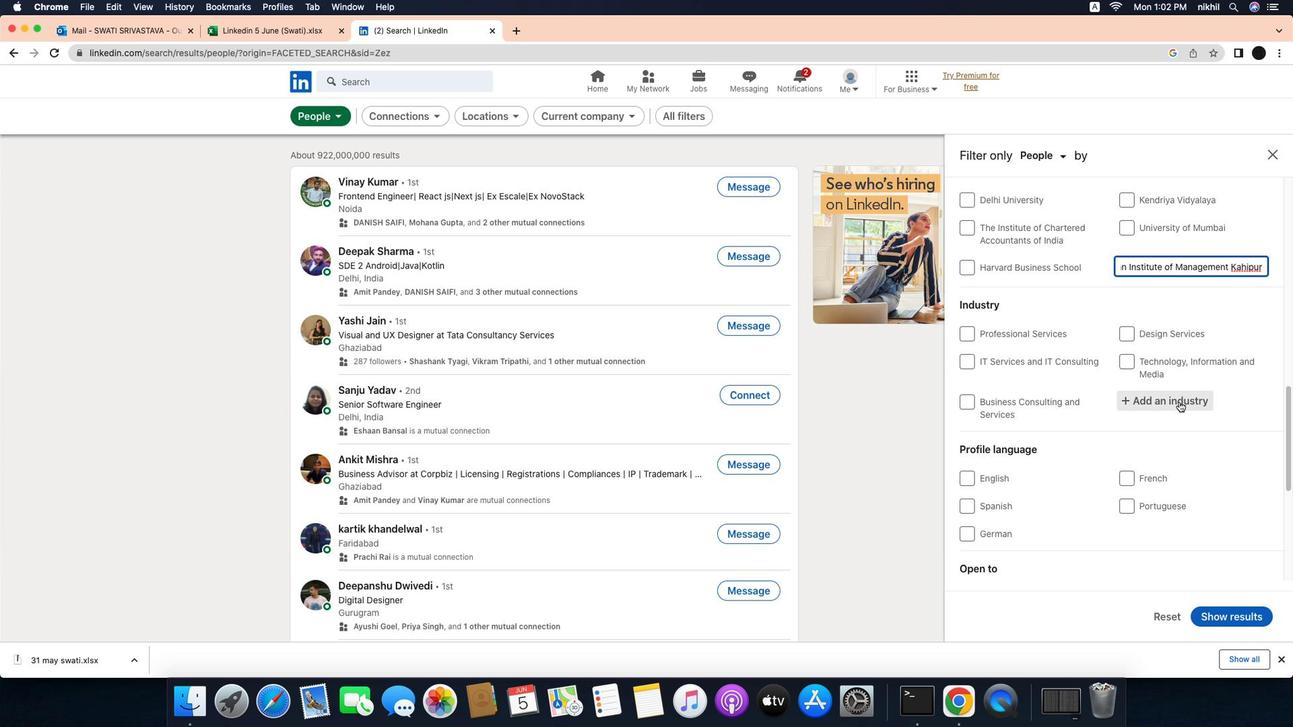
Action: Mouse scrolled (1193, 518) with delta (-31, -33)
Screenshot: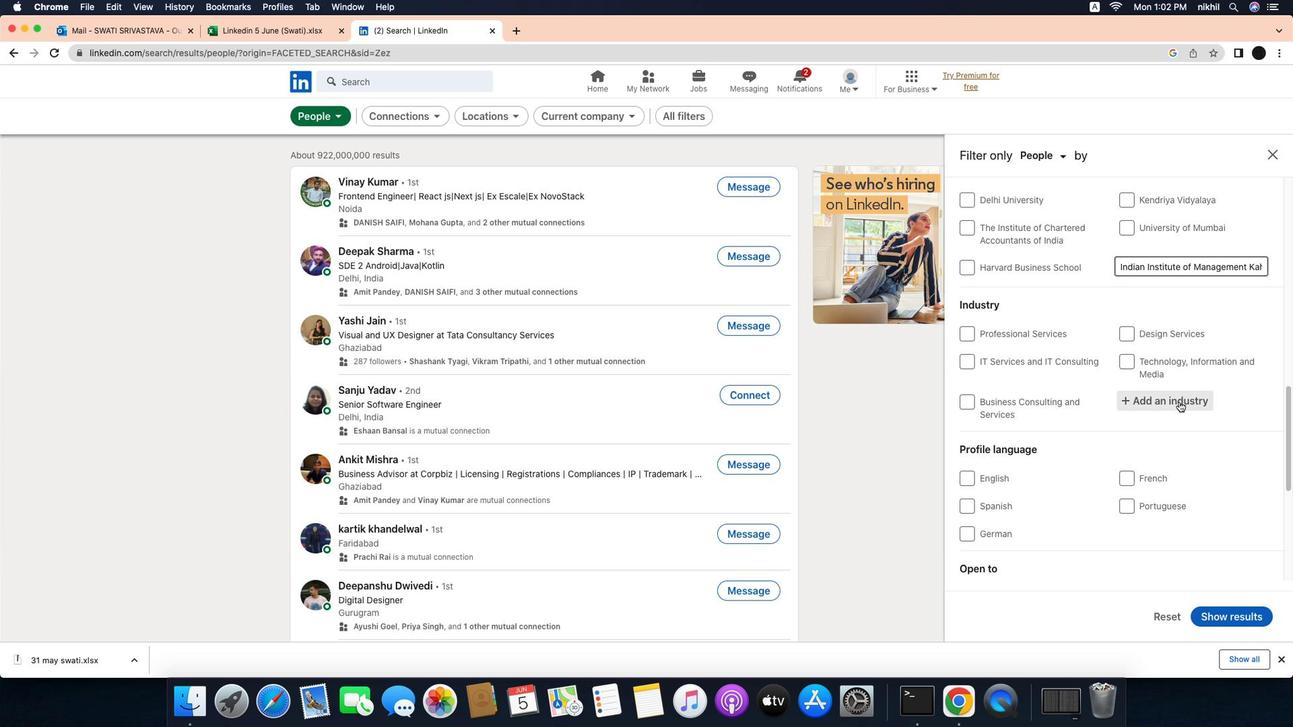 
Action: Mouse moved to (1226, 396)
Screenshot: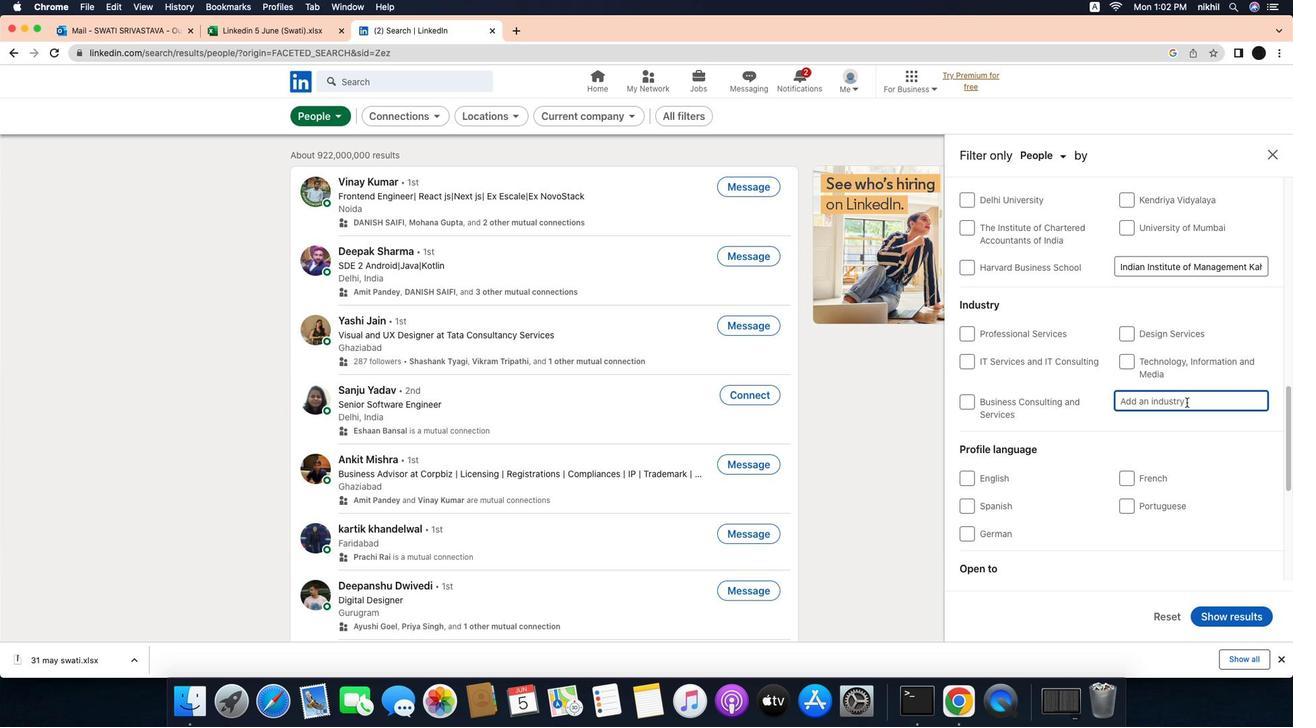 
Action: Mouse pressed left at (1226, 396)
Screenshot: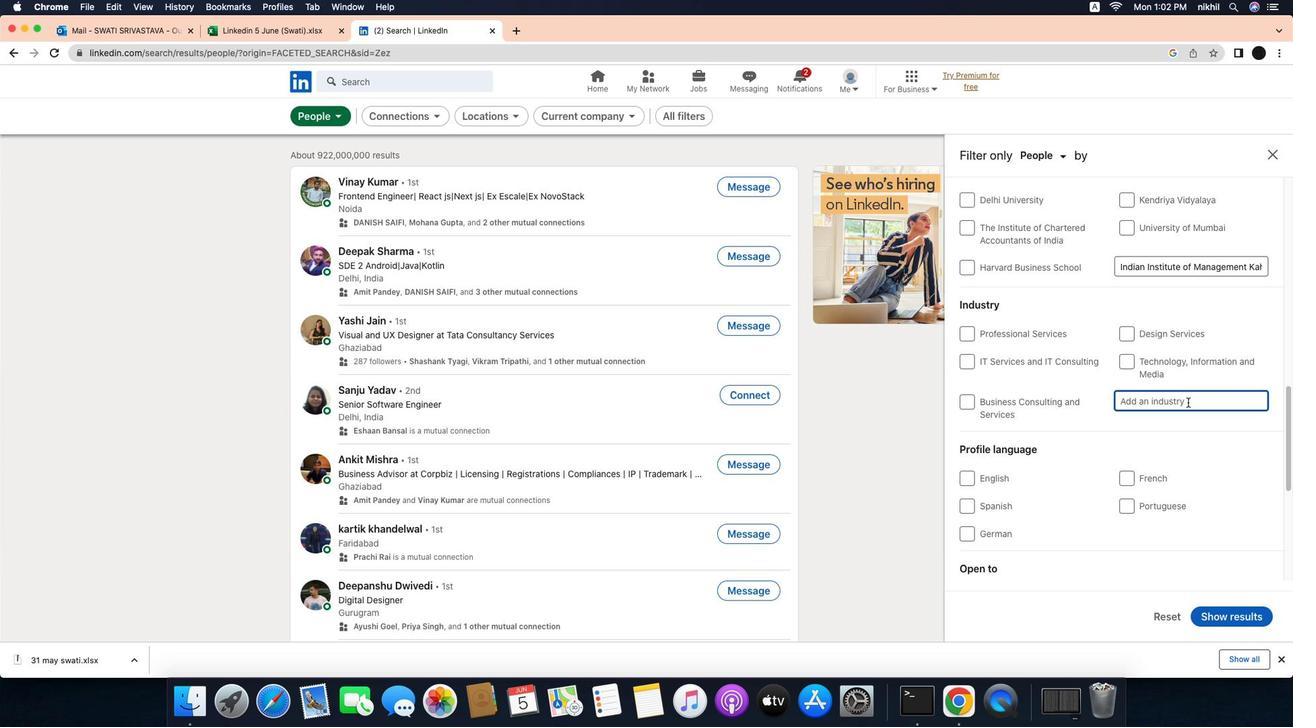 
Action: Mouse moved to (1235, 396)
Screenshot: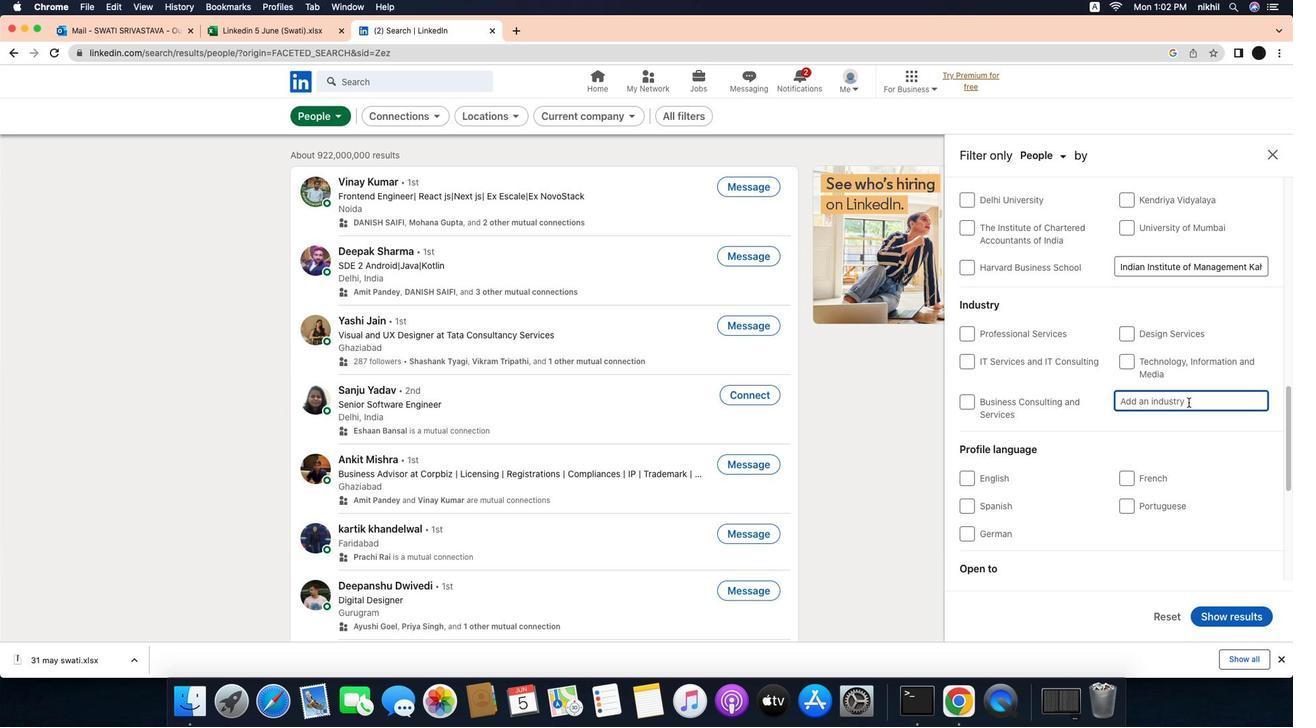 
Action: Mouse pressed left at (1235, 396)
Screenshot: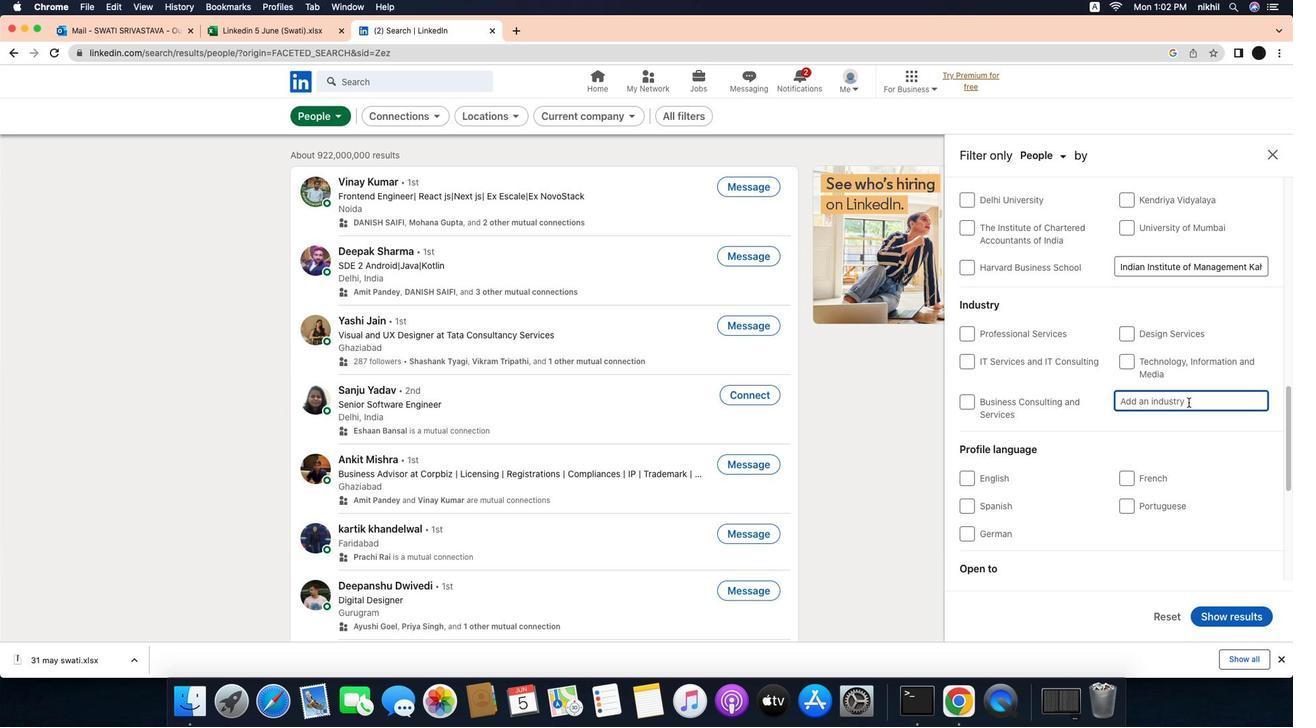 
Action: Key pressed Key.caps_lock'A'Key.caps_lock'l''t''e''r''n''a''t''i''v''e'Key.spaceKey.caps_lock'D'Key.caps_lock'i''s''p''u''t''e'Key.spaceKey.caps_lock'R'Key.caps_lock'e''s''o''l''u''t''i''o''n'
Screenshot: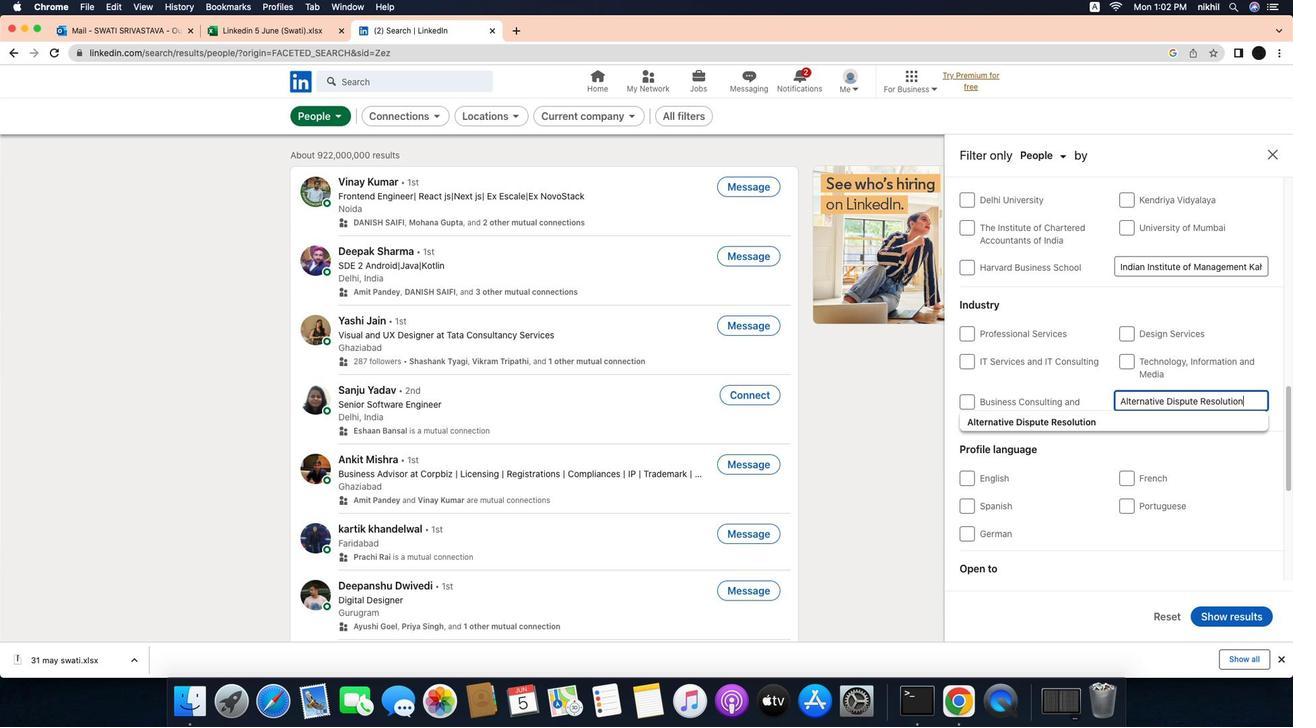 
Action: Mouse moved to (1214, 424)
Screenshot: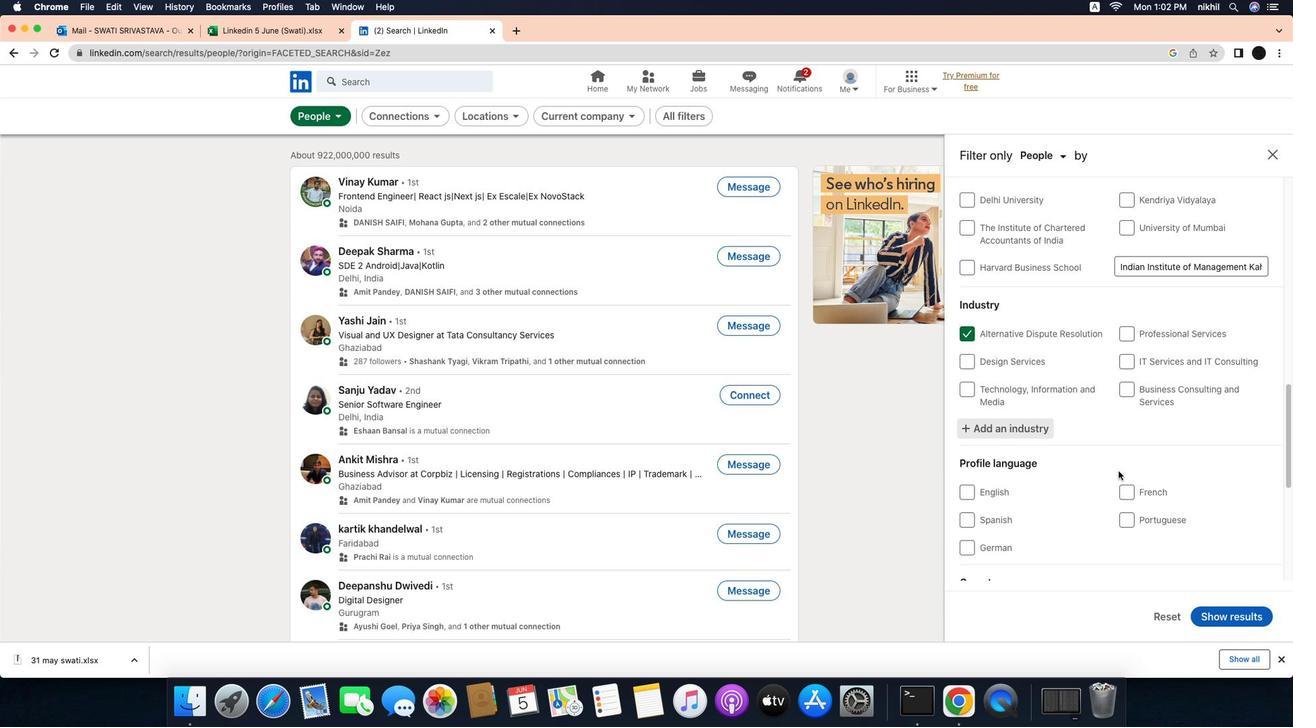 
Action: Mouse pressed left at (1214, 424)
Screenshot: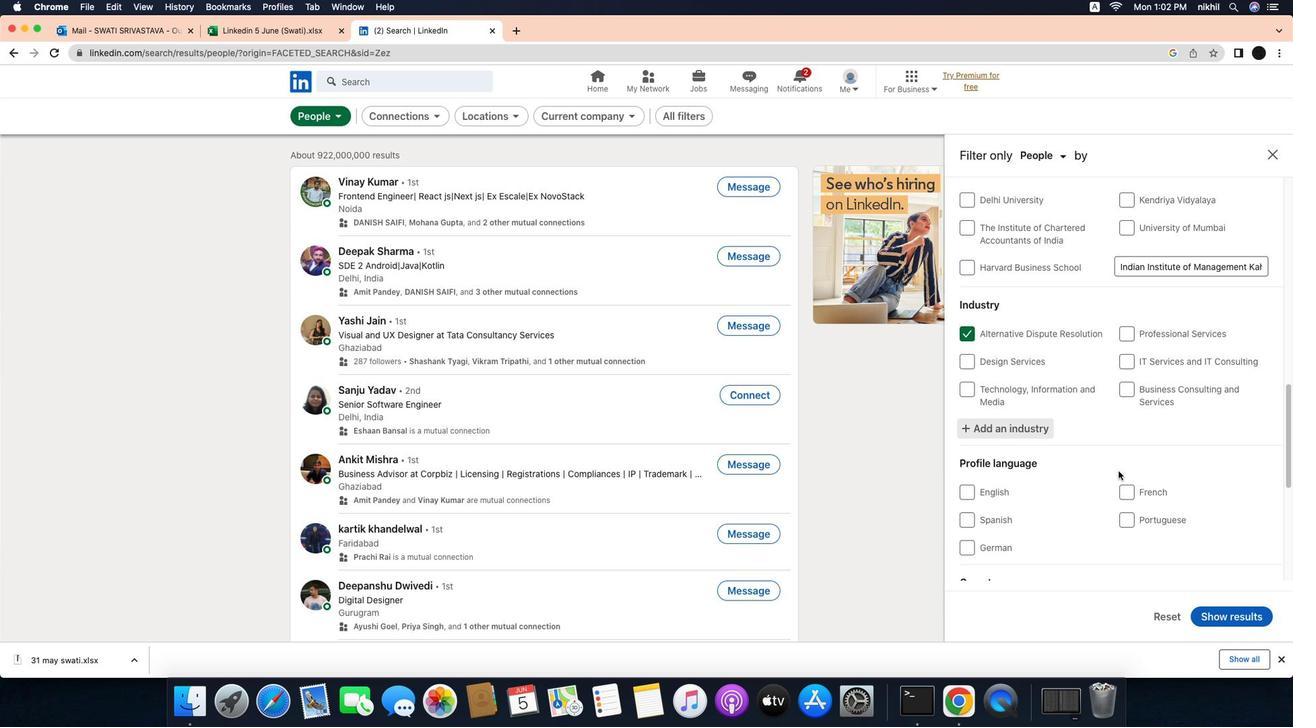 
Action: Mouse moved to (1161, 470)
Screenshot: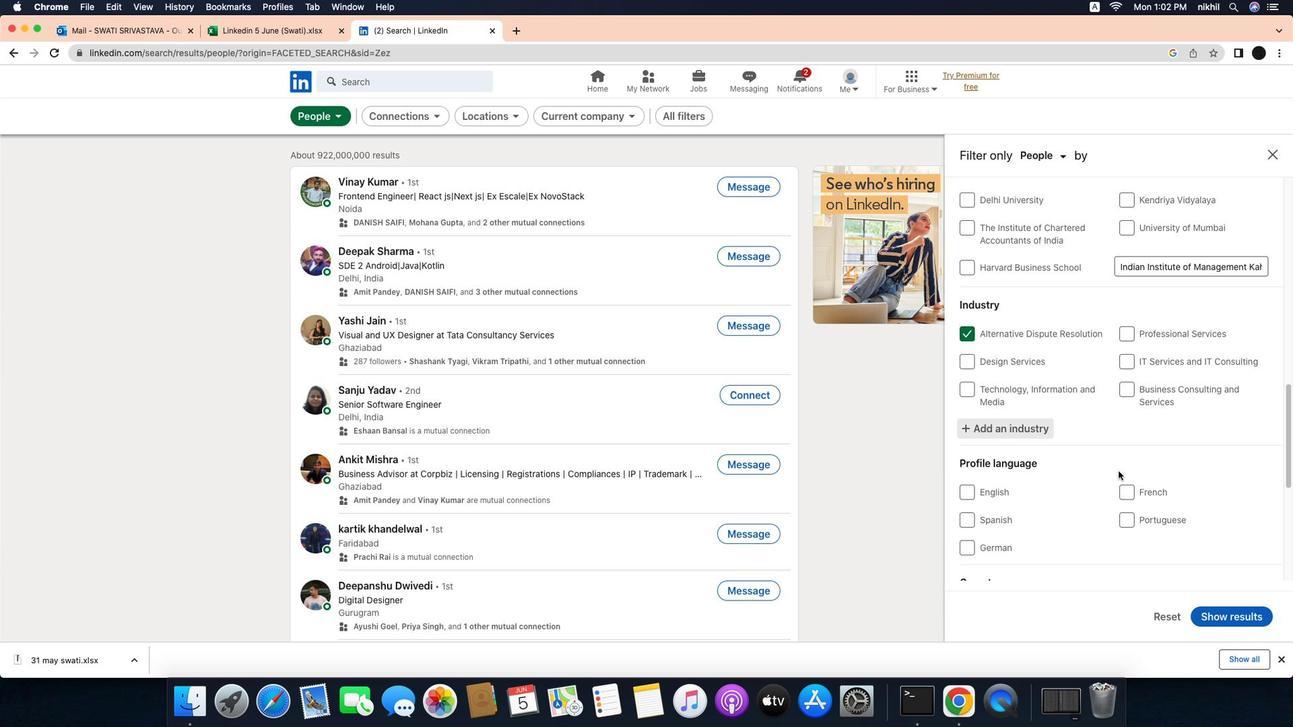 
Action: Mouse scrolled (1161, 470) with delta (-31, -32)
Screenshot: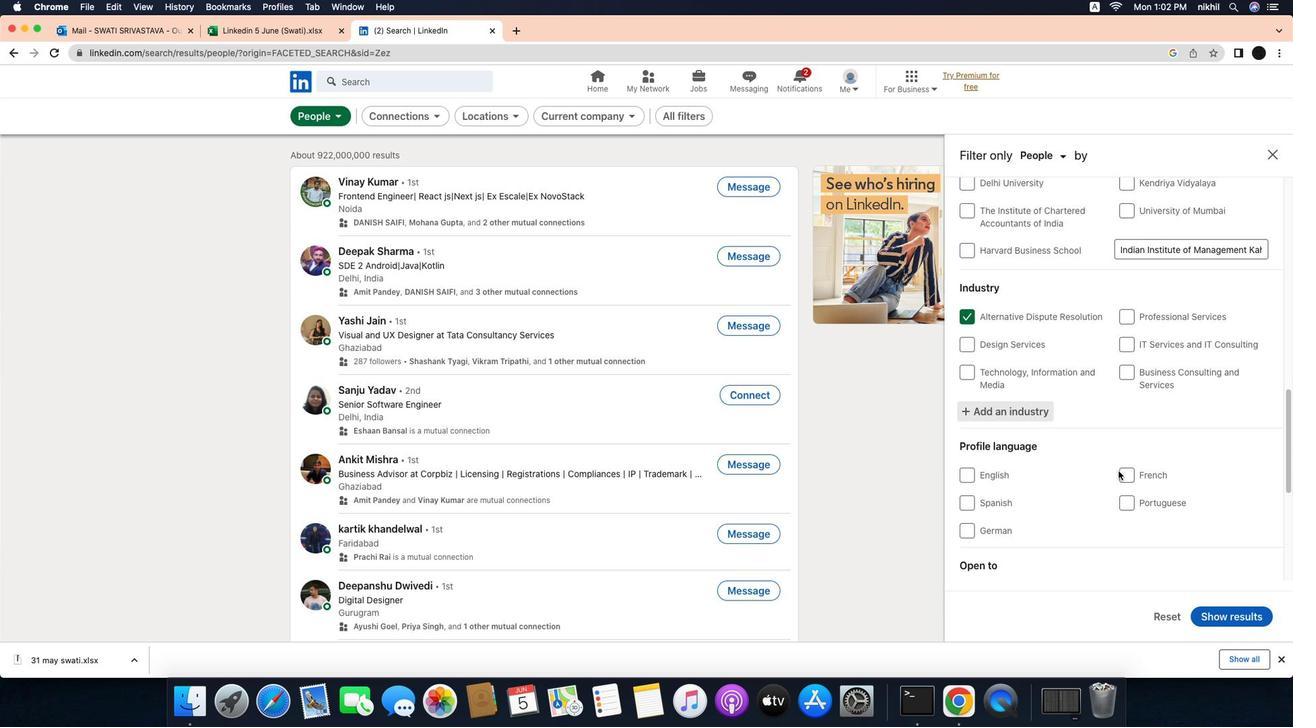
Action: Mouse scrolled (1161, 470) with delta (-31, -32)
Screenshot: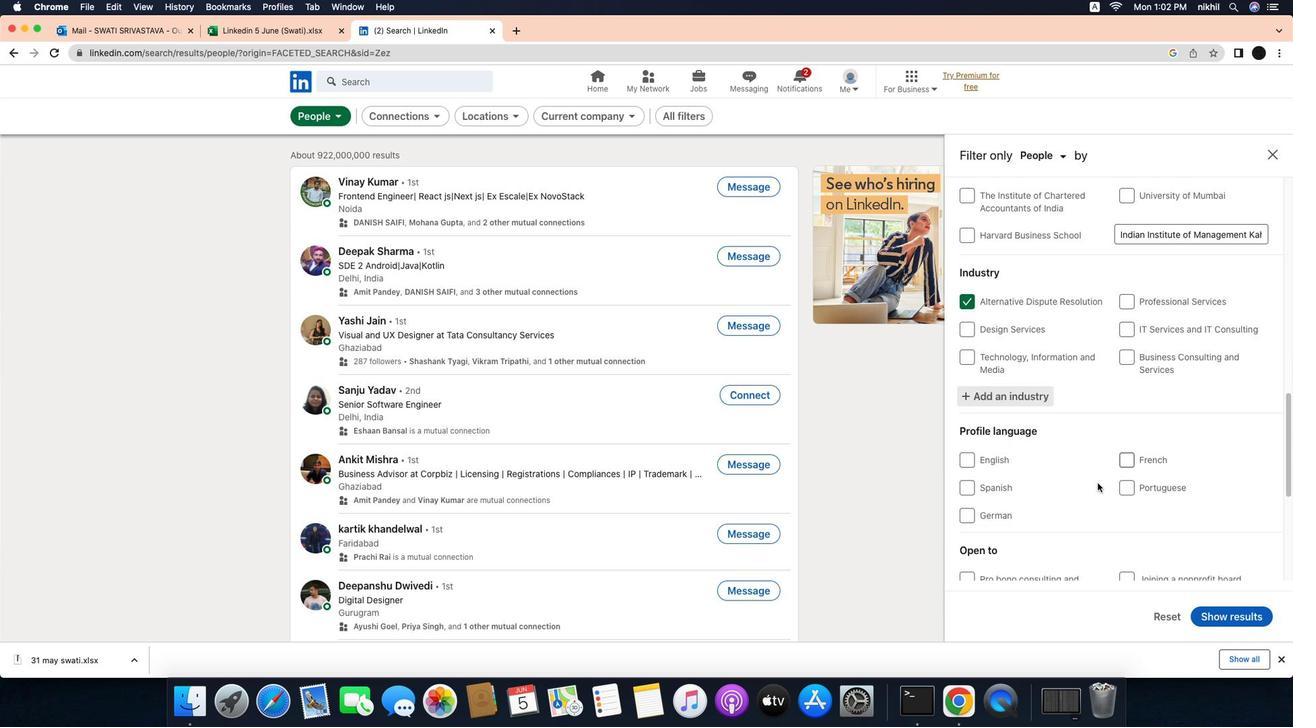 
Action: Mouse scrolled (1161, 470) with delta (-31, -32)
Screenshot: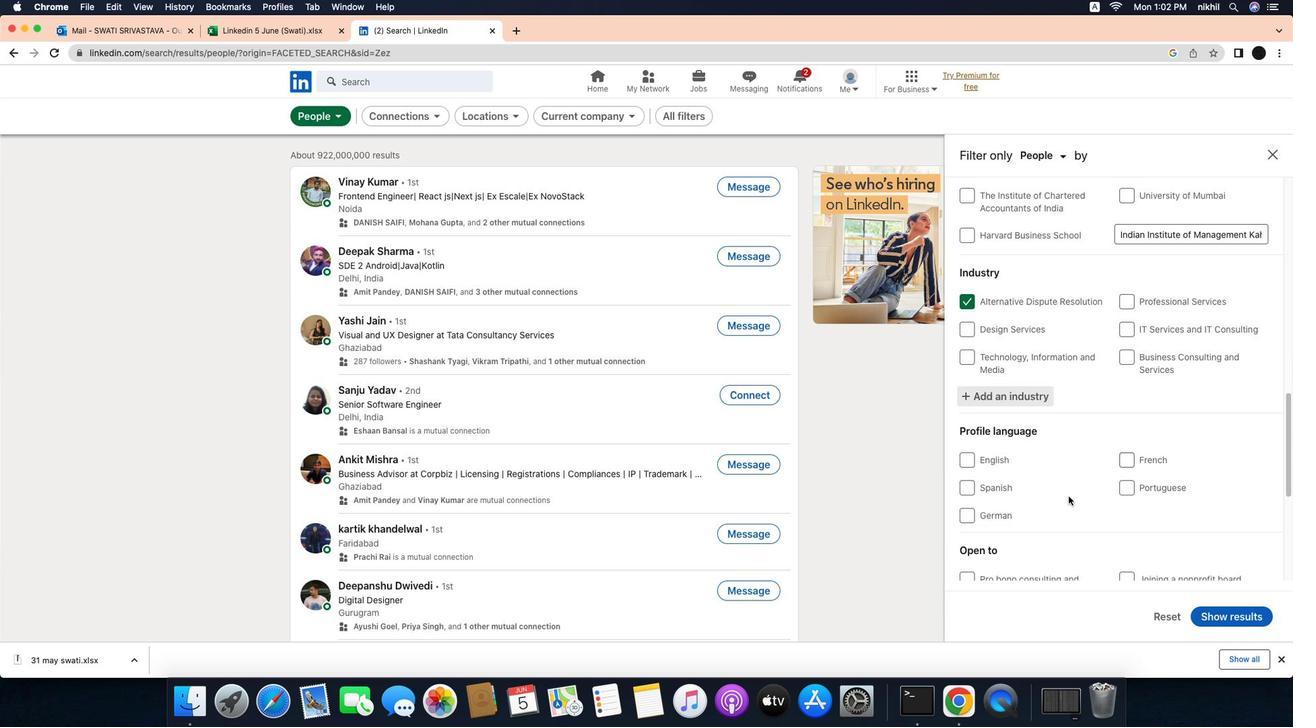 
Action: Mouse scrolled (1161, 470) with delta (-31, -32)
Screenshot: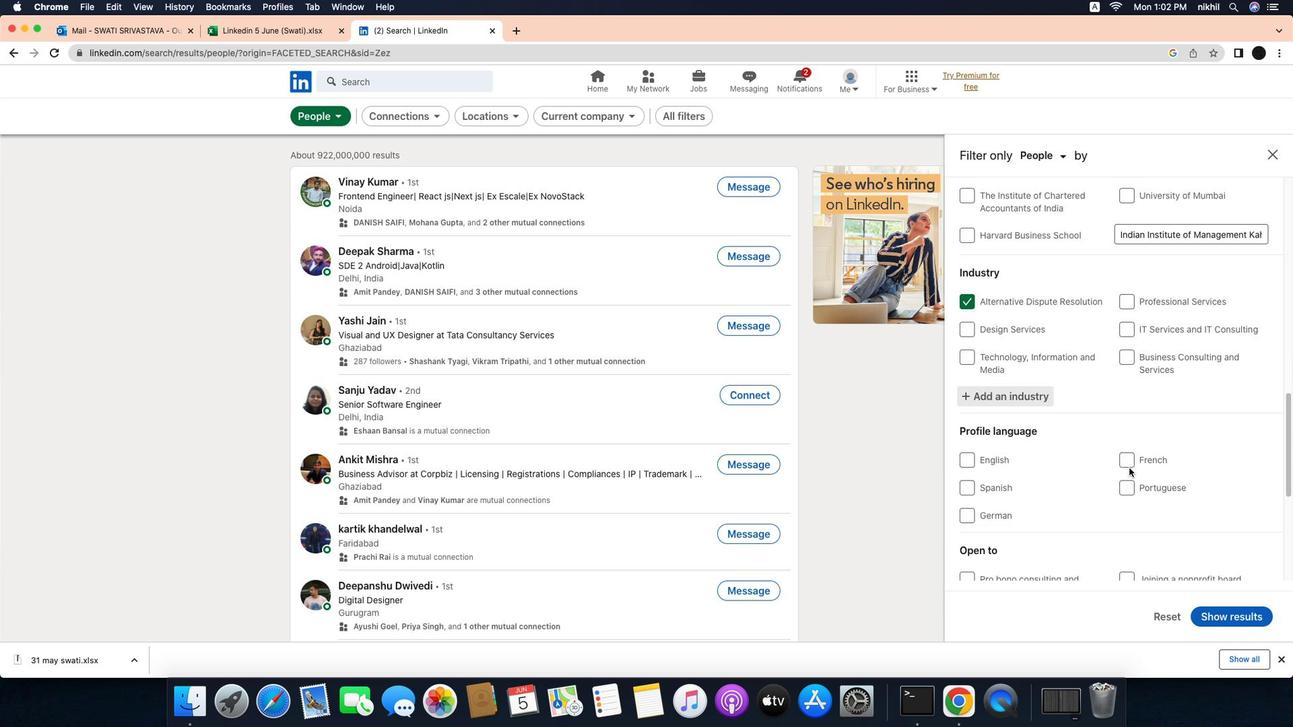 
Action: Mouse scrolled (1161, 470) with delta (-31, -32)
Screenshot: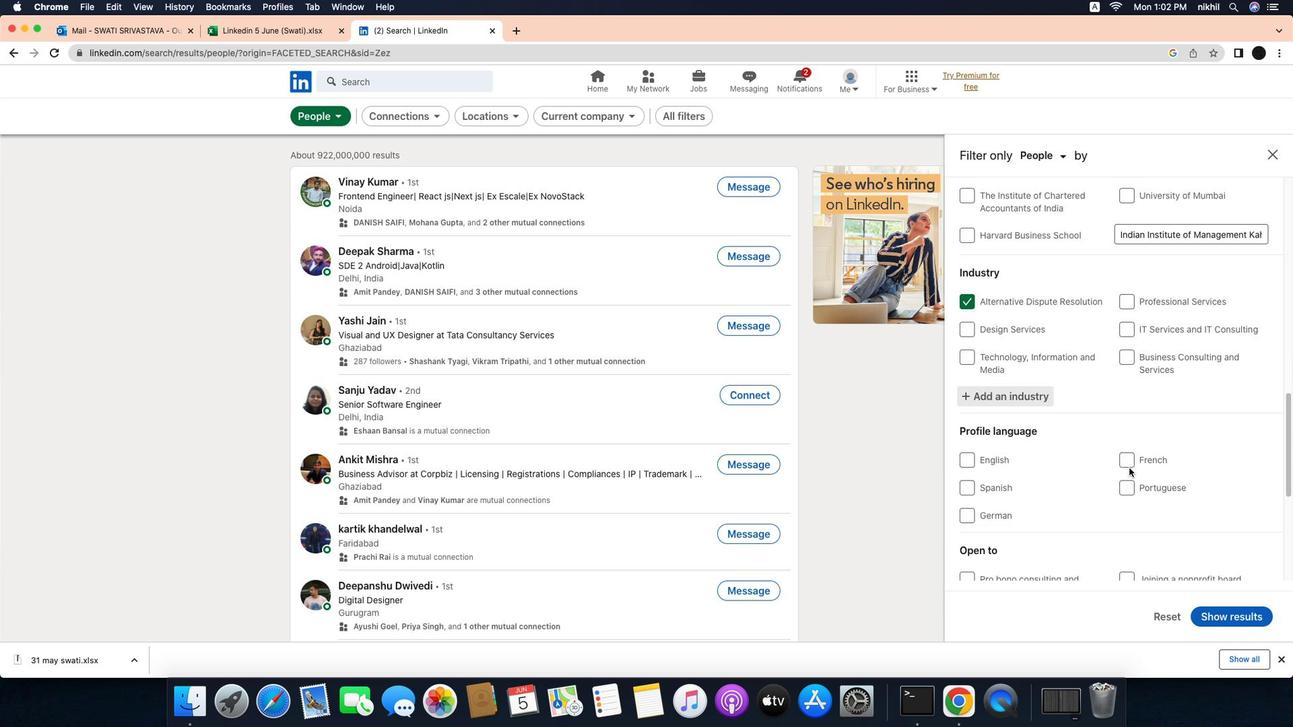 
Action: Mouse moved to (1171, 462)
Screenshot: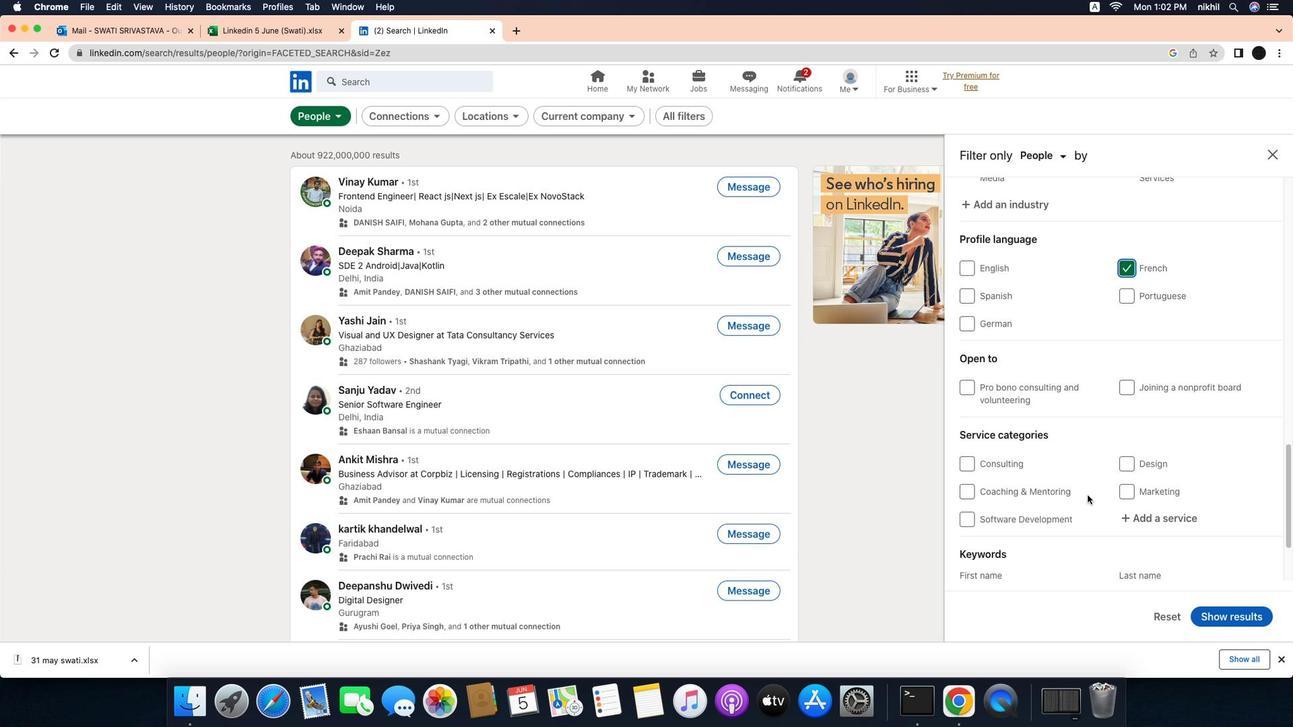 
Action: Mouse pressed left at (1171, 462)
Screenshot: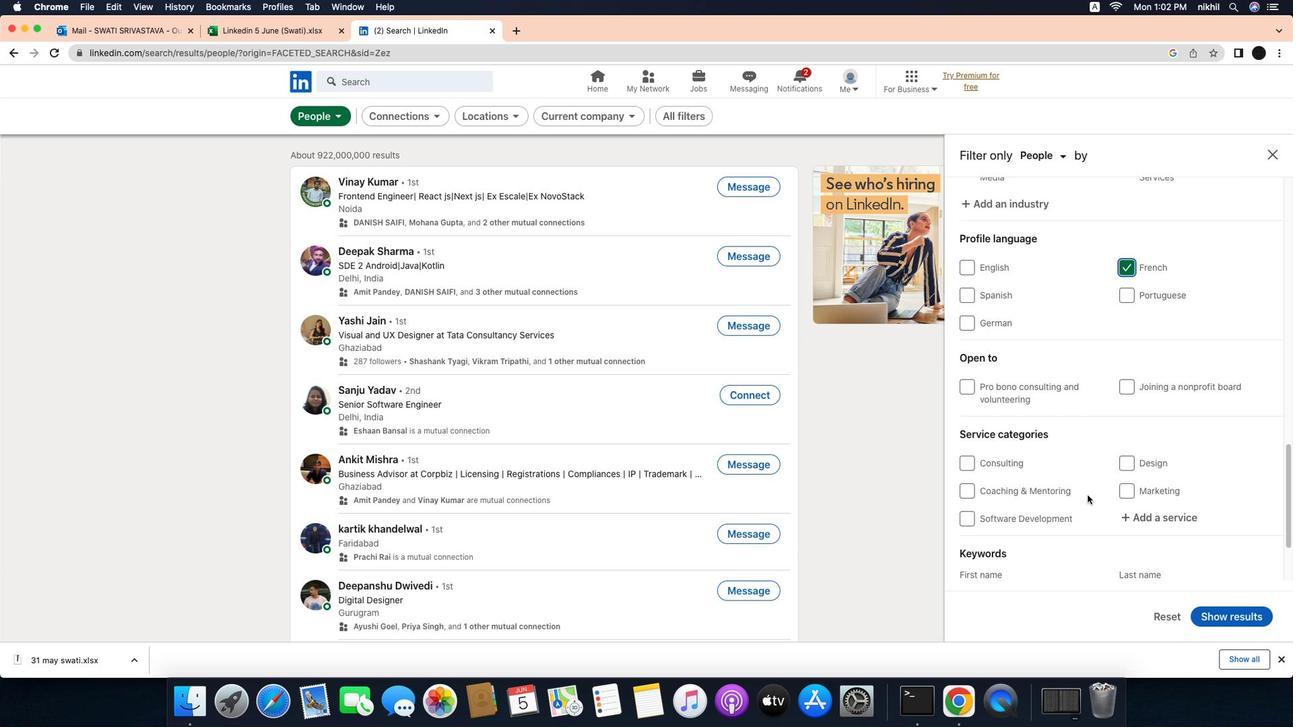 
Action: Mouse moved to (1128, 496)
Screenshot: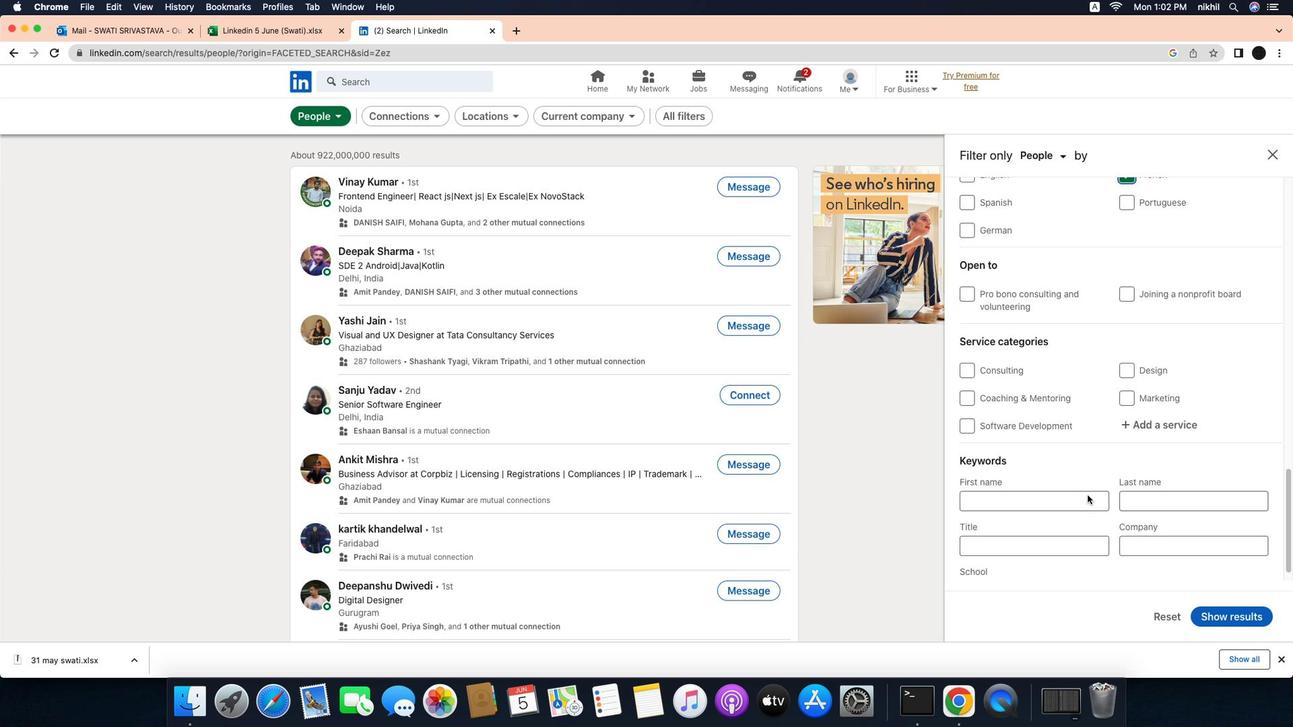 
Action: Mouse scrolled (1128, 496) with delta (-31, -32)
Screenshot: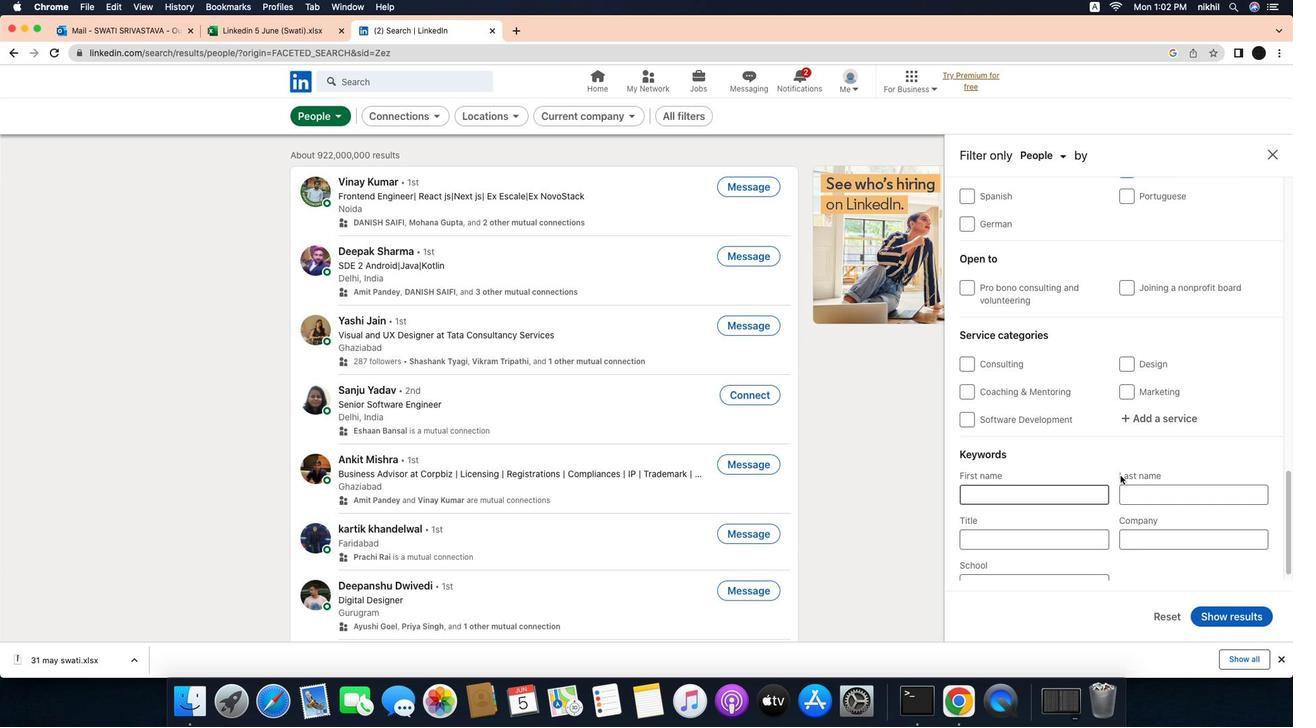 
Action: Mouse scrolled (1128, 496) with delta (-31, -32)
Screenshot: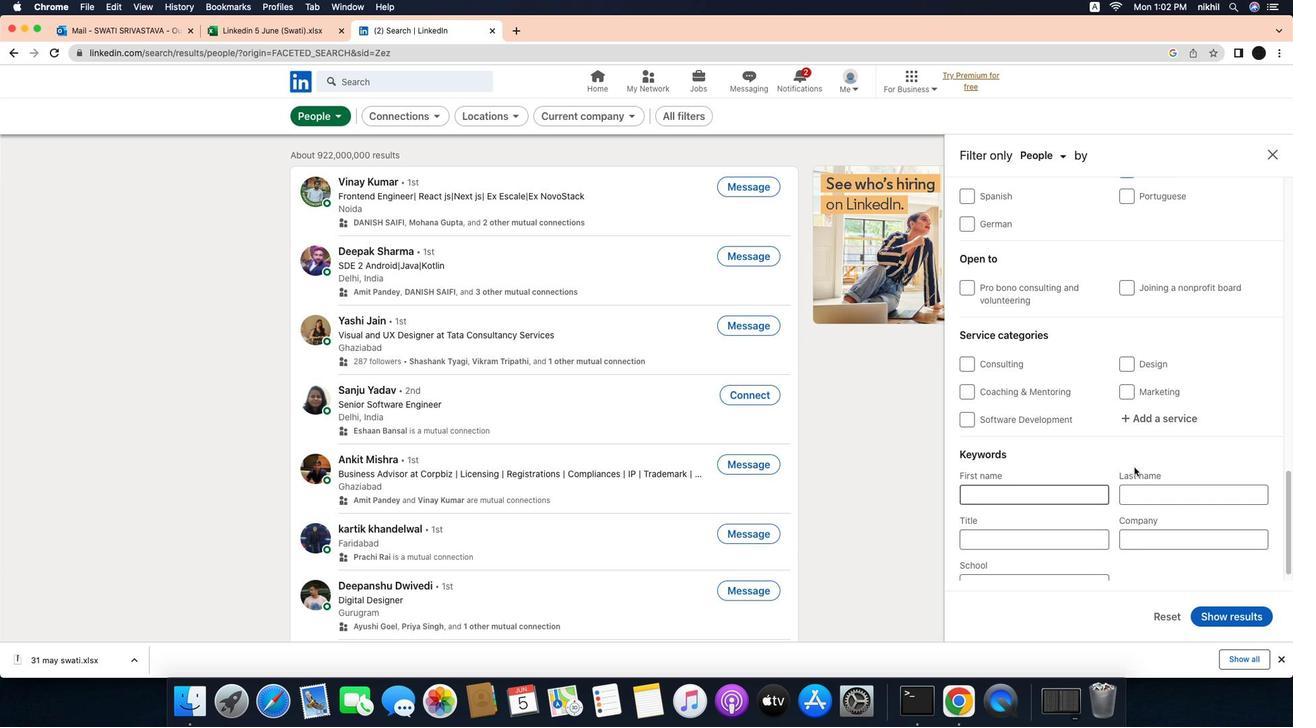 
Action: Mouse scrolled (1128, 496) with delta (-31, -33)
Screenshot: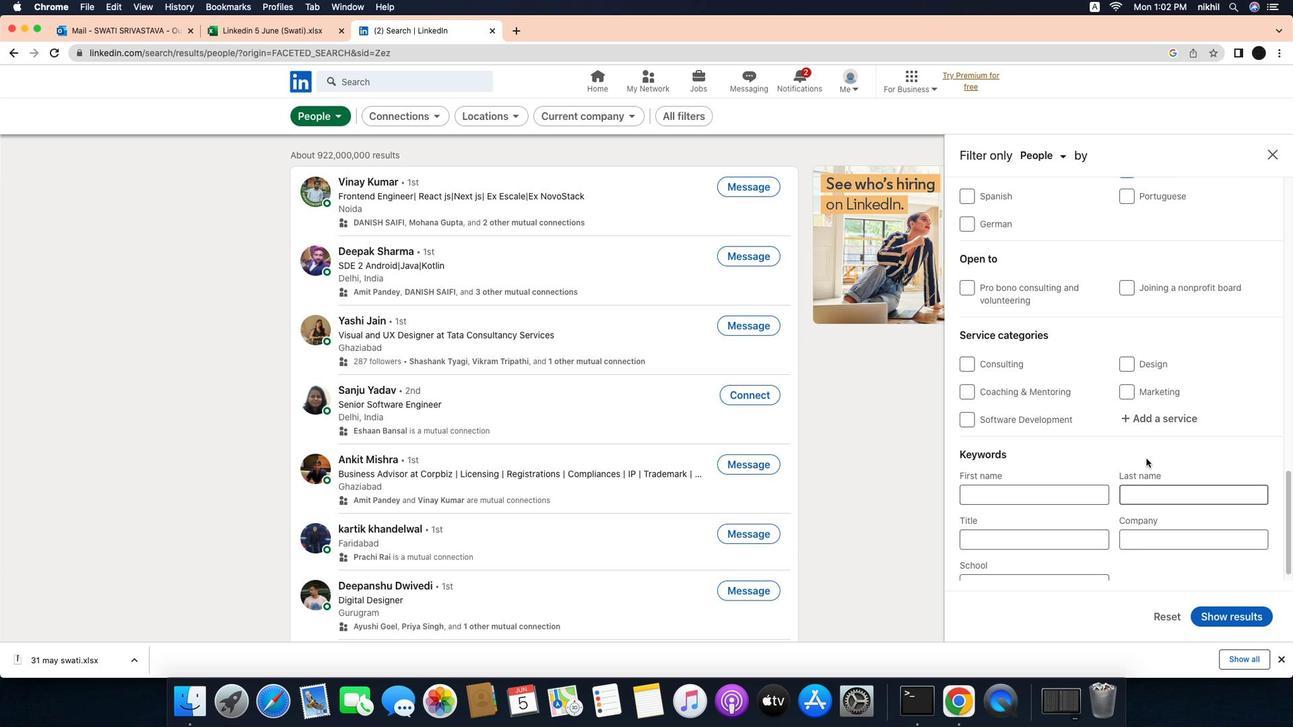
Action: Mouse scrolled (1128, 496) with delta (-31, -33)
Screenshot: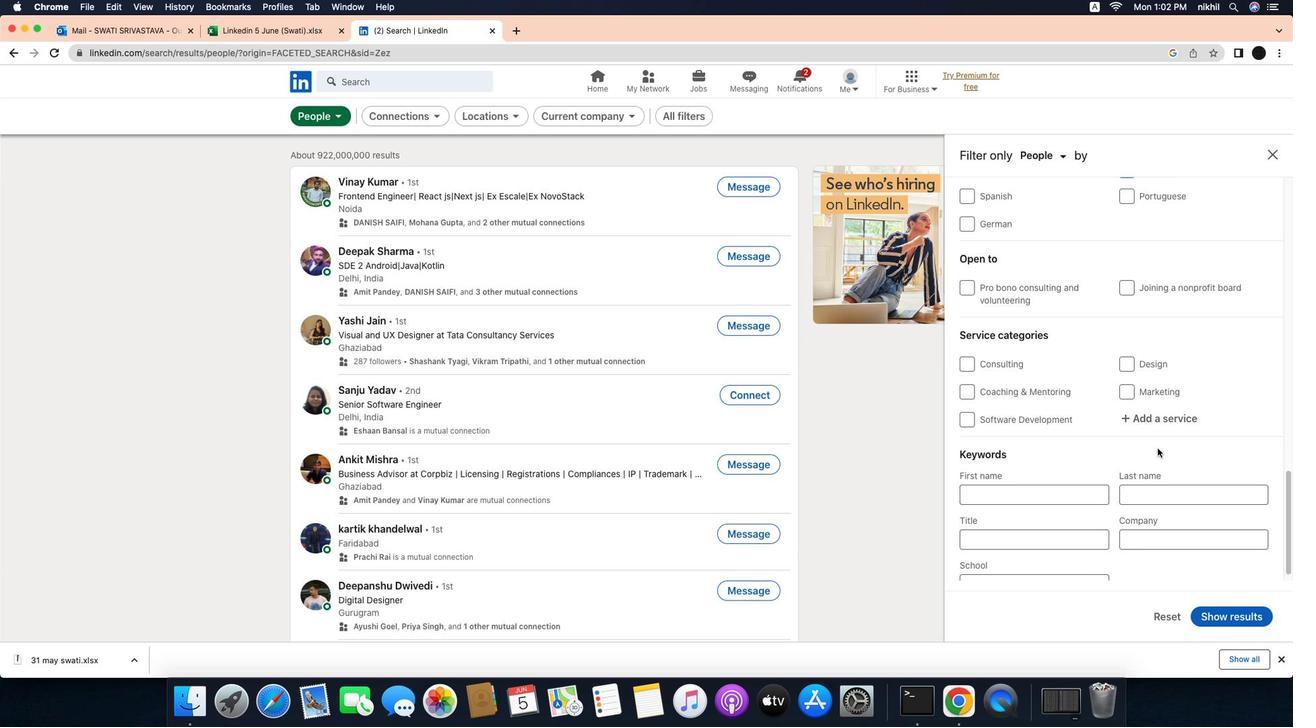 
Action: Mouse scrolled (1128, 496) with delta (-31, -32)
Screenshot: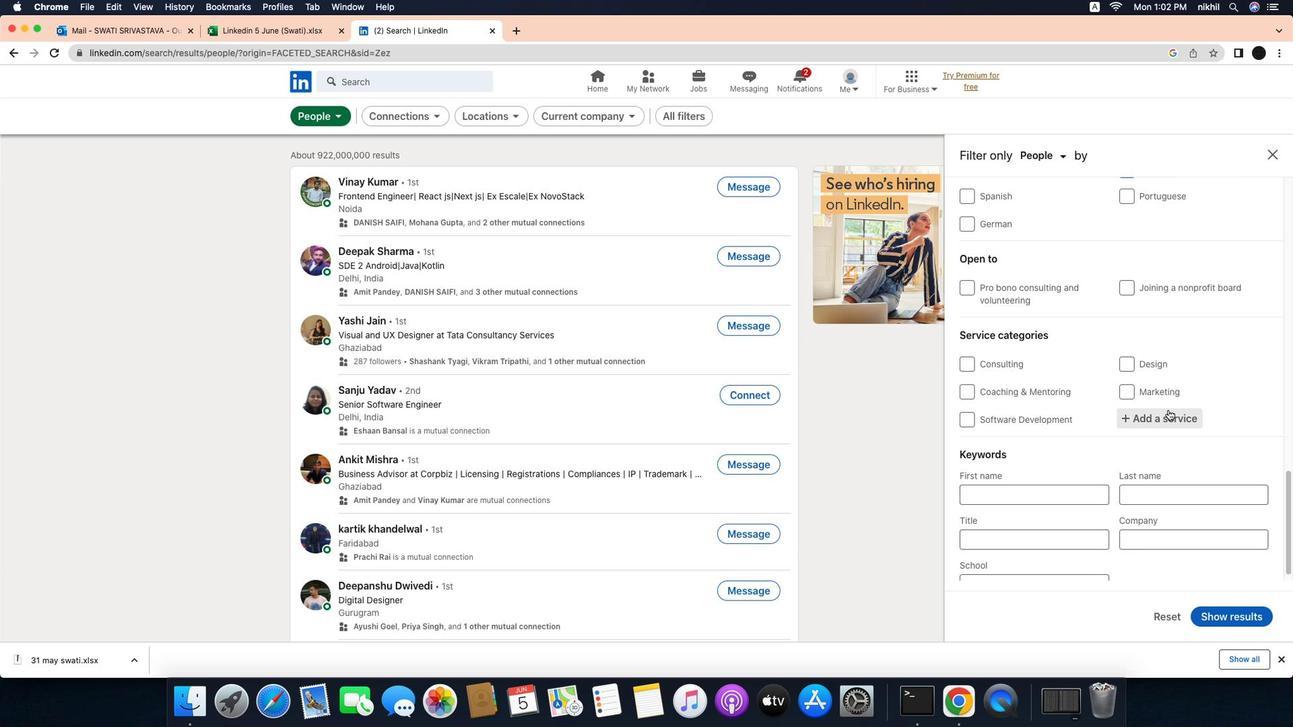 
Action: Mouse scrolled (1128, 496) with delta (-31, -32)
Screenshot: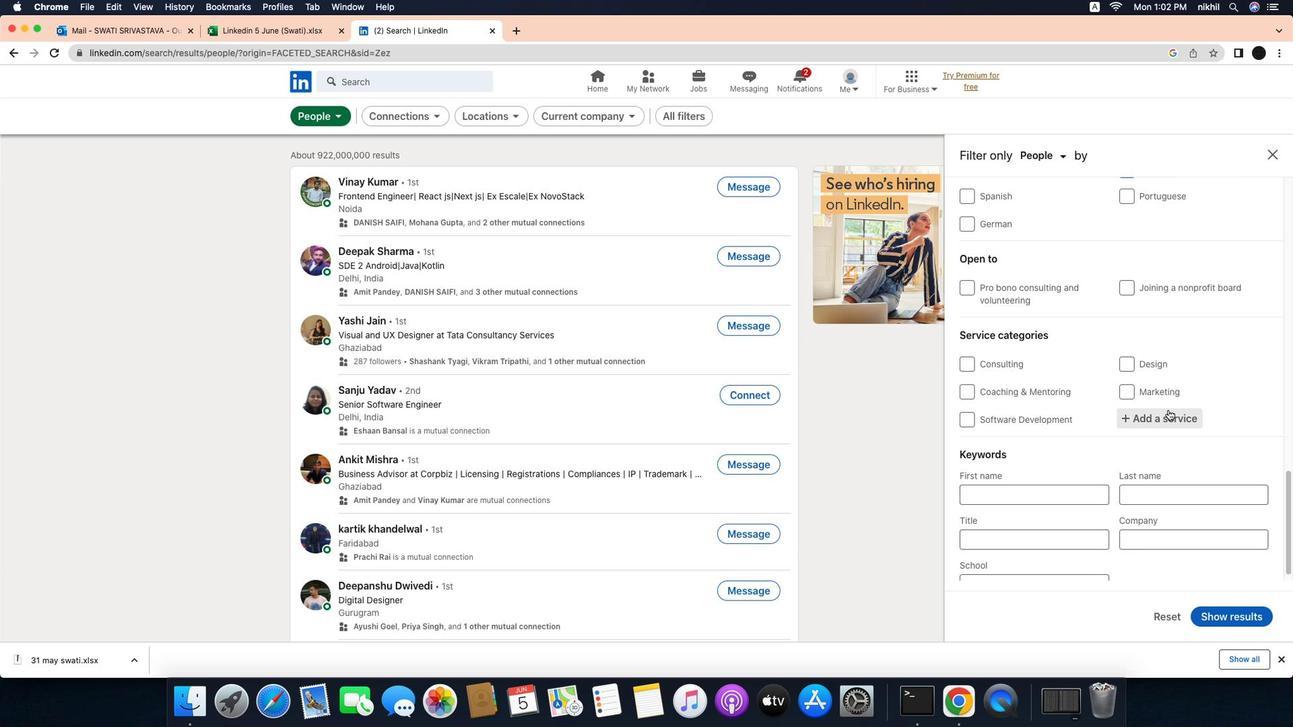 
Action: Mouse scrolled (1128, 496) with delta (-31, -33)
Screenshot: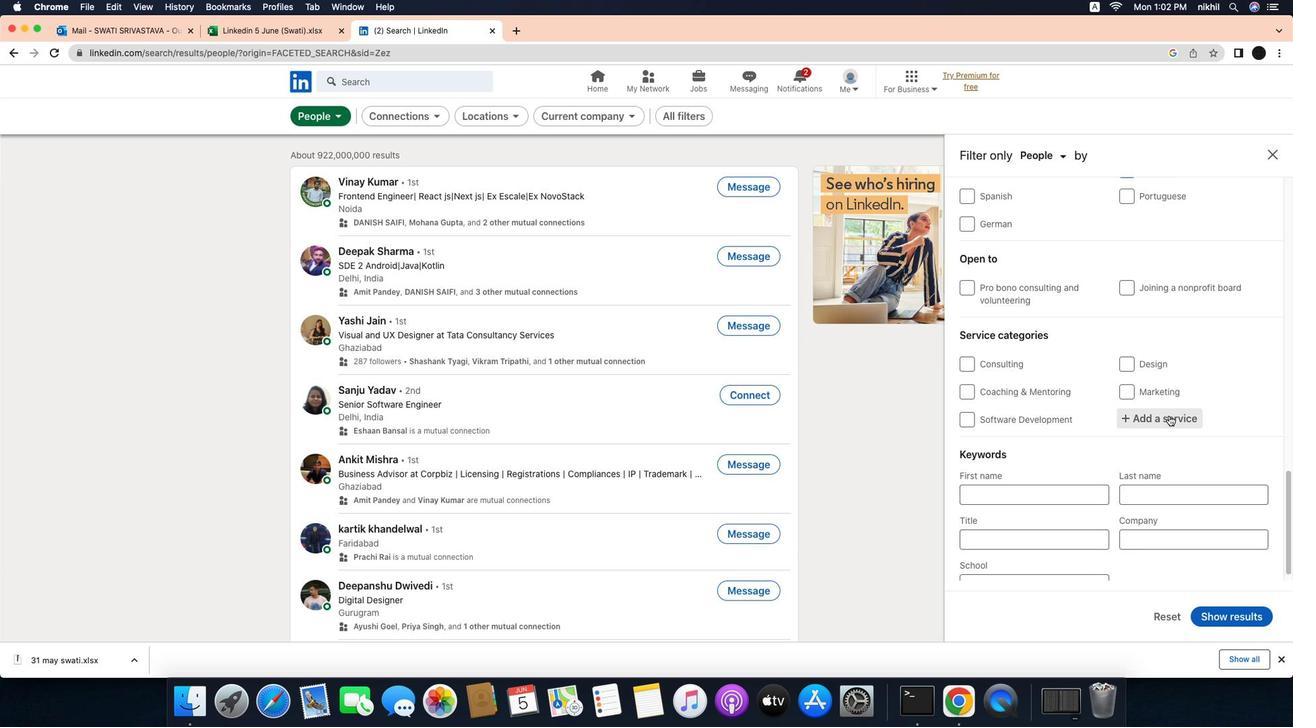 
Action: Mouse moved to (1215, 413)
Screenshot: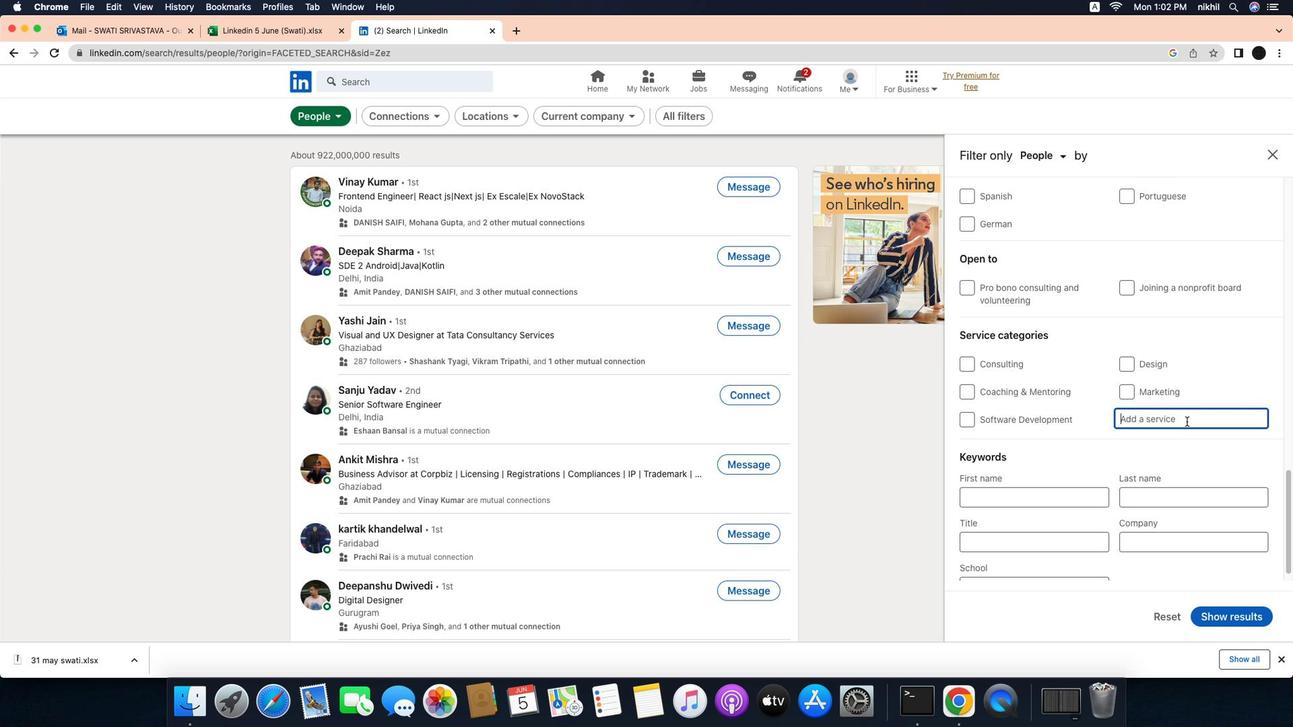 
Action: Mouse pressed left at (1215, 413)
Screenshot: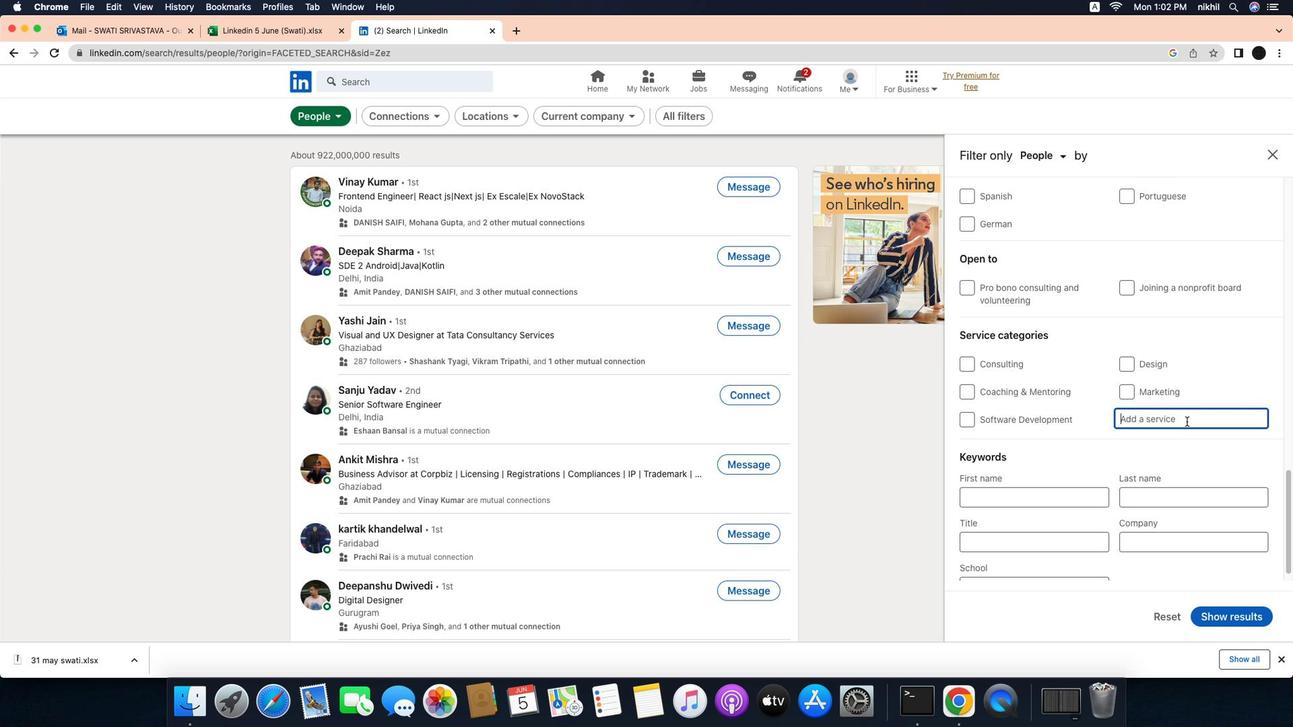 
Action: Mouse moved to (1234, 417)
Screenshot: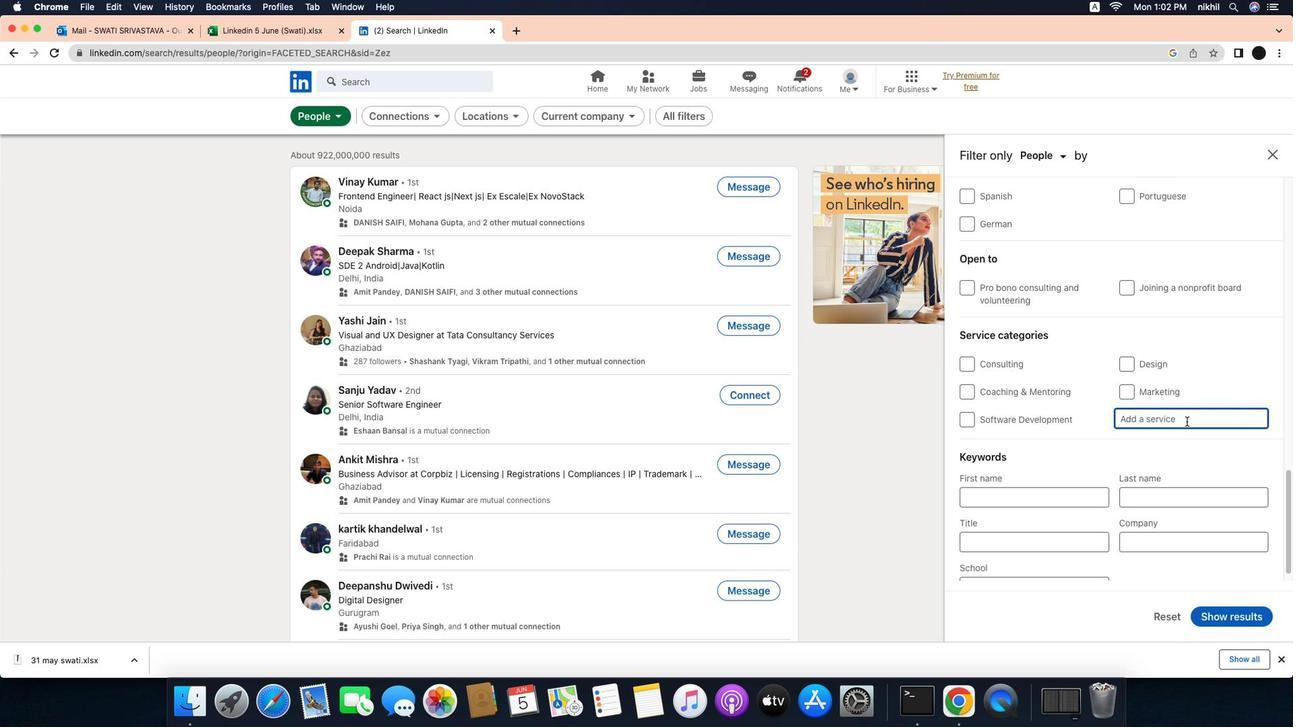 
Action: Mouse pressed left at (1234, 417)
Screenshot: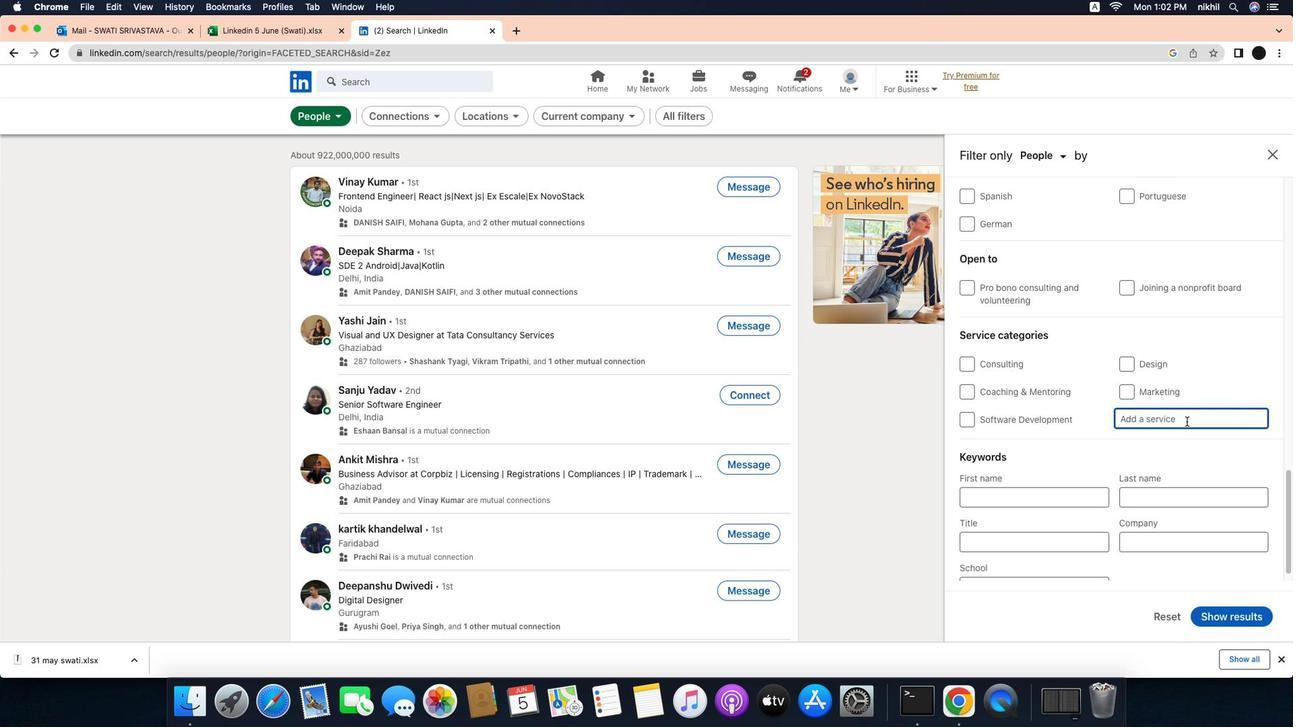 
Action: Key pressed Key.caps_lock'P'Key.caps_lock'o''r''t''r''a''i''t'Key.spaceKey.caps_lock'P'Key.caps_lock'h''o''t''o''g''r''a''p''g'Key.backspace'h''y'
Screenshot: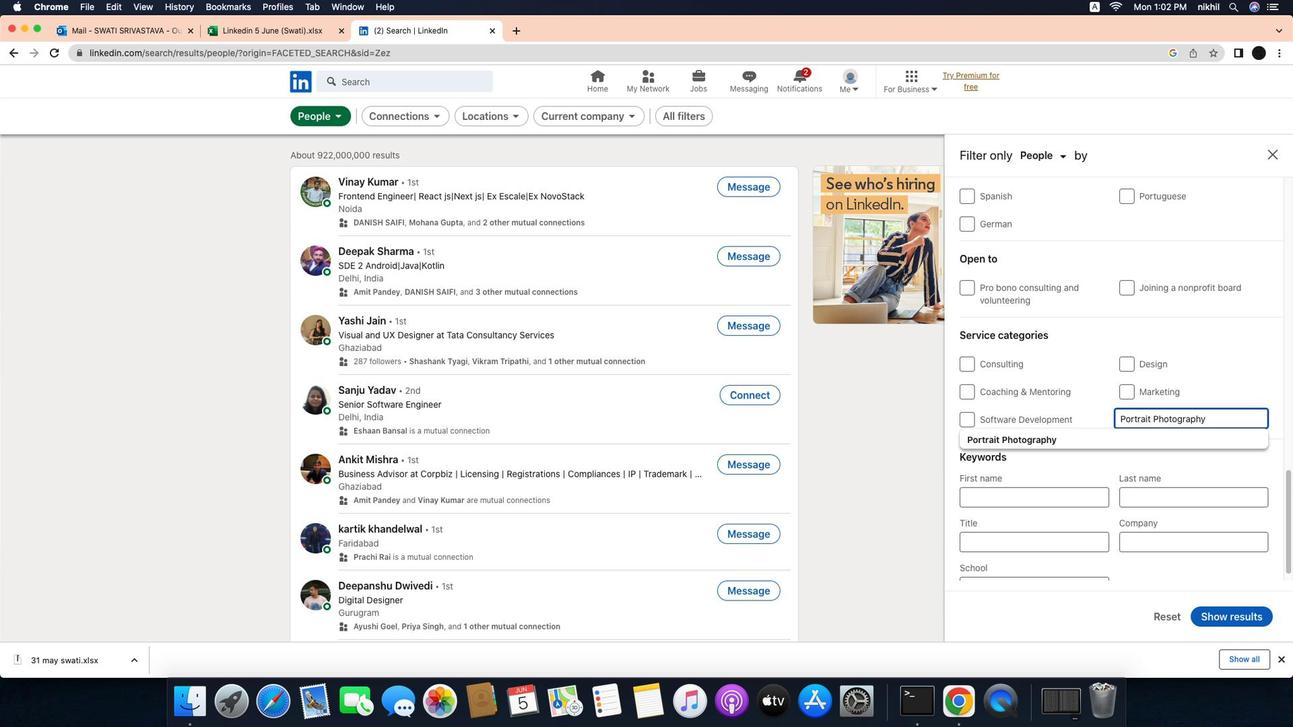 
Action: Mouse moved to (1172, 439)
Screenshot: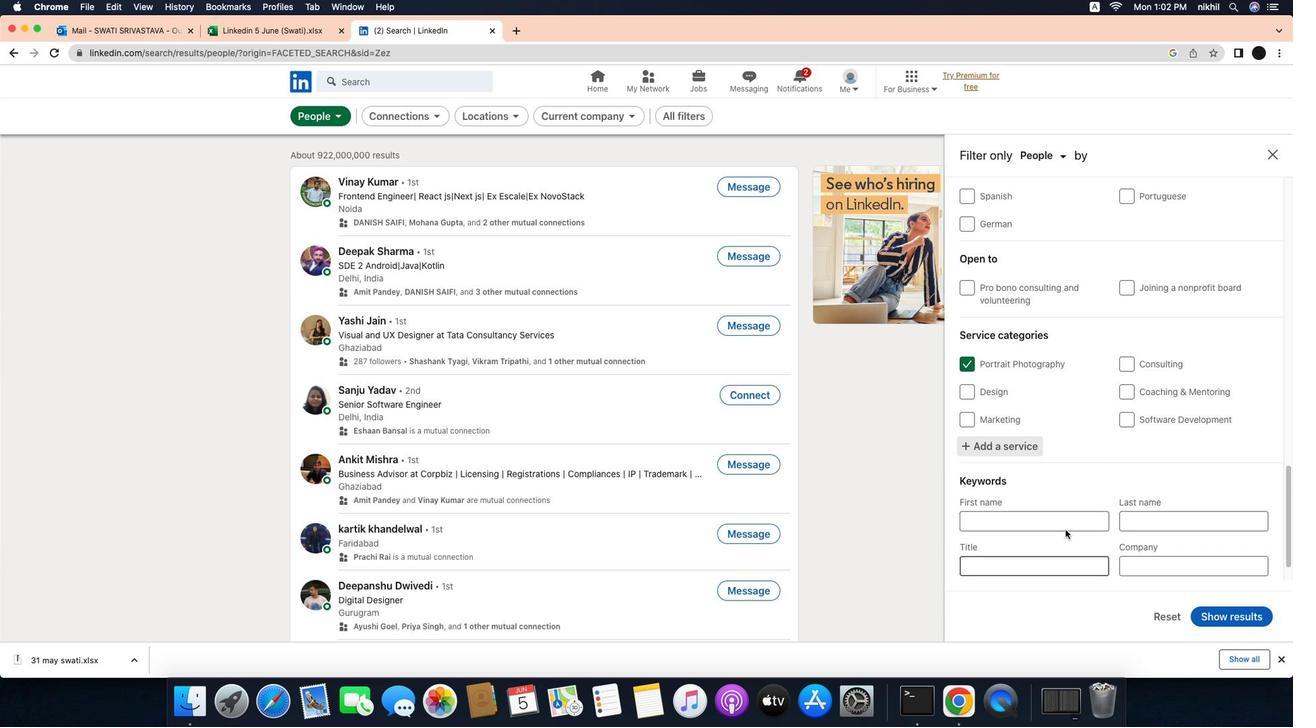 
Action: Mouse pressed left at (1172, 439)
Screenshot: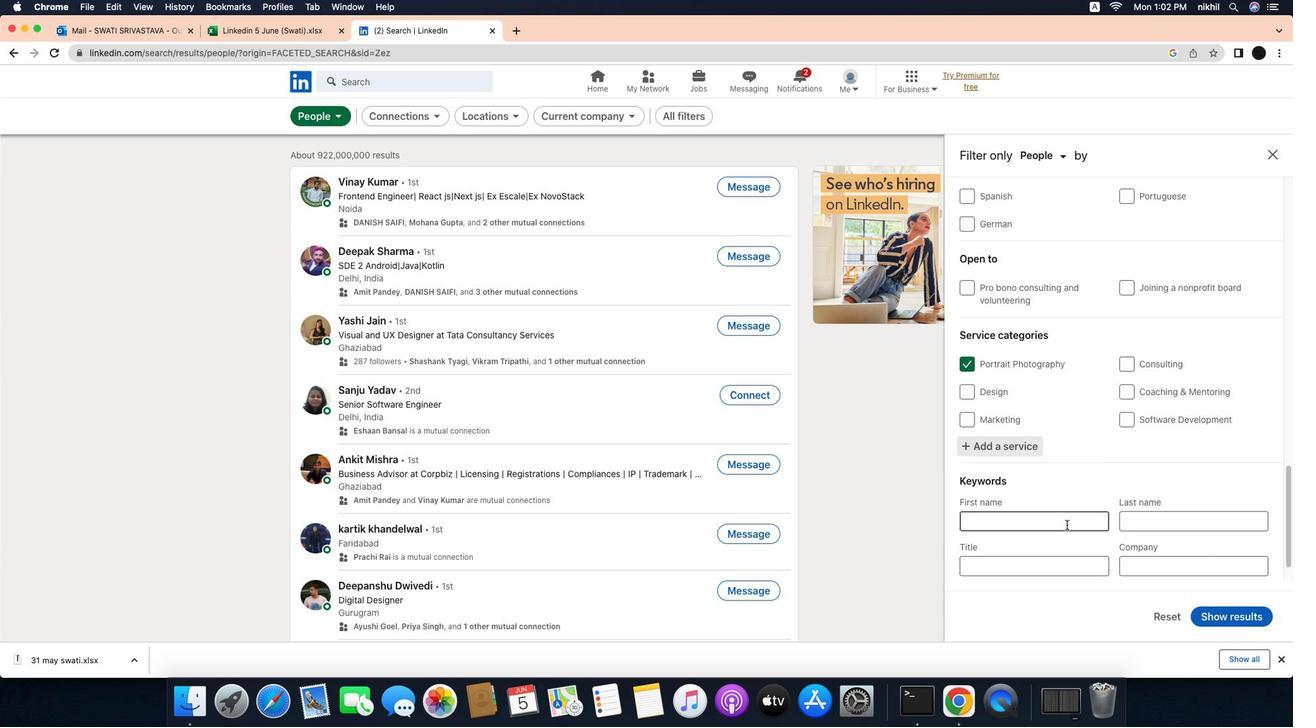 
Action: Mouse moved to (1106, 528)
Screenshot: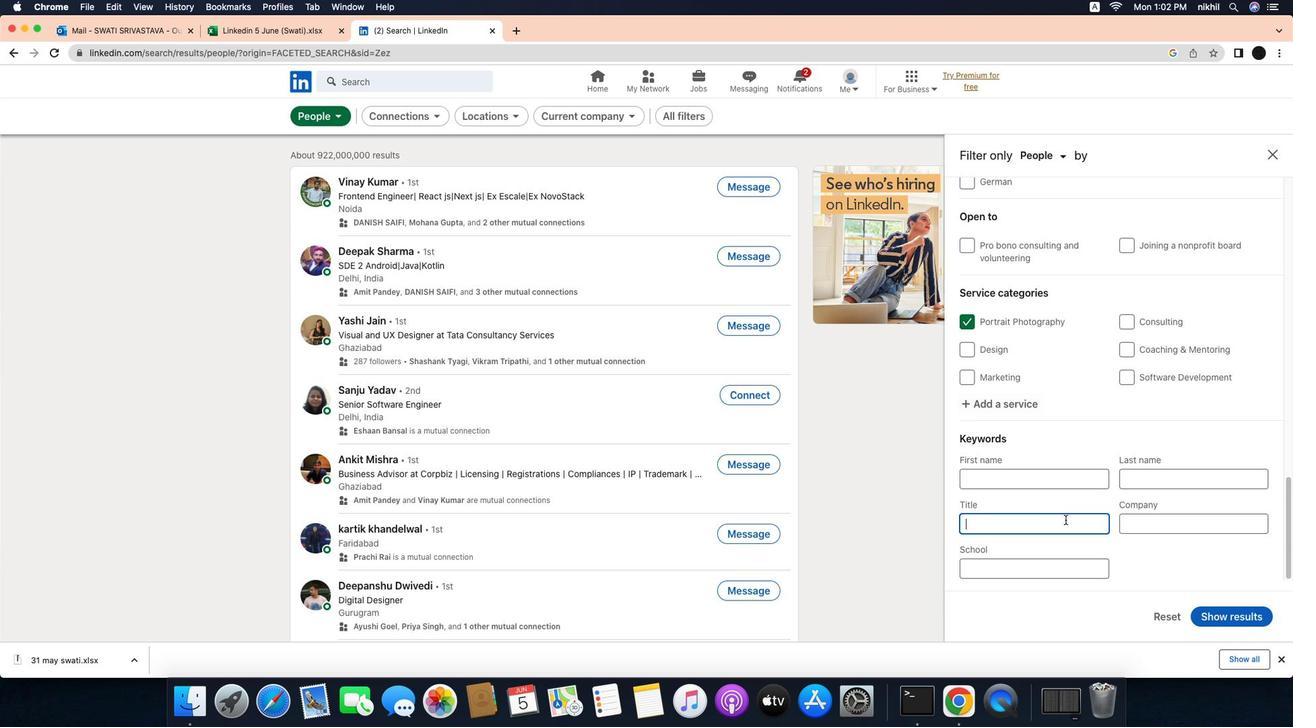 
Action: Mouse scrolled (1106, 528) with delta (-31, -32)
Screenshot: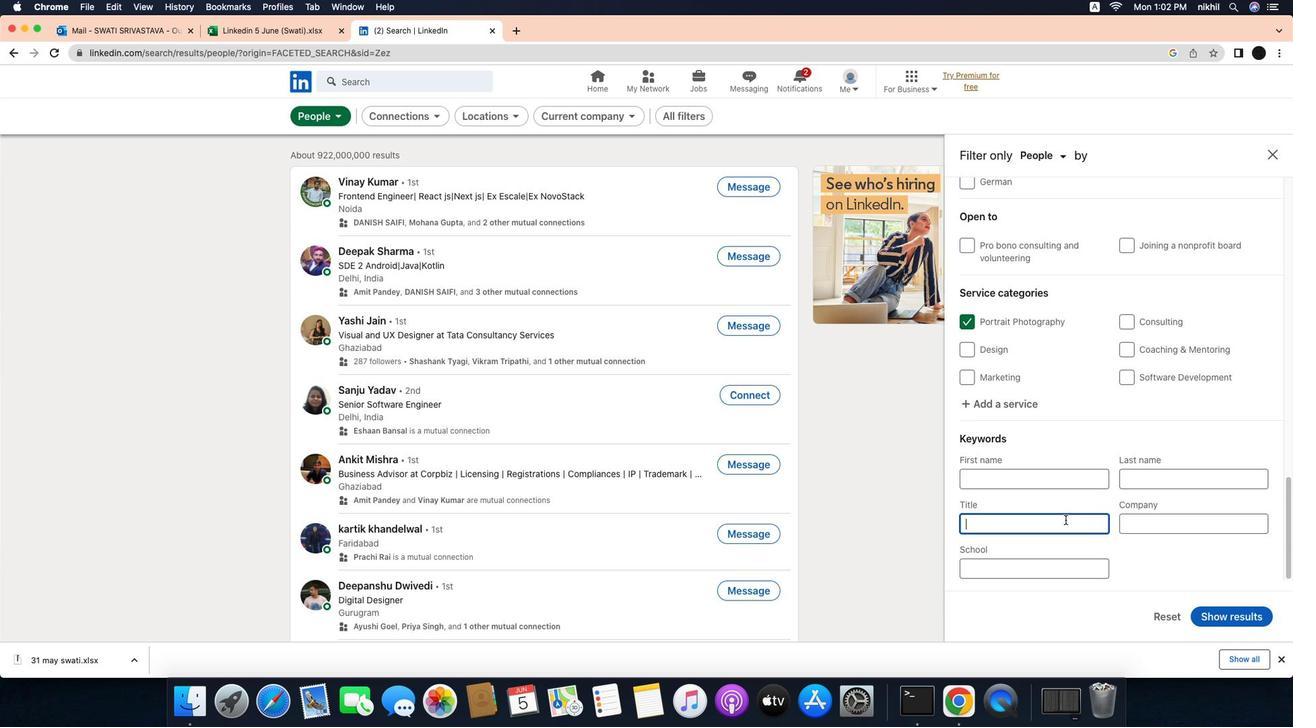 
Action: Mouse scrolled (1106, 528) with delta (-31, -32)
Screenshot: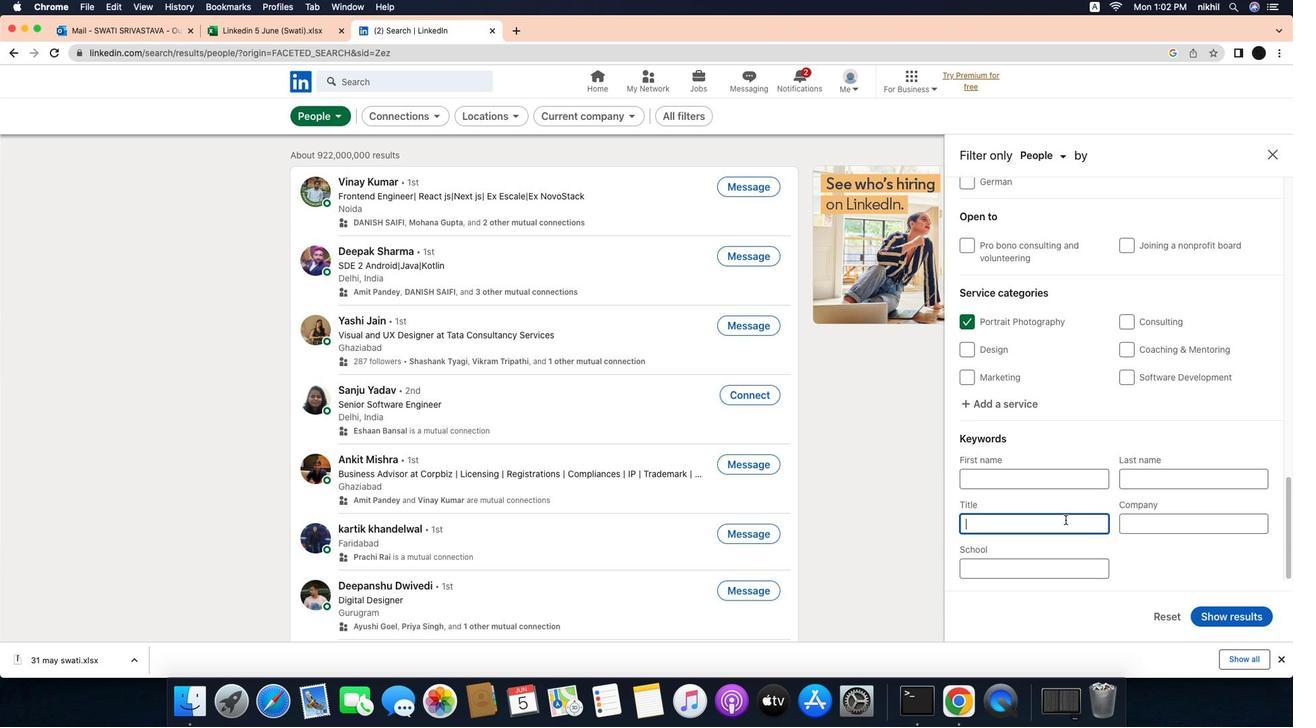 
Action: Mouse scrolled (1106, 528) with delta (-31, -33)
Screenshot: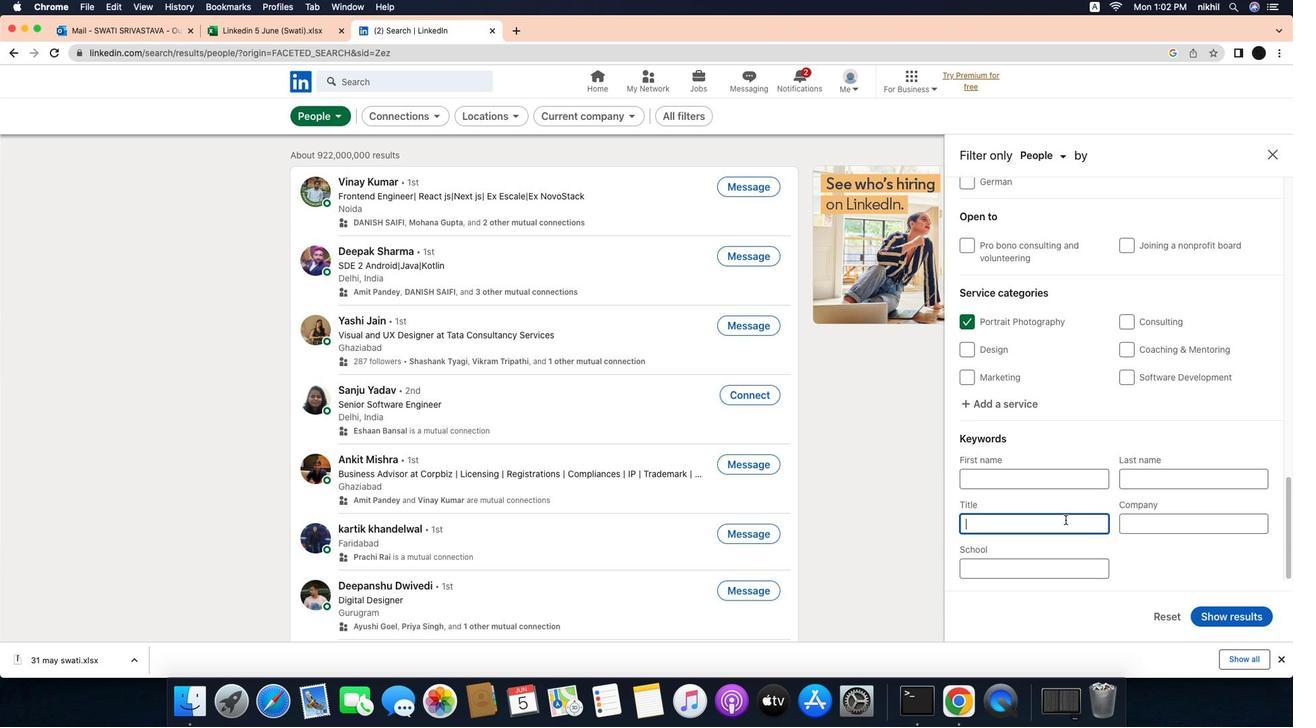 
Action: Mouse moved to (1104, 522)
Screenshot: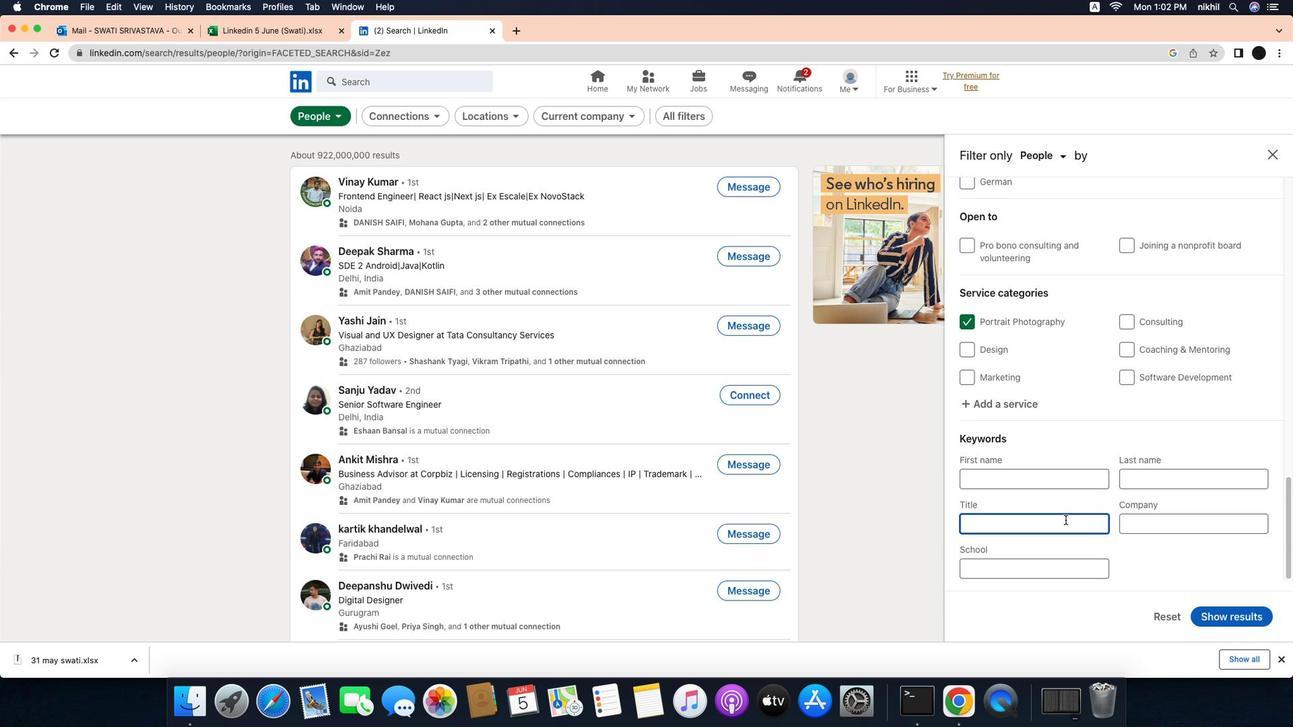 
Action: Mouse pressed left at (1104, 522)
Screenshot: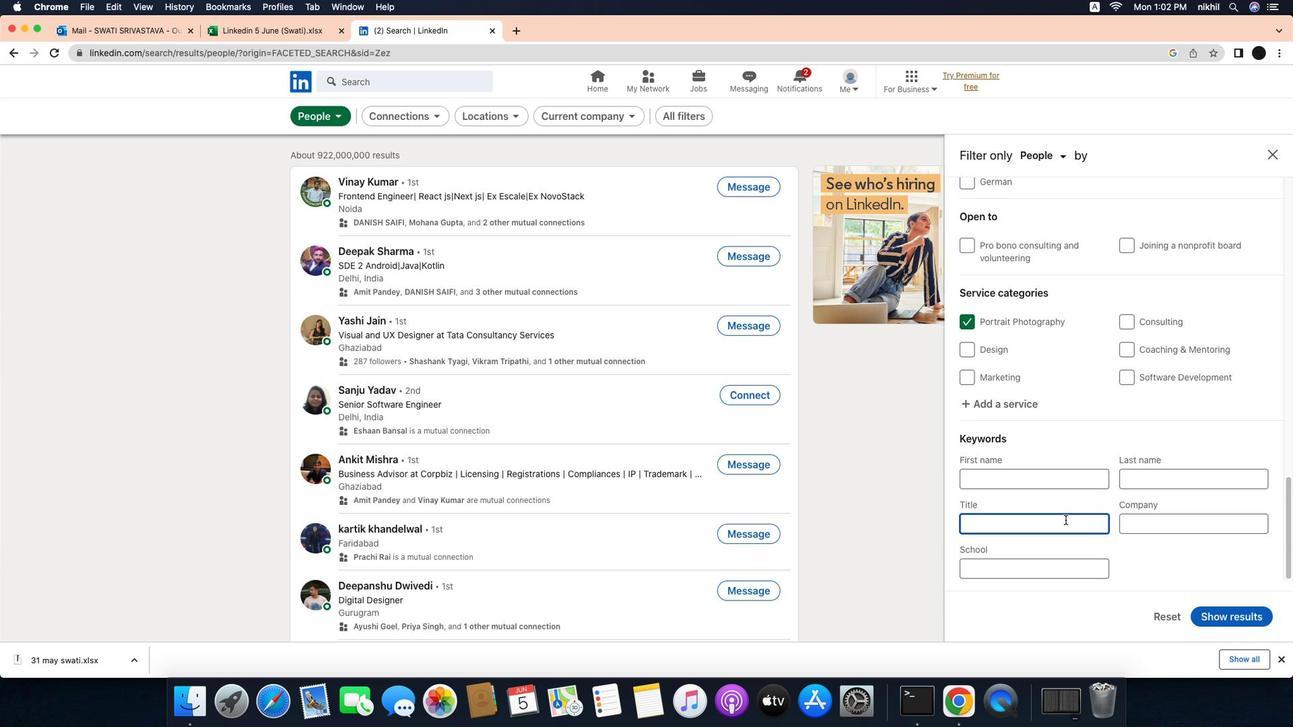 
Action: Key pressed Key.caps_lock'C'Key.caps_lock'o''s''m''e''t''o''l''o''g''i''s''t'Key.enter
Screenshot: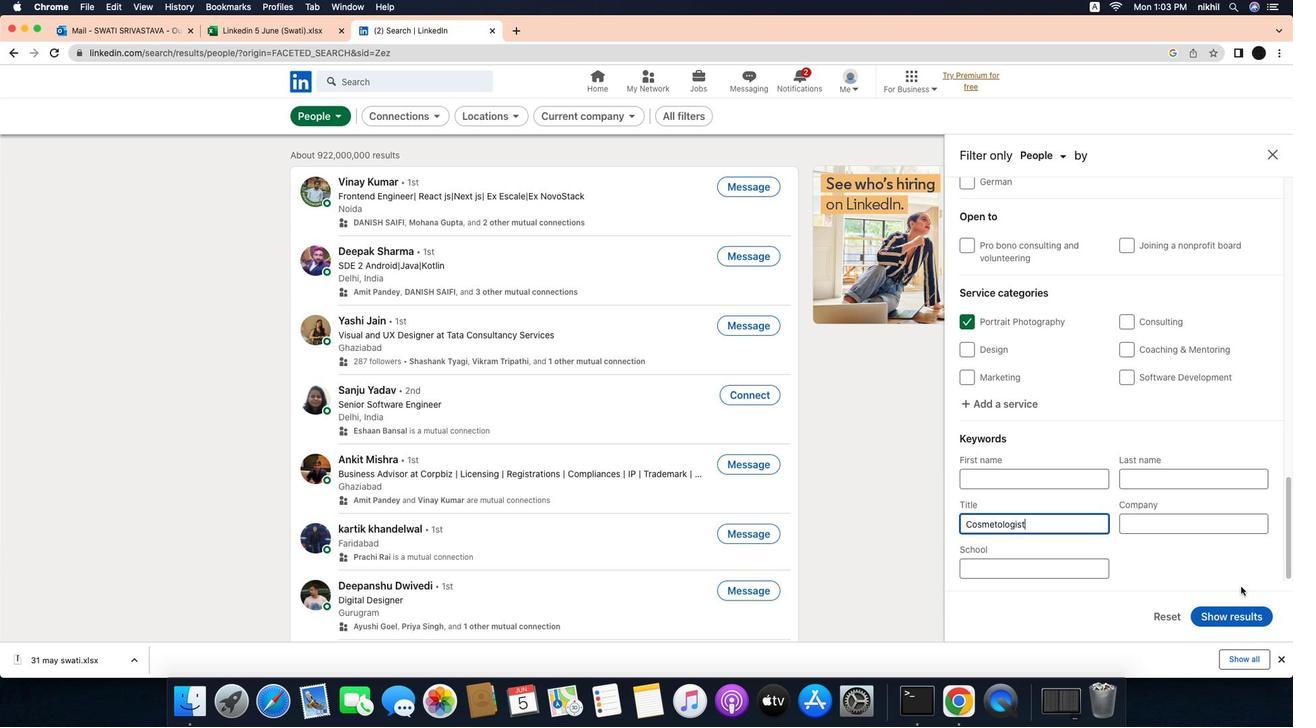 
Action: Mouse moved to (1296, 627)
Screenshot: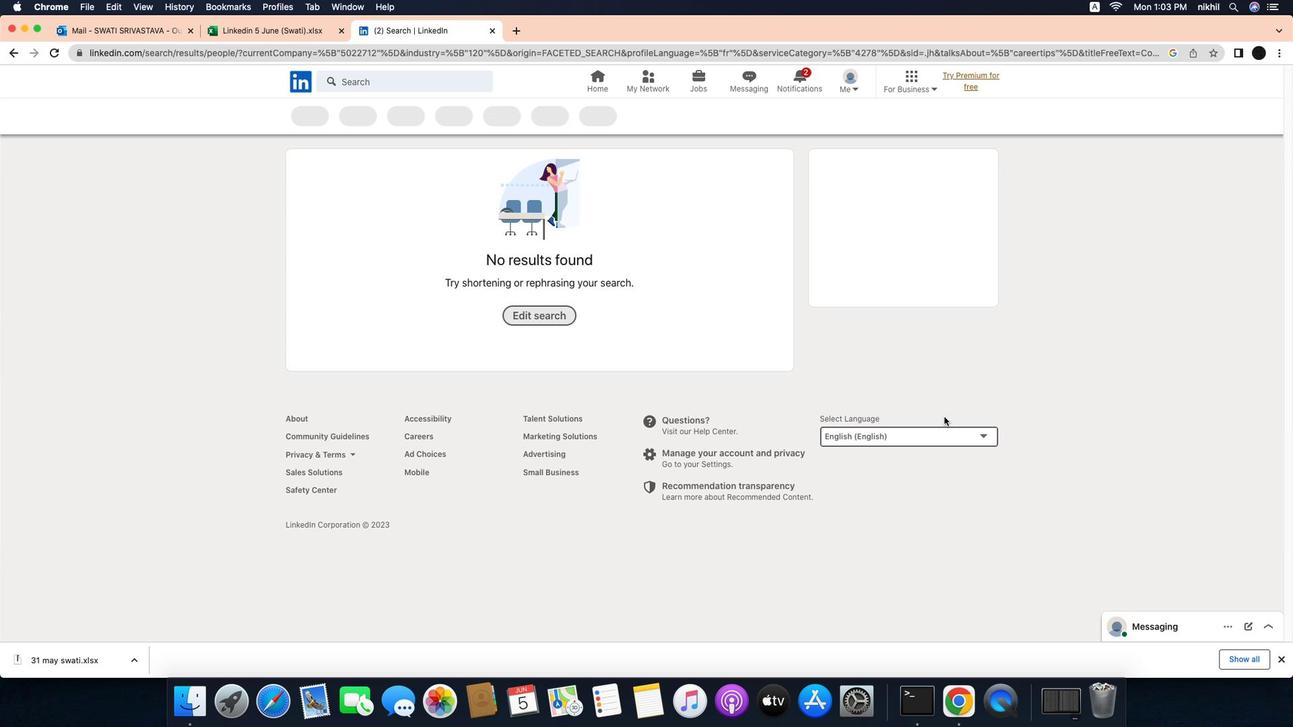 
Action: Mouse pressed left at (1296, 627)
Screenshot: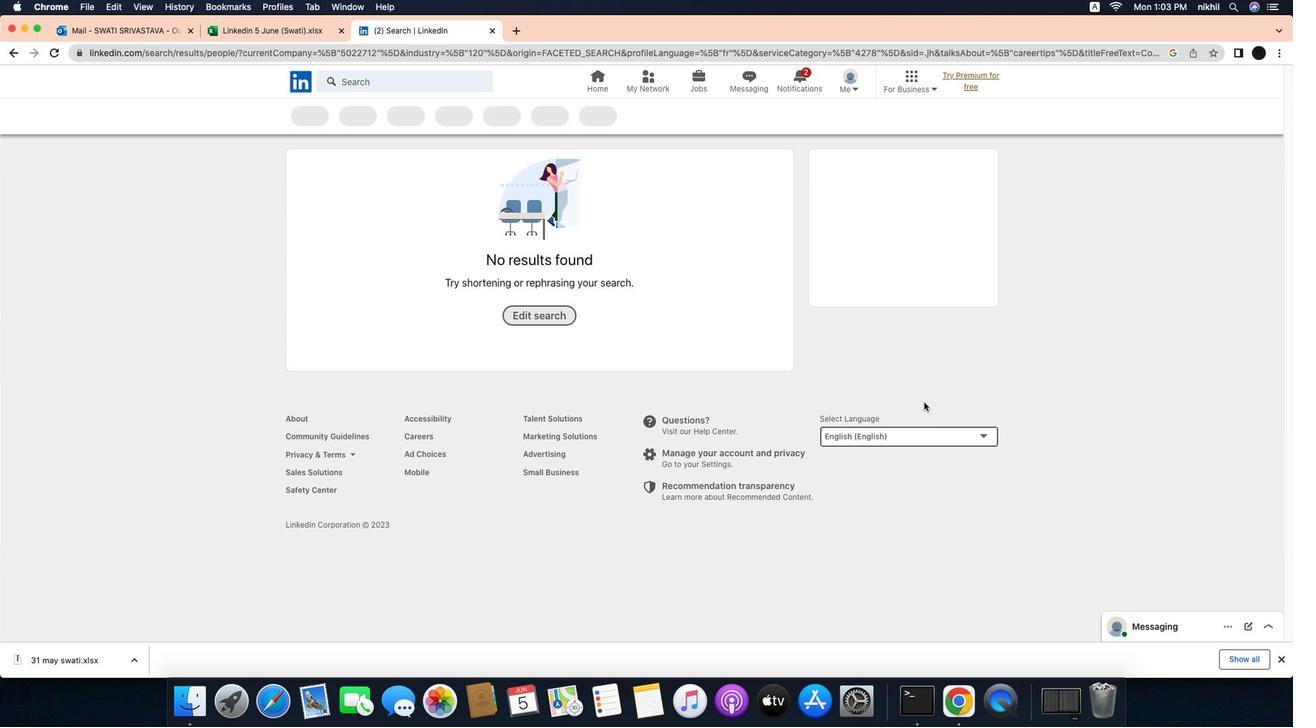 
Action: Mouse moved to (945, 394)
Screenshot: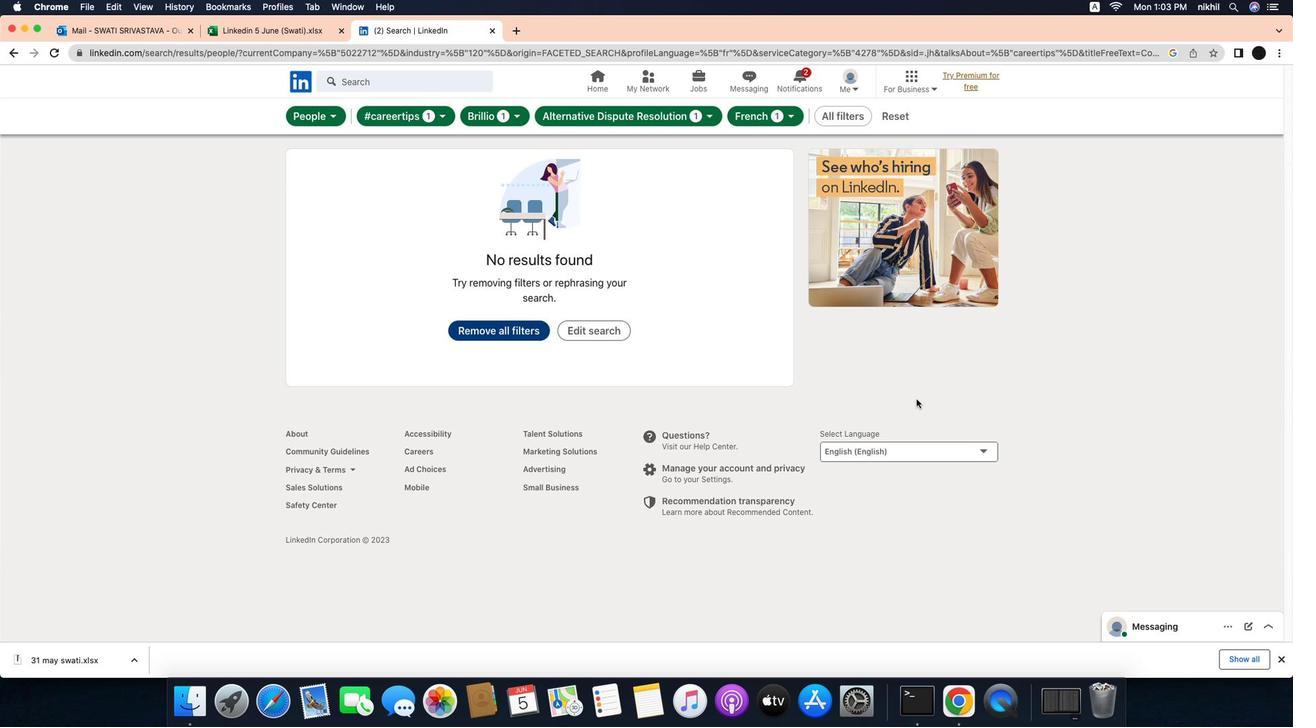 
